 Task: Find connections with filter location Bellary with filter topic #SMMwith filter profile language Potuguese with filter current company Jubilant Ingrevia Limited with filter school SHREE K.M. SAVJANI & SMT. K.K. SAVJANI B.B.A./B.C.A. COLLEGE, VERAVAL with filter industry Trusts and Estates with filter service category Product Marketing with filter keywords title Administrative Specialist
Action: Mouse moved to (605, 79)
Screenshot: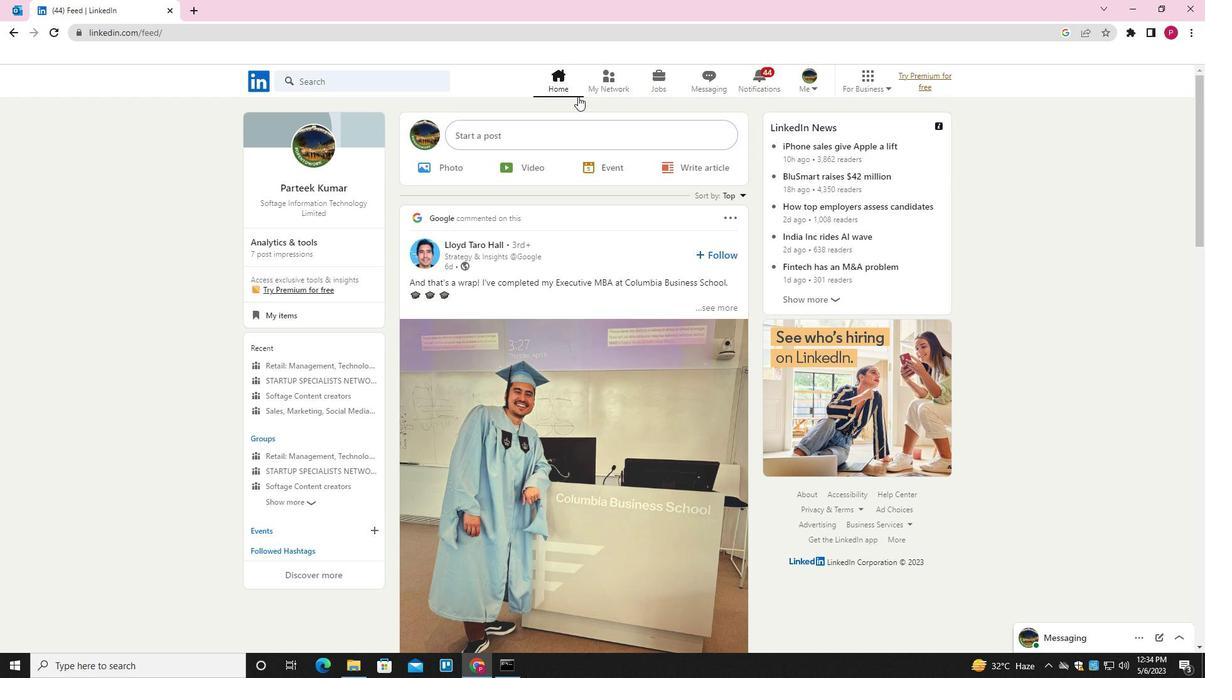 
Action: Mouse pressed left at (605, 79)
Screenshot: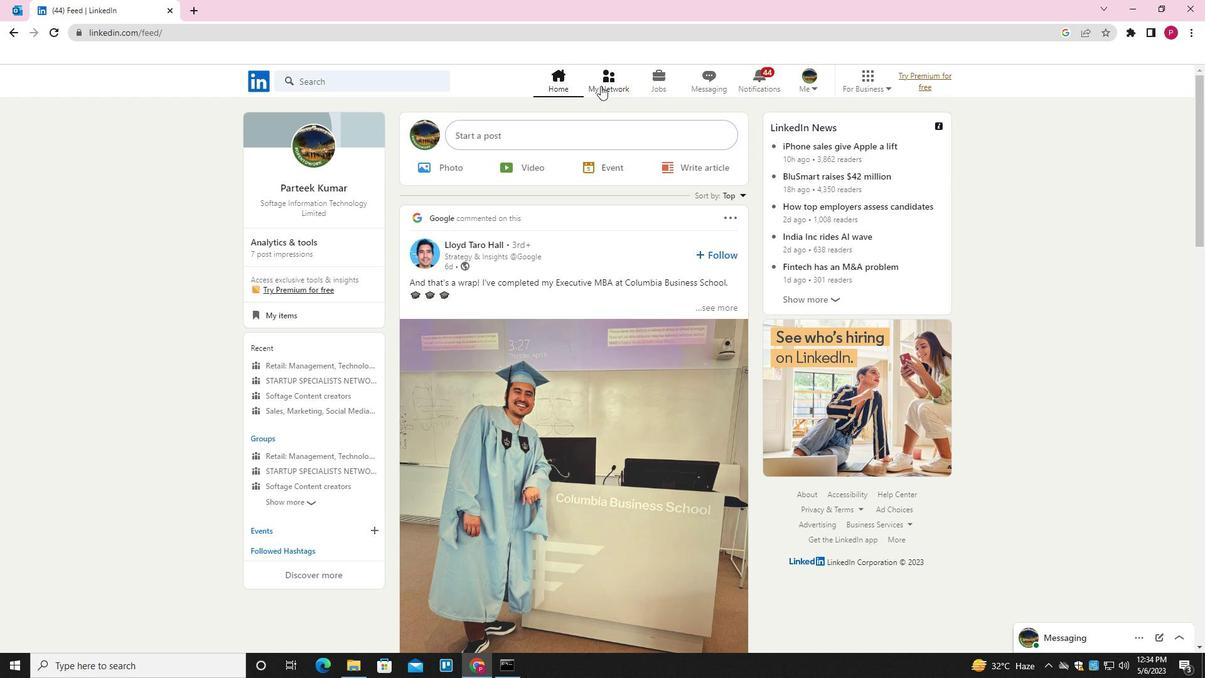 
Action: Mouse moved to (408, 155)
Screenshot: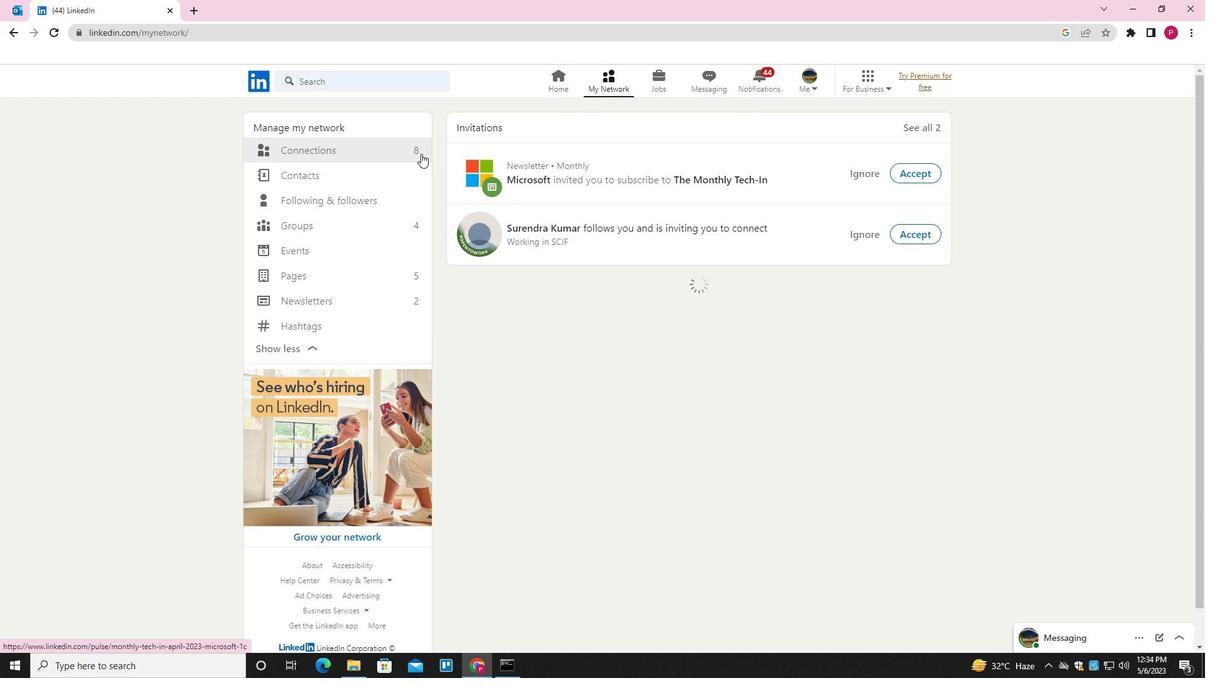 
Action: Mouse pressed left at (408, 155)
Screenshot: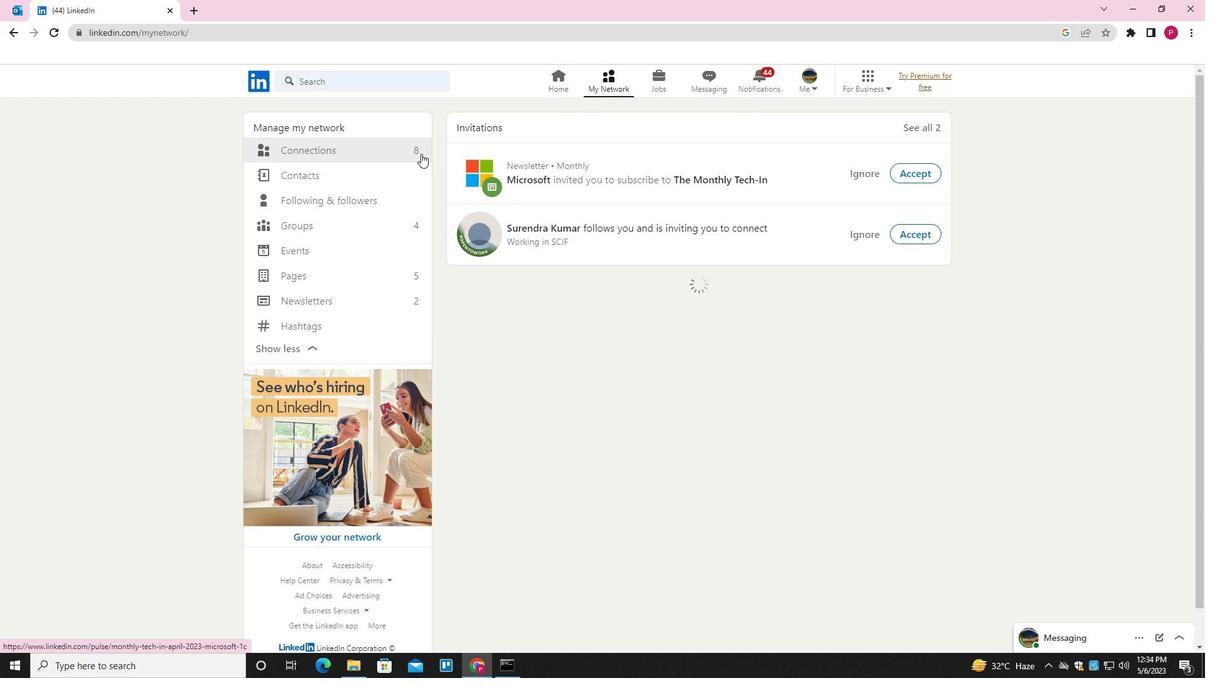 
Action: Mouse moved to (688, 157)
Screenshot: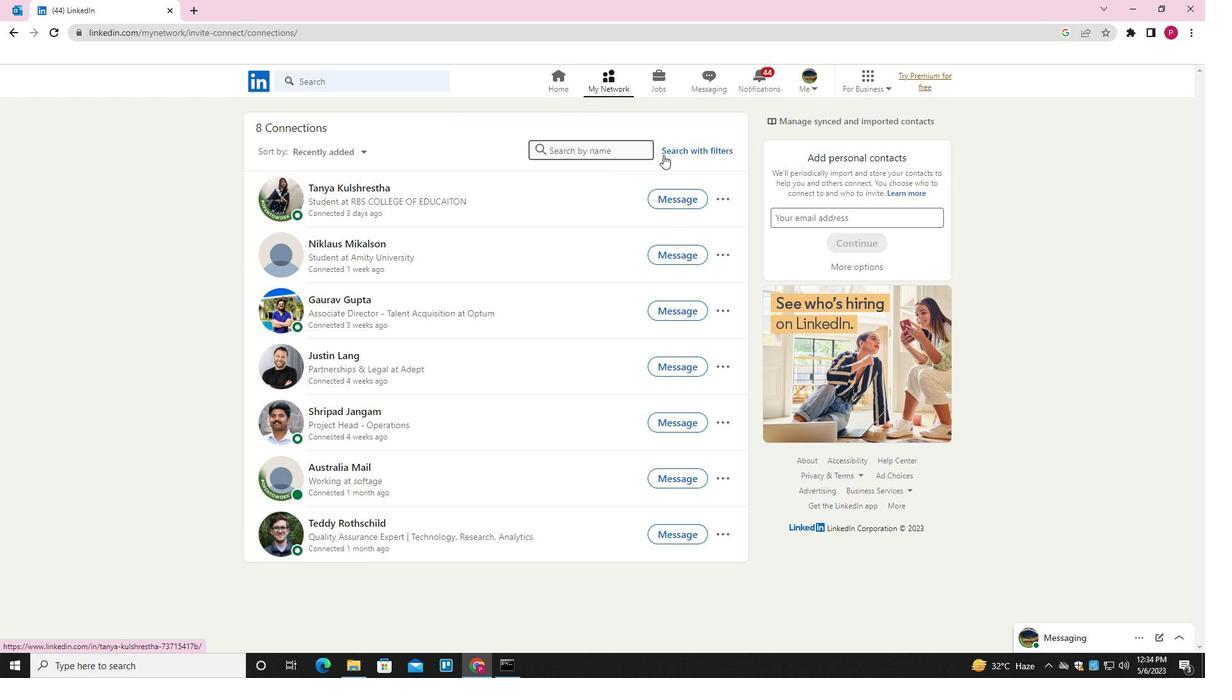 
Action: Mouse pressed left at (688, 157)
Screenshot: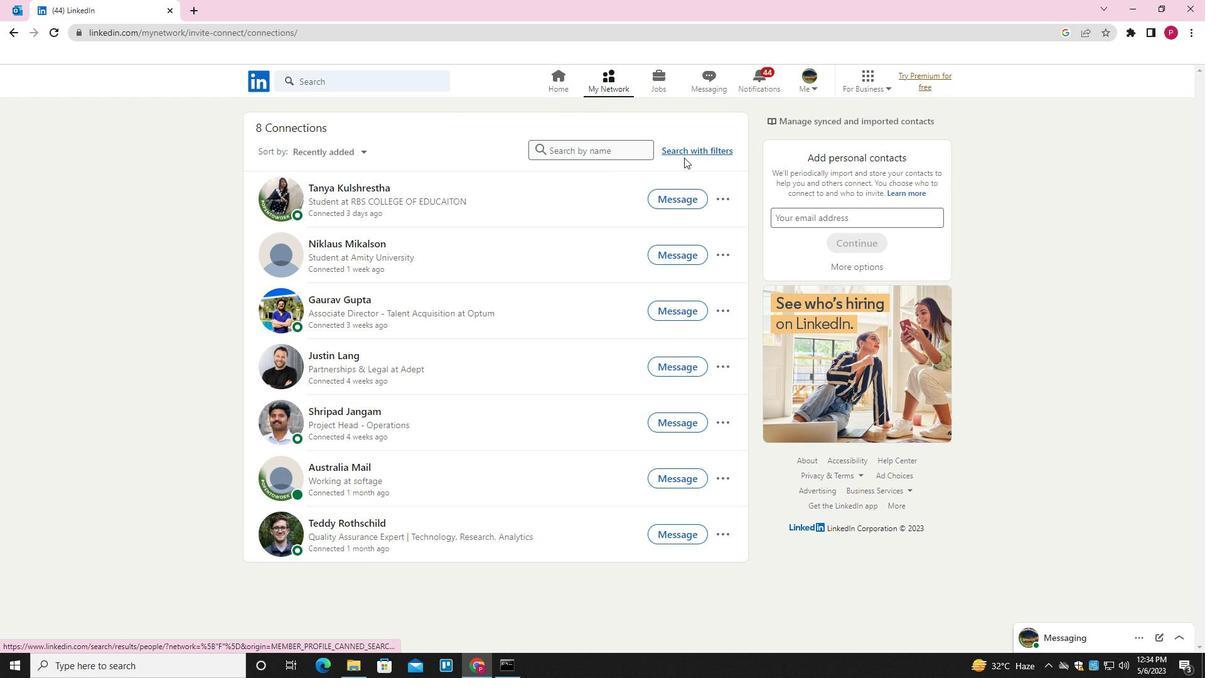 
Action: Mouse moved to (689, 151)
Screenshot: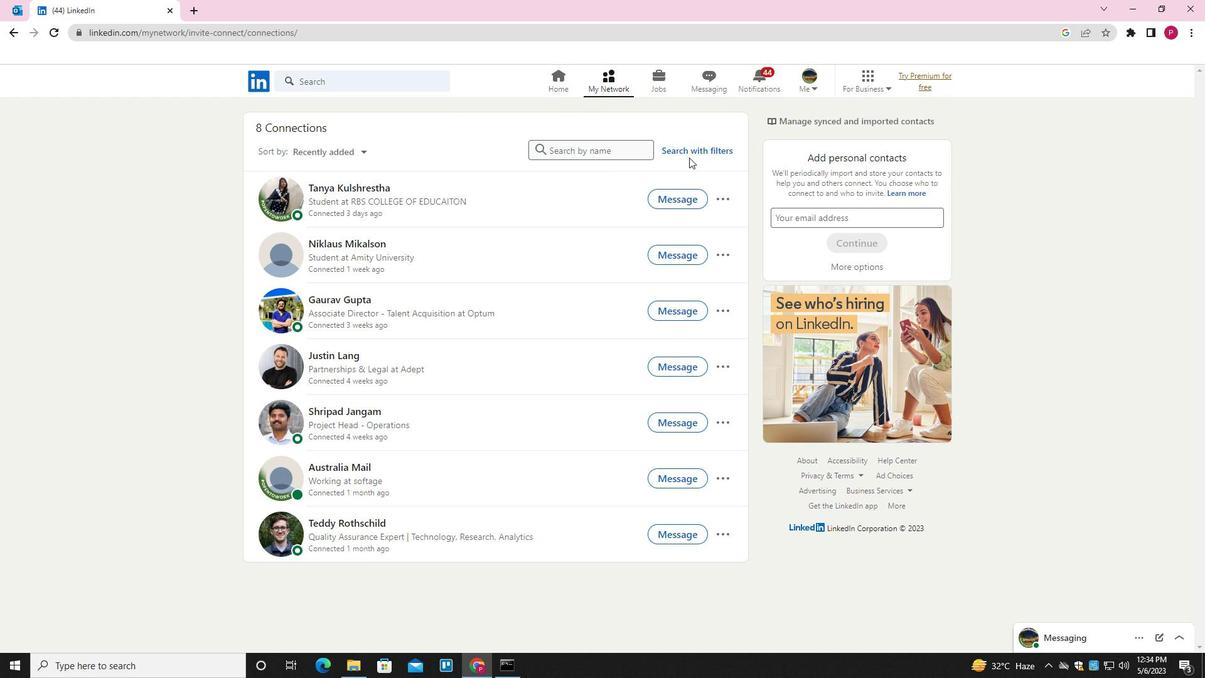 
Action: Mouse pressed left at (689, 151)
Screenshot: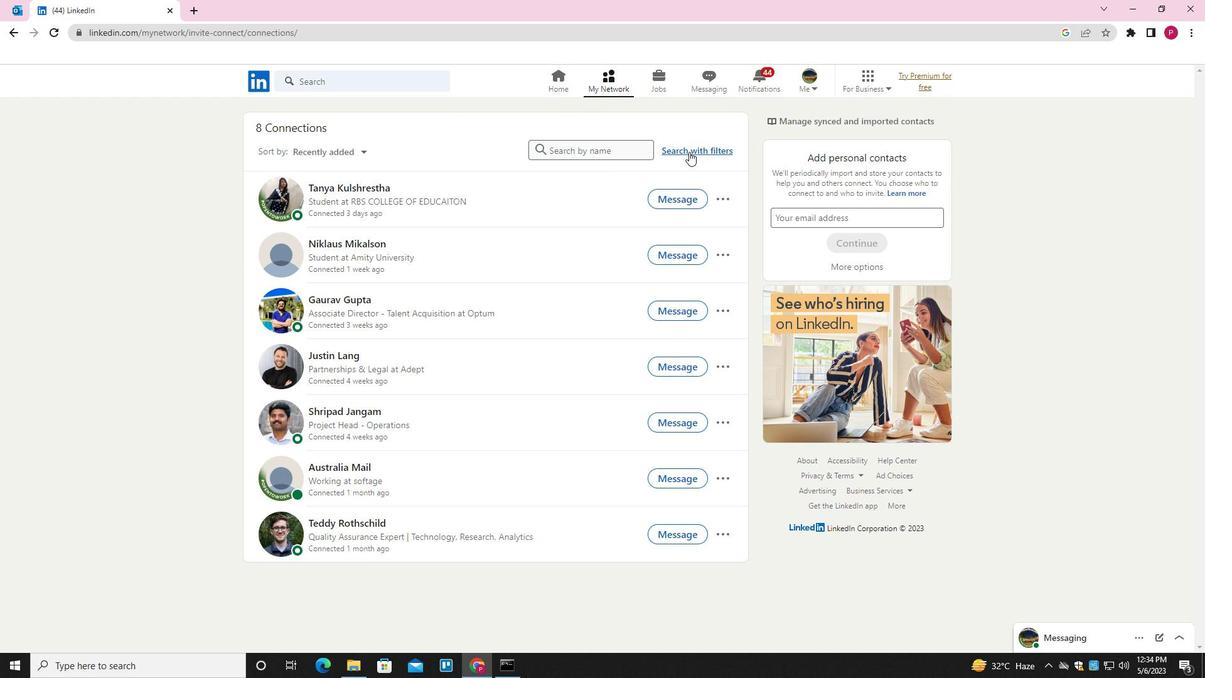 
Action: Mouse moved to (651, 118)
Screenshot: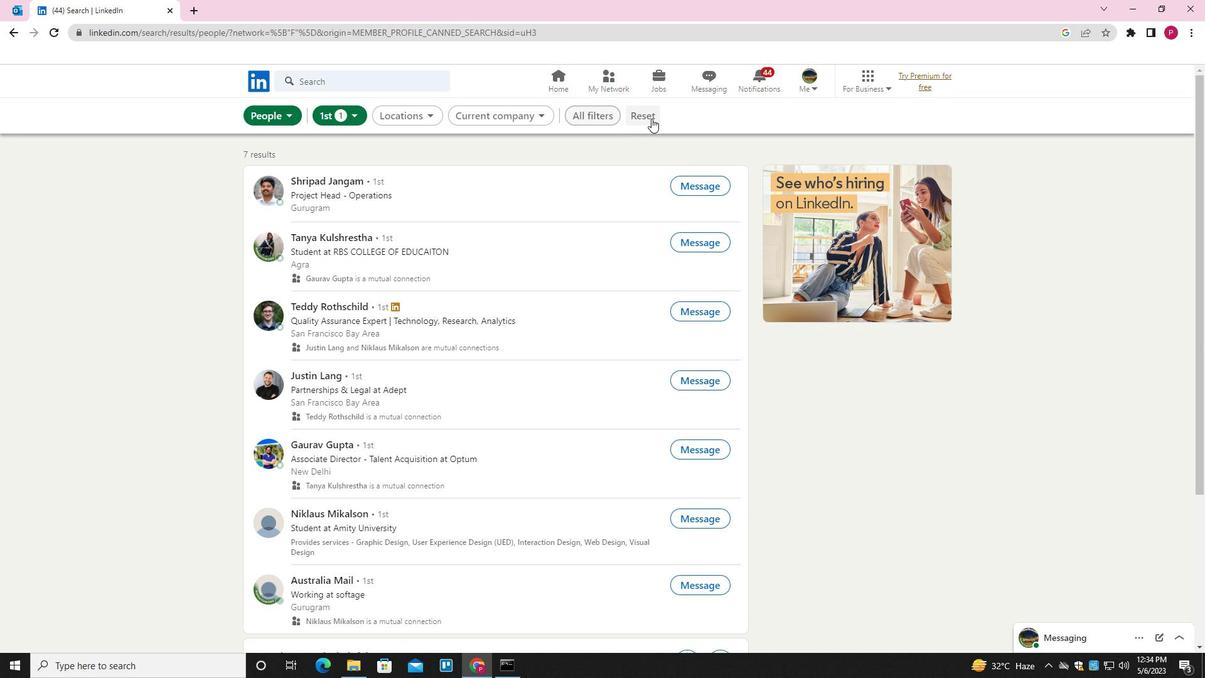 
Action: Mouse pressed left at (651, 118)
Screenshot: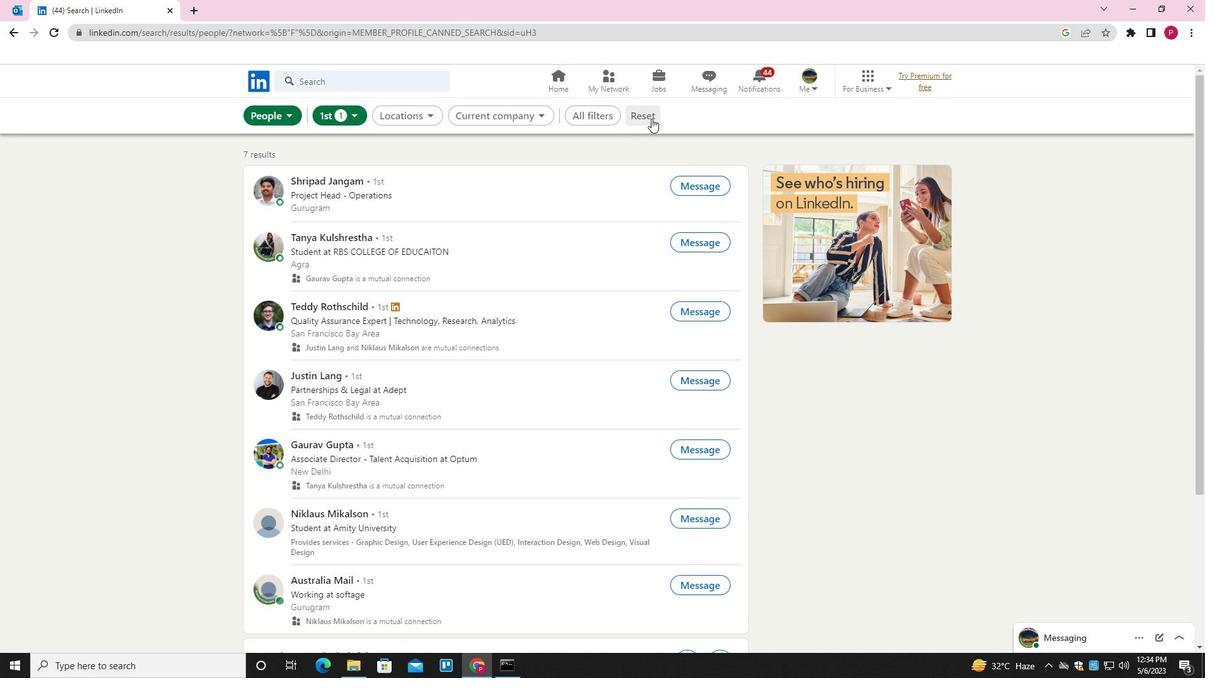 
Action: Mouse moved to (619, 119)
Screenshot: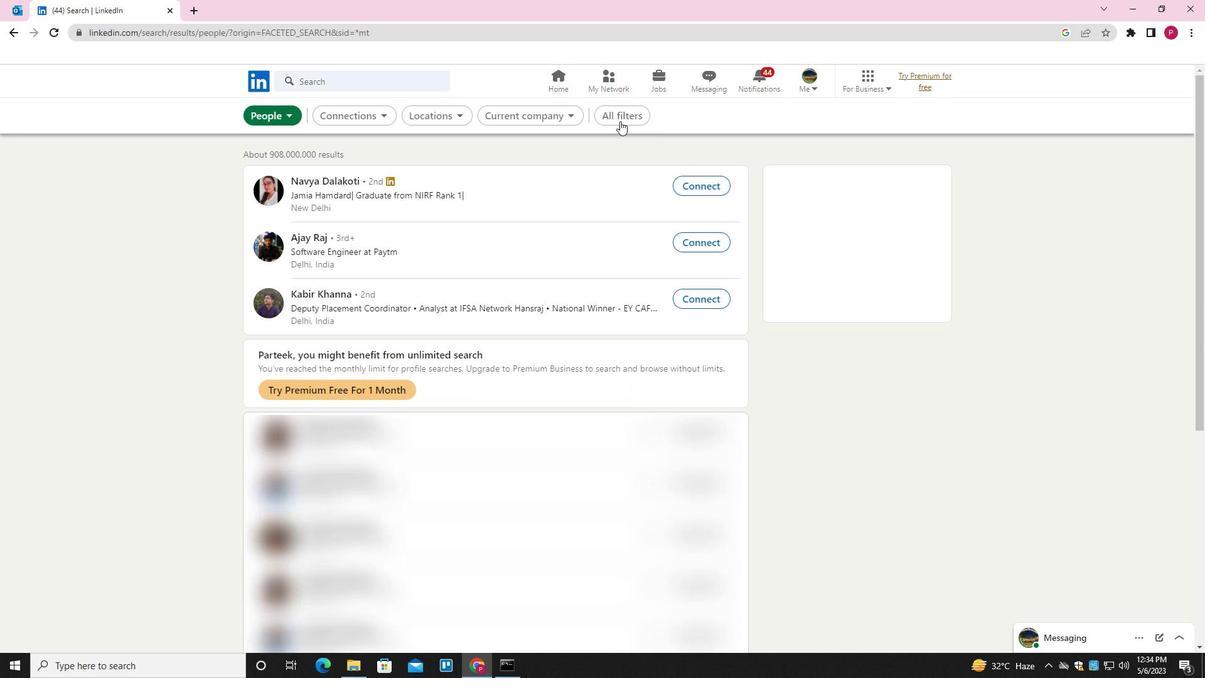 
Action: Mouse pressed left at (619, 119)
Screenshot: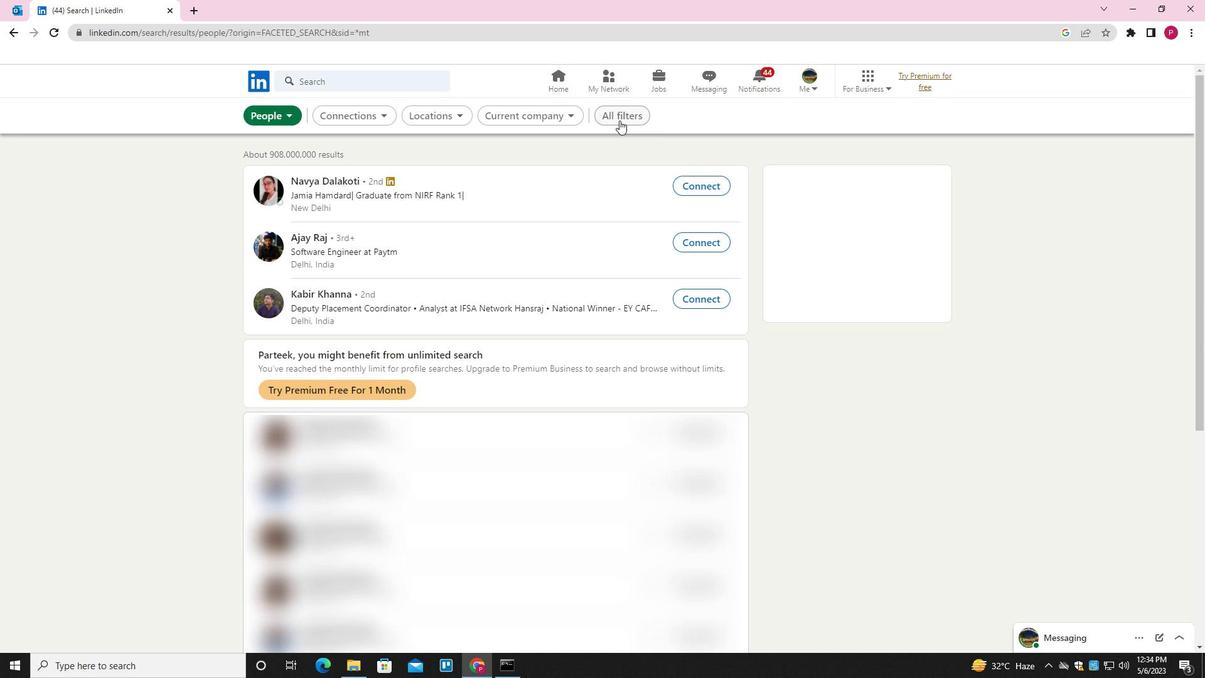
Action: Mouse moved to (920, 280)
Screenshot: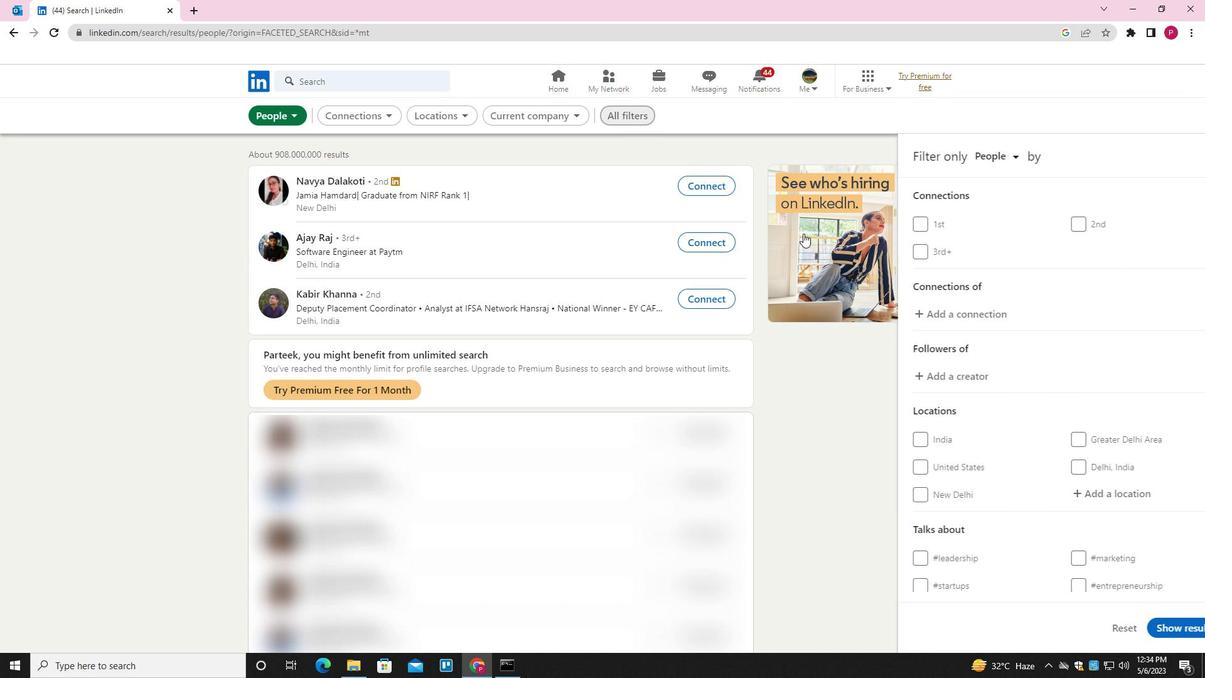 
Action: Mouse scrolled (920, 279) with delta (0, 0)
Screenshot: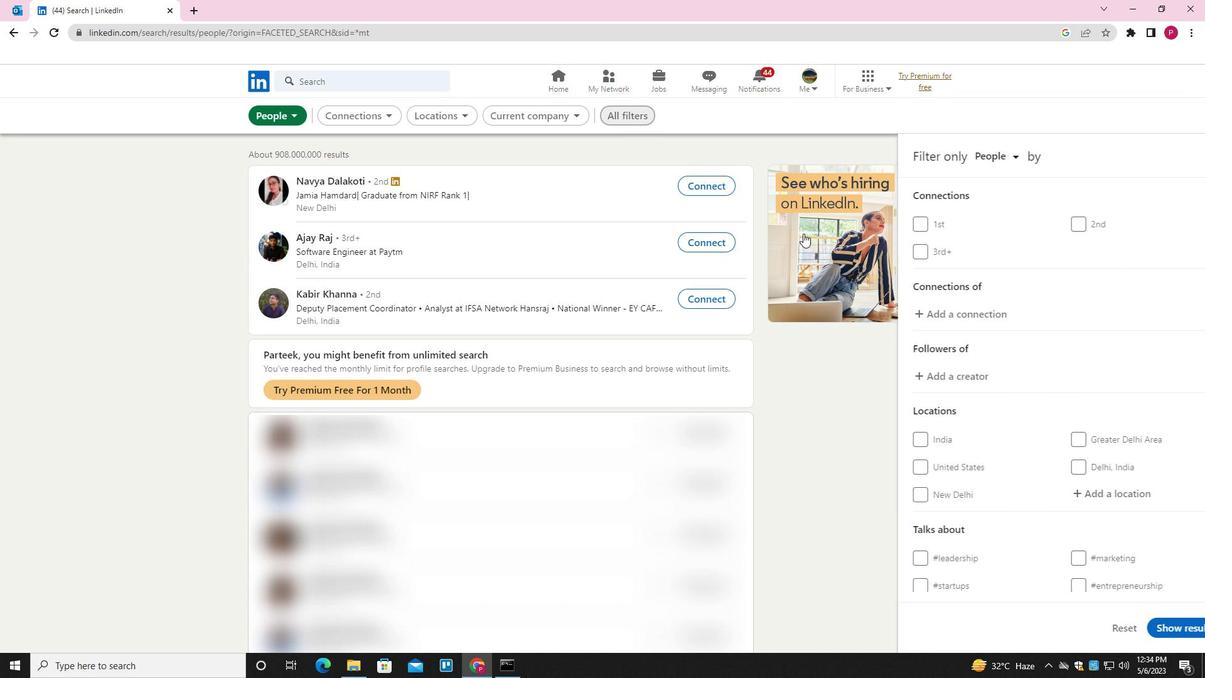 
Action: Mouse moved to (924, 282)
Screenshot: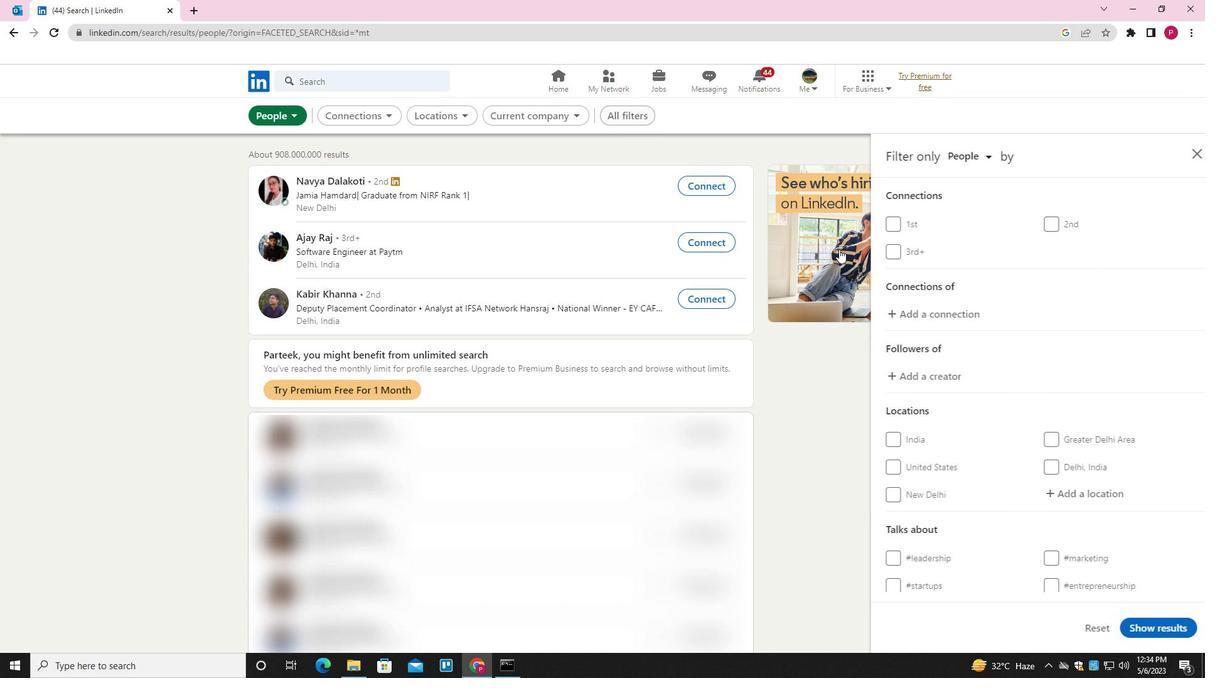 
Action: Mouse scrolled (924, 281) with delta (0, 0)
Screenshot: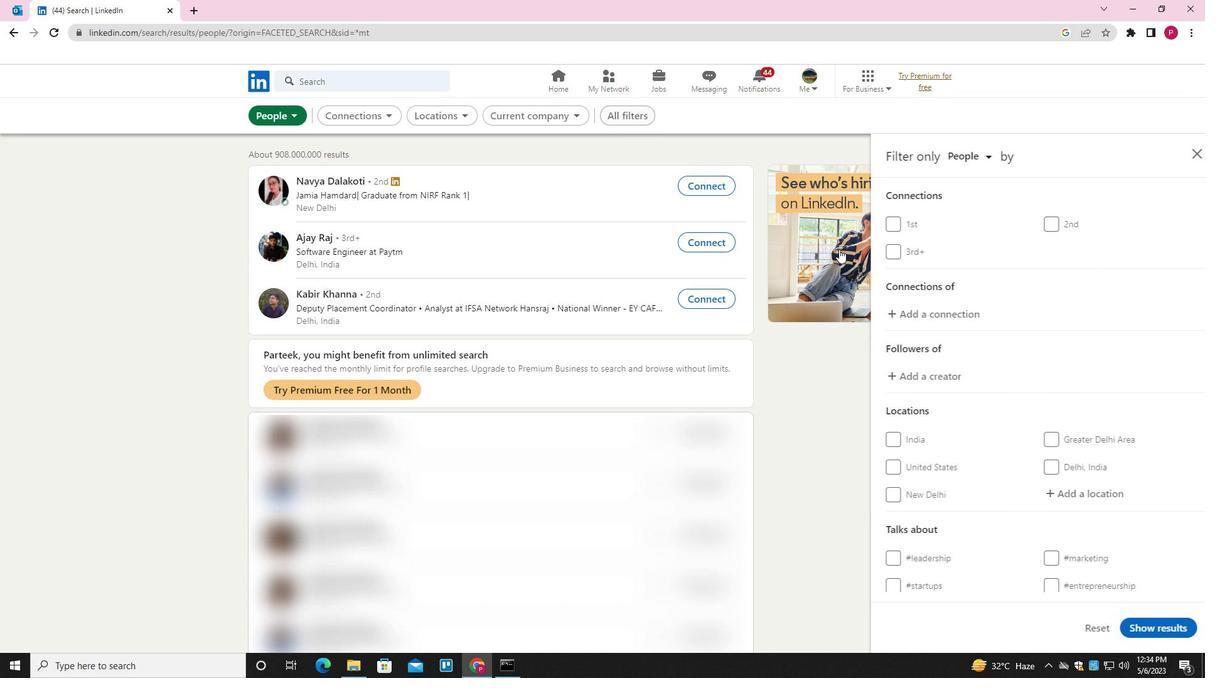 
Action: Mouse moved to (929, 283)
Screenshot: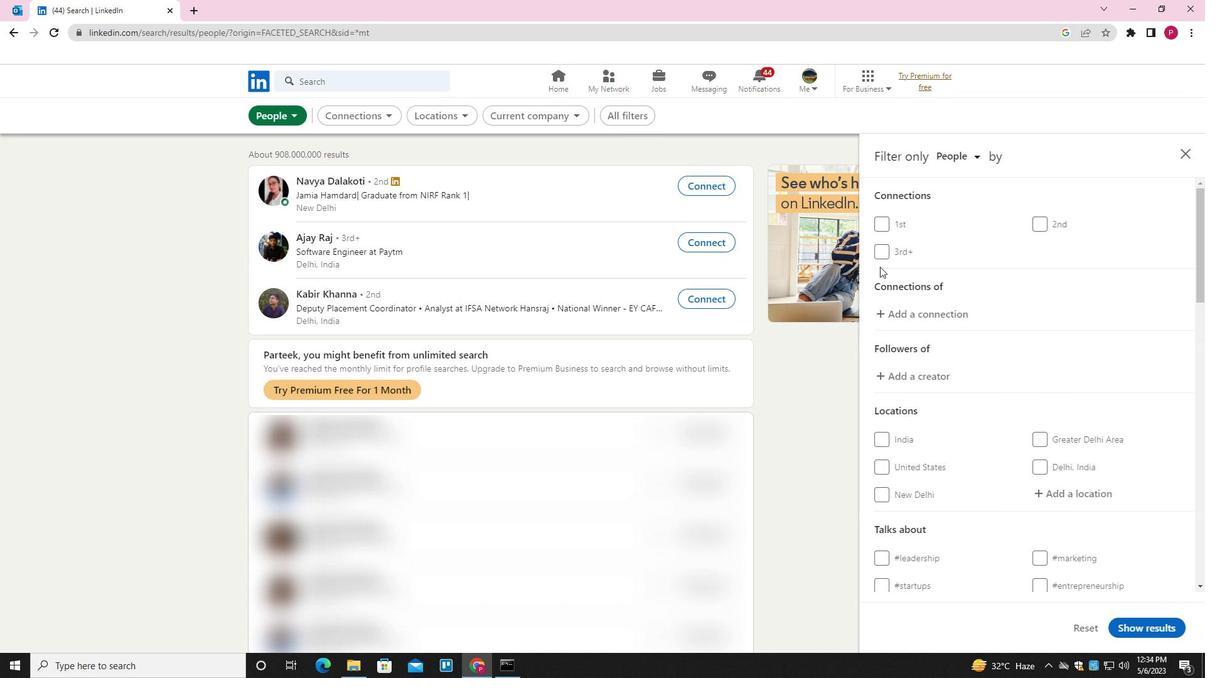 
Action: Mouse scrolled (929, 283) with delta (0, 0)
Screenshot: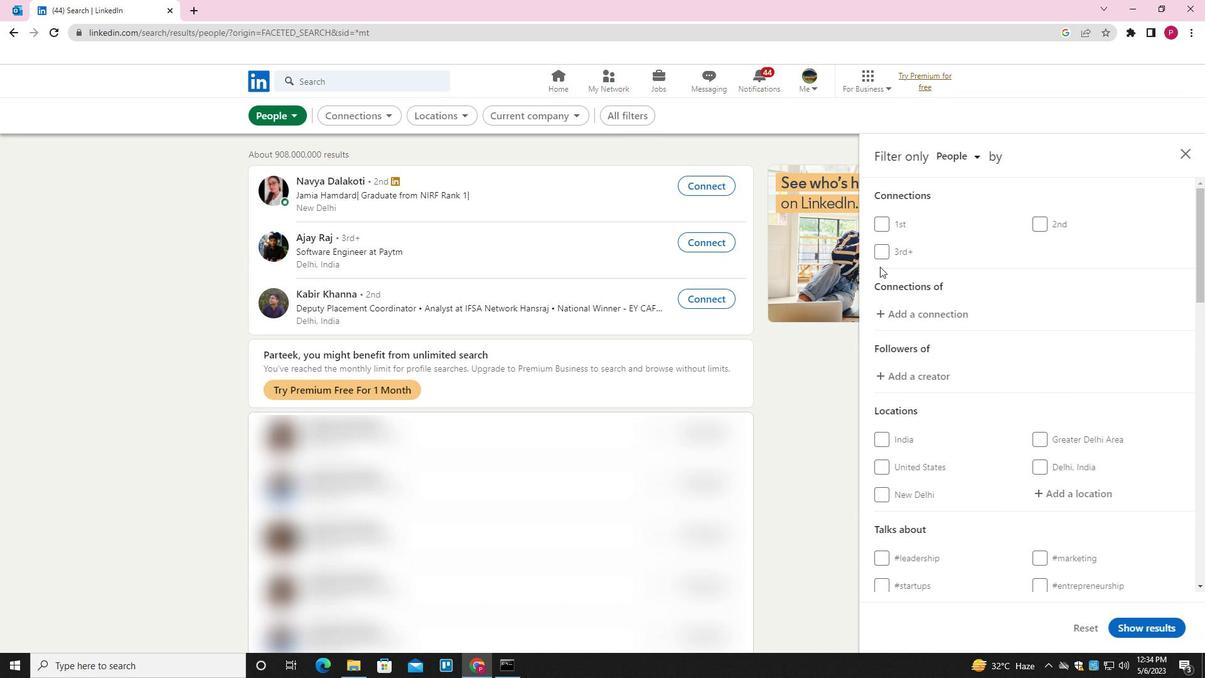 
Action: Mouse moved to (1057, 309)
Screenshot: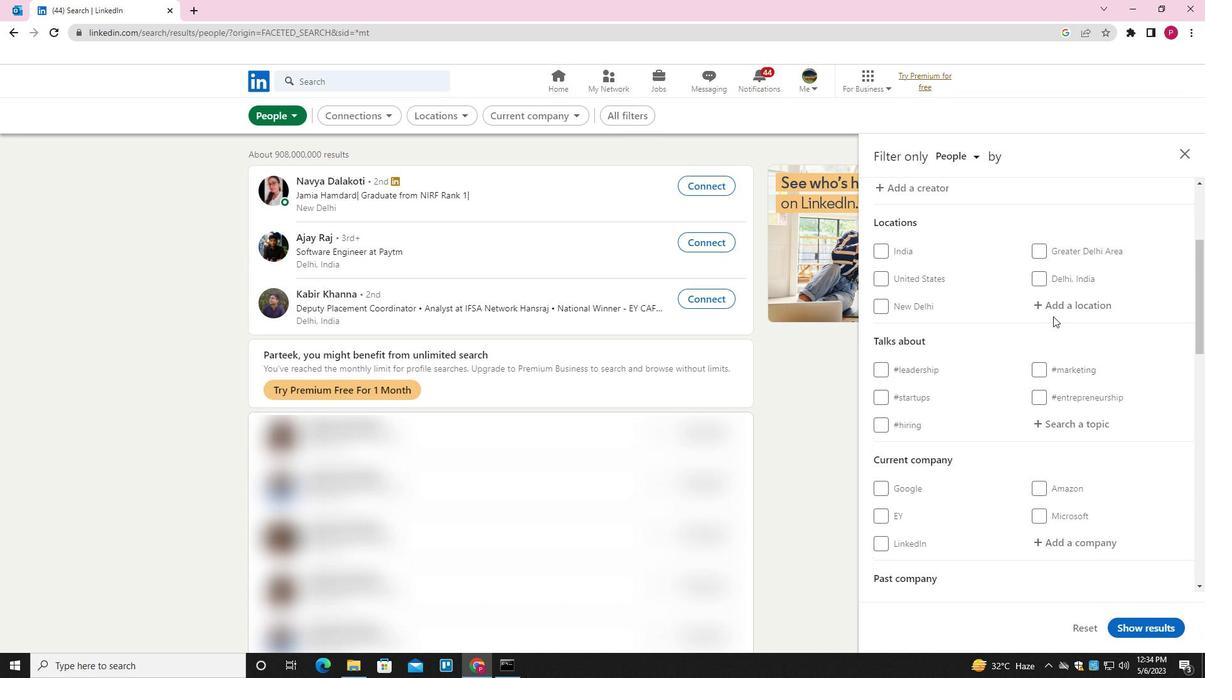 
Action: Mouse pressed left at (1057, 309)
Screenshot: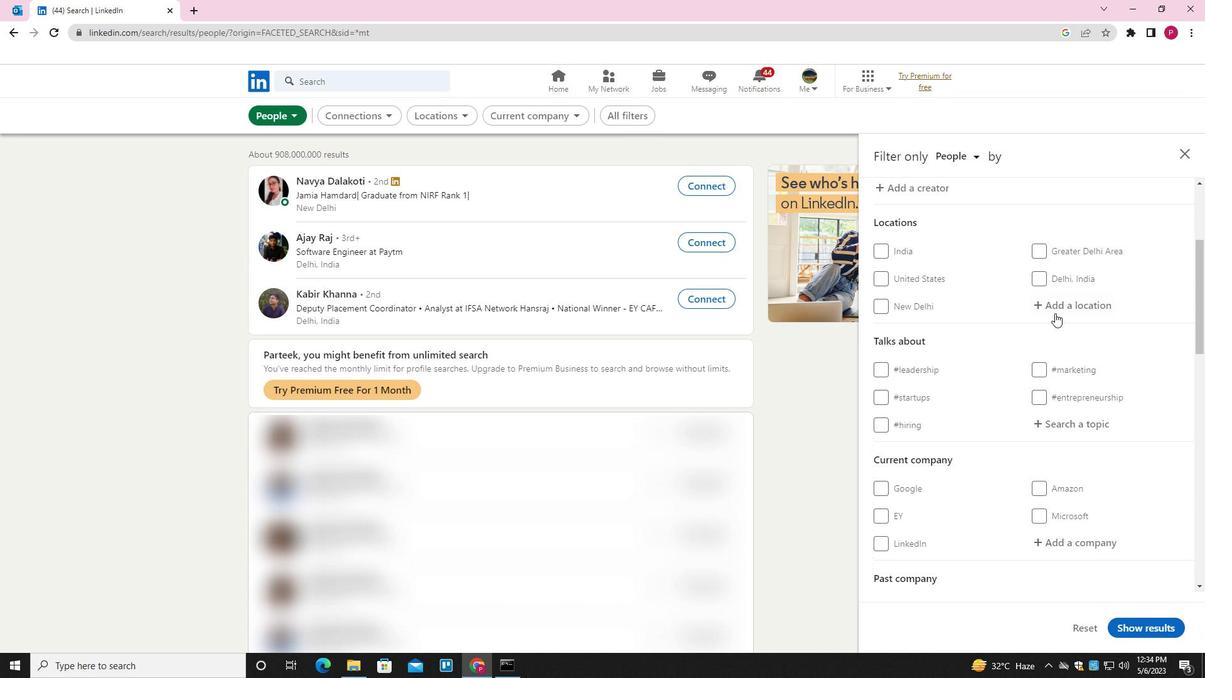 
Action: Key pressed <Key.shift>BELLARY<Key.down><Key.enter>
Screenshot: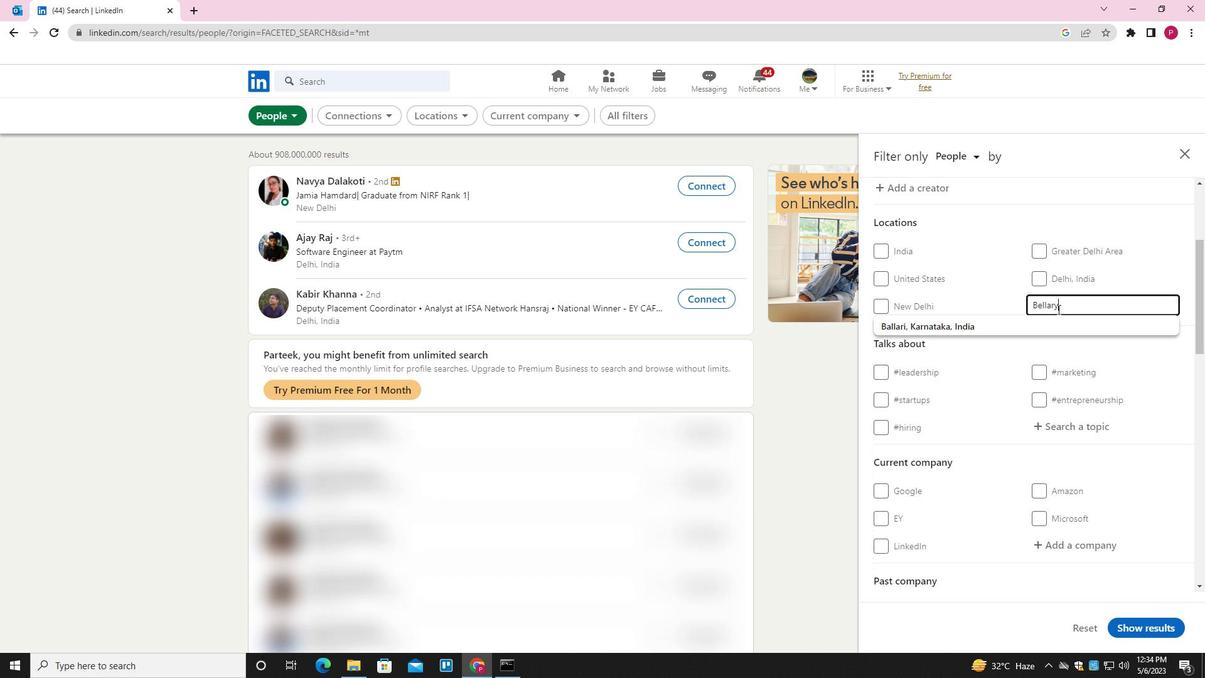 
Action: Mouse moved to (1025, 331)
Screenshot: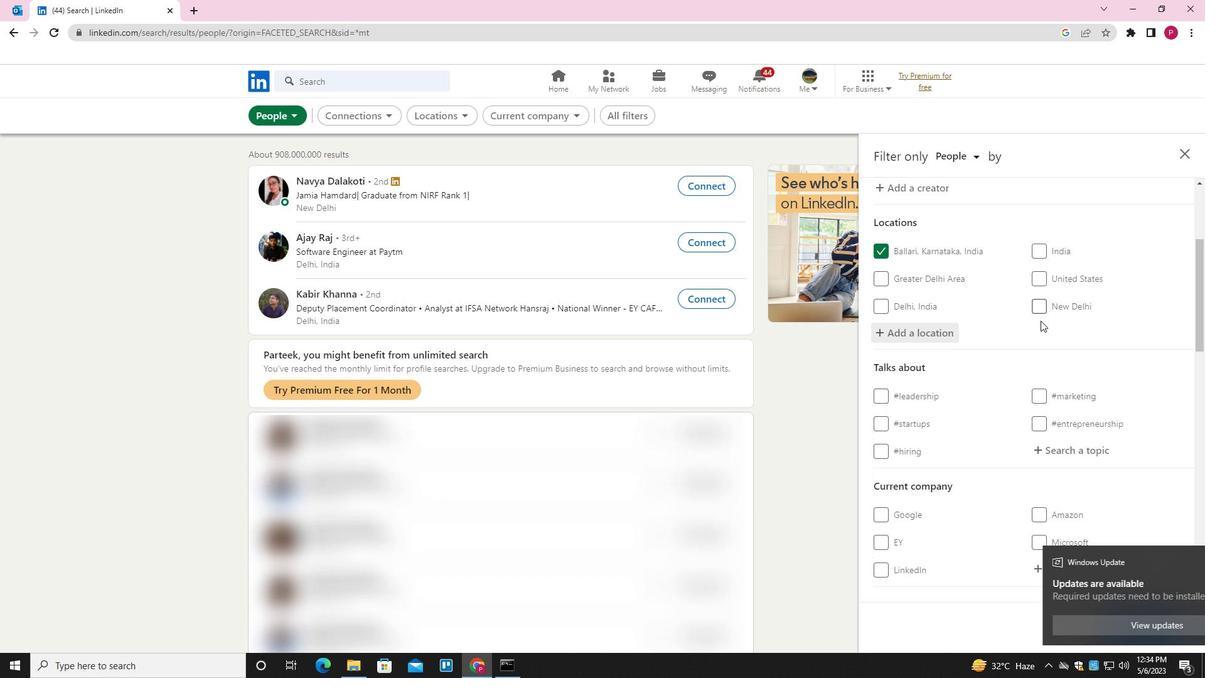 
Action: Mouse scrolled (1025, 330) with delta (0, 0)
Screenshot: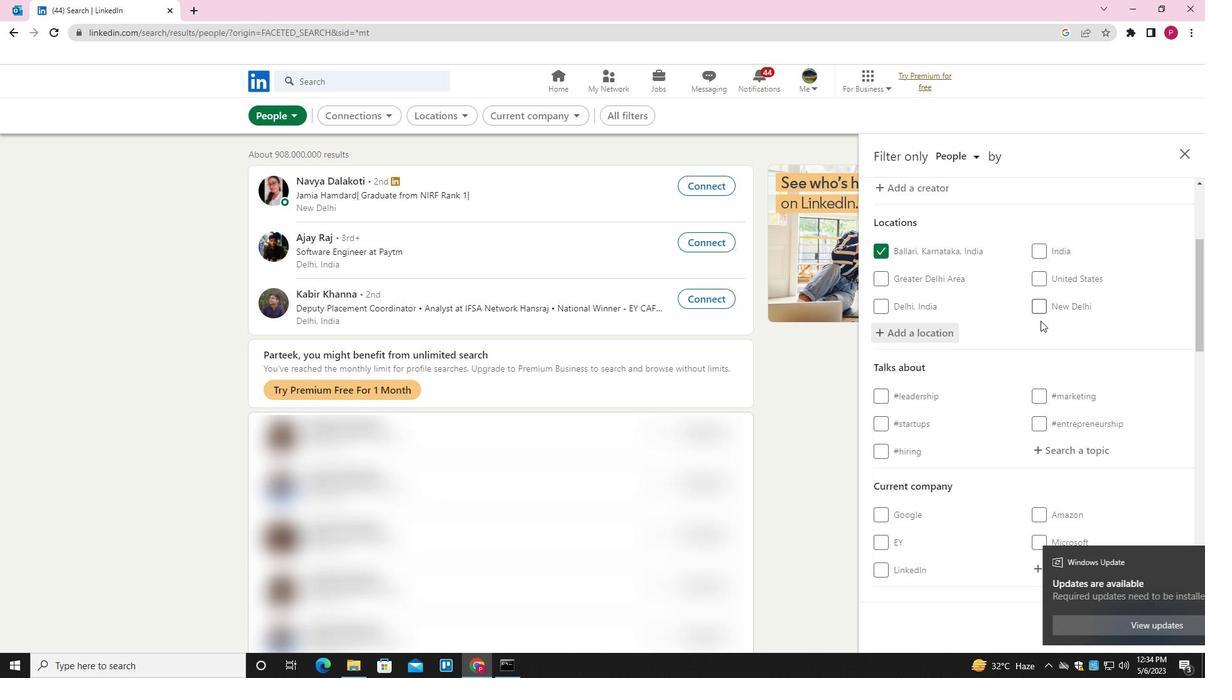 
Action: Mouse scrolled (1025, 330) with delta (0, 0)
Screenshot: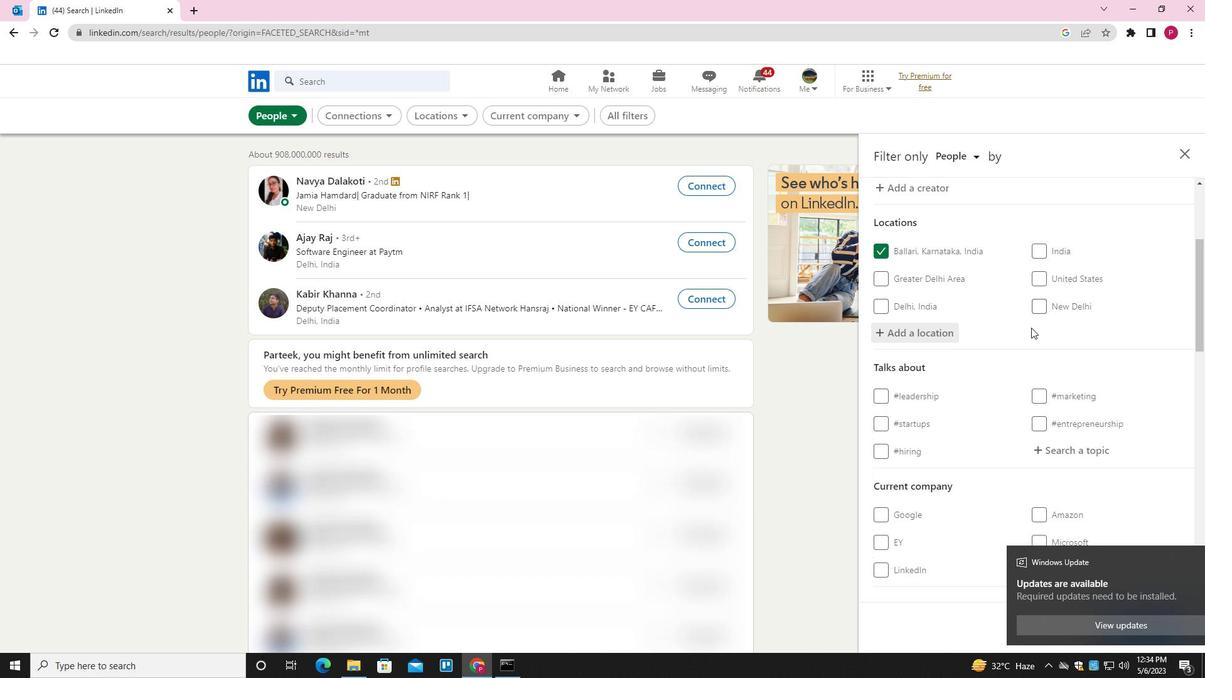 
Action: Mouse scrolled (1025, 330) with delta (0, 0)
Screenshot: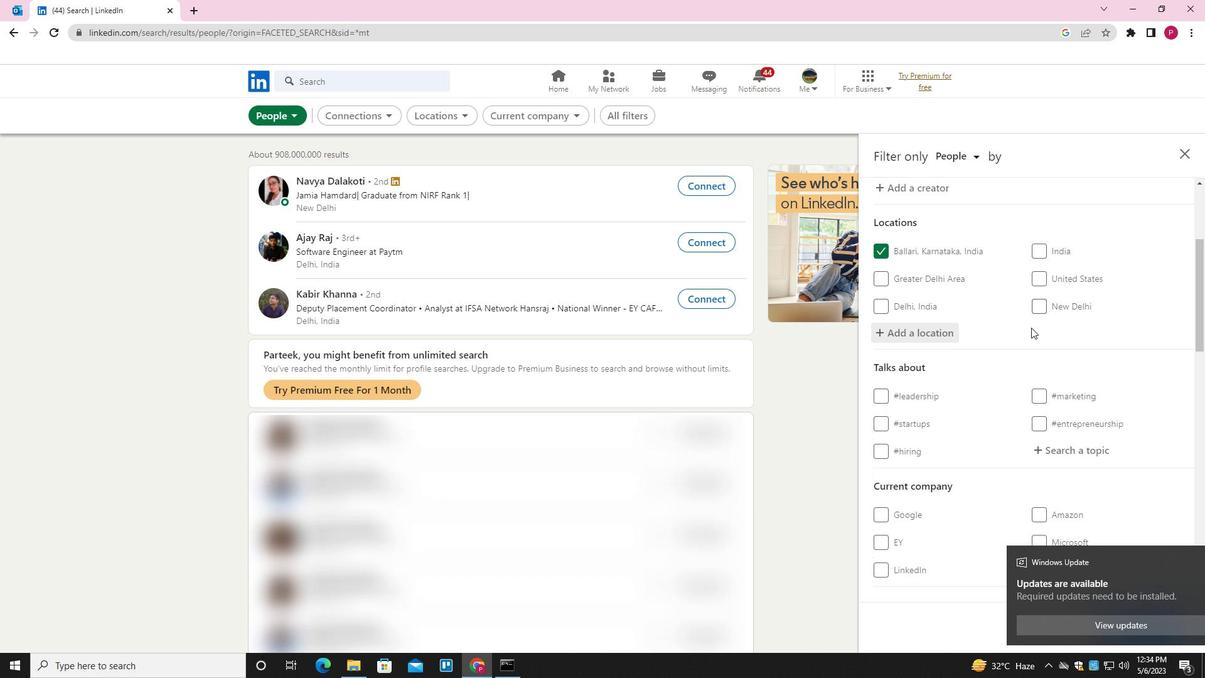 
Action: Mouse moved to (1065, 266)
Screenshot: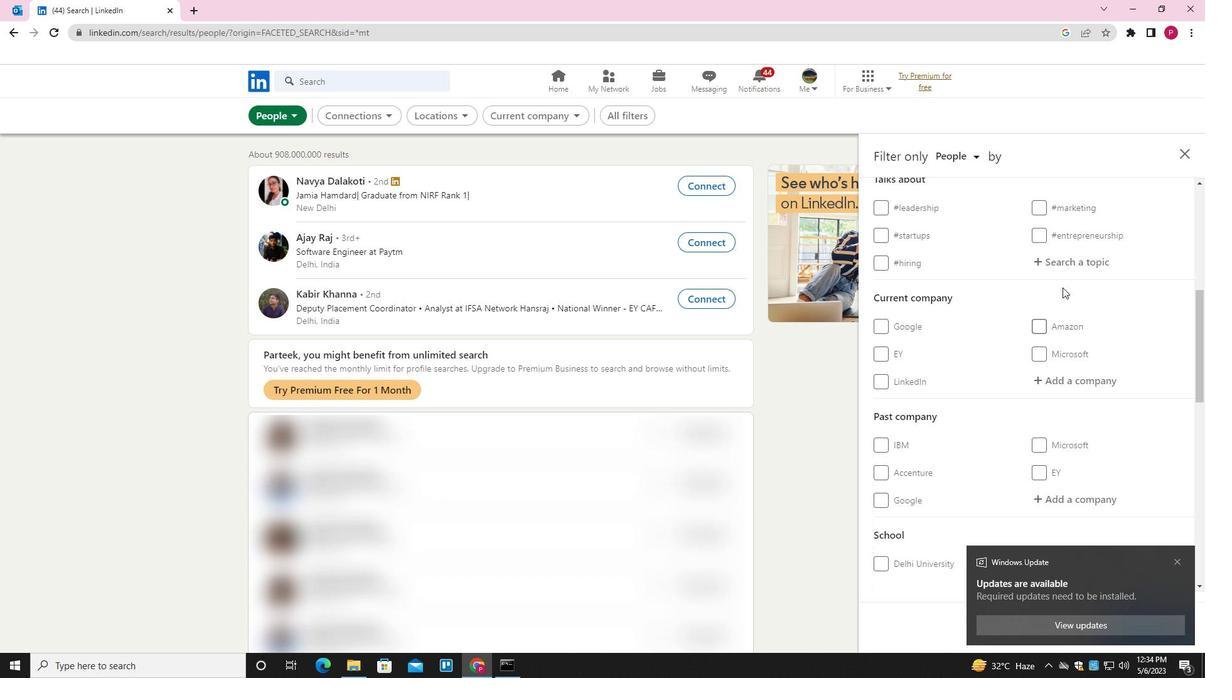 
Action: Mouse pressed left at (1065, 266)
Screenshot: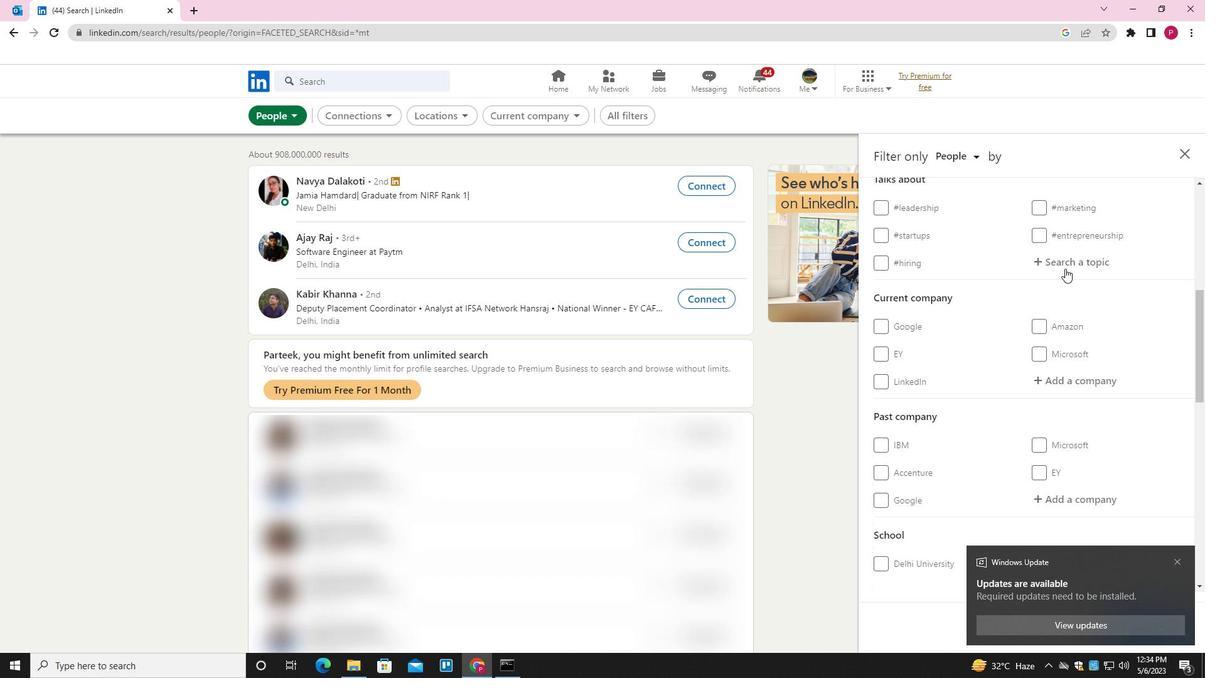 
Action: Mouse moved to (1006, 557)
Screenshot: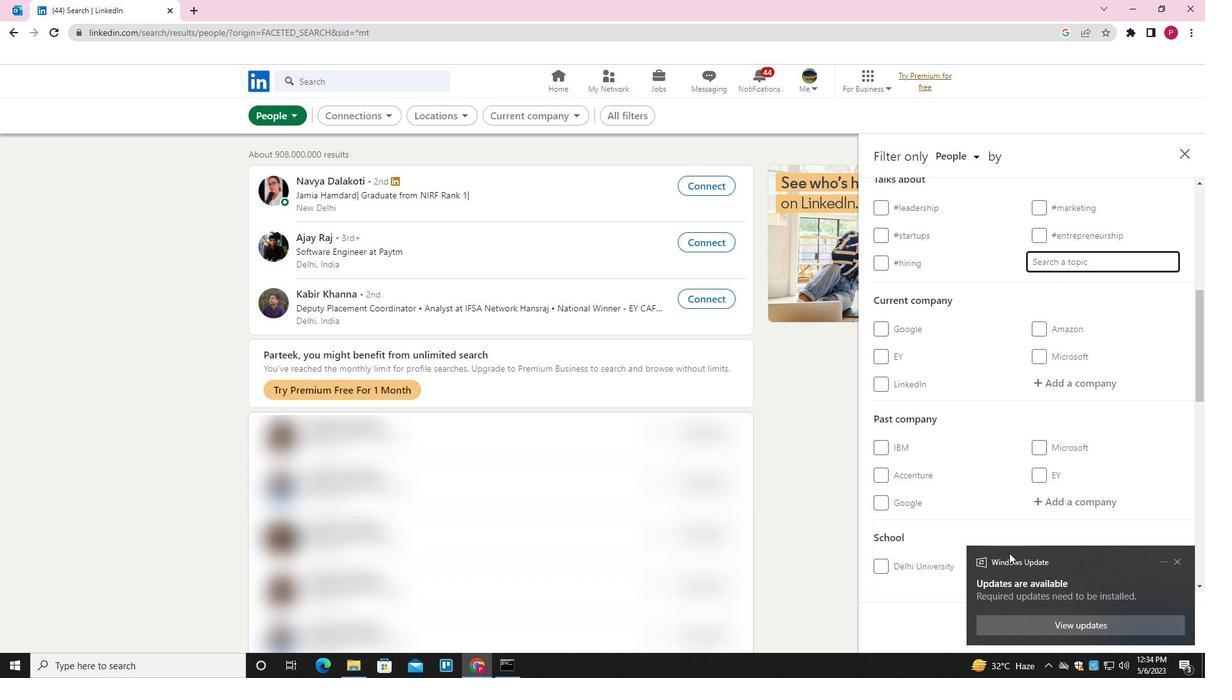
Action: Mouse pressed left at (1006, 557)
Screenshot: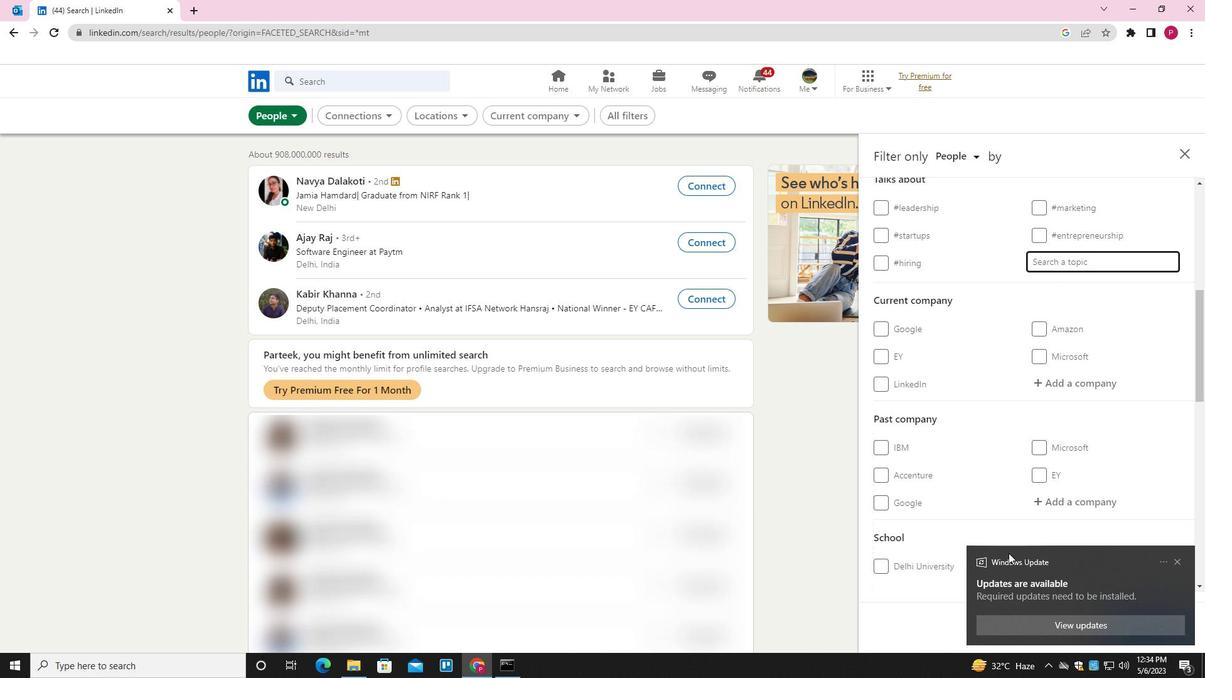 
Action: Mouse moved to (1090, 257)
Screenshot: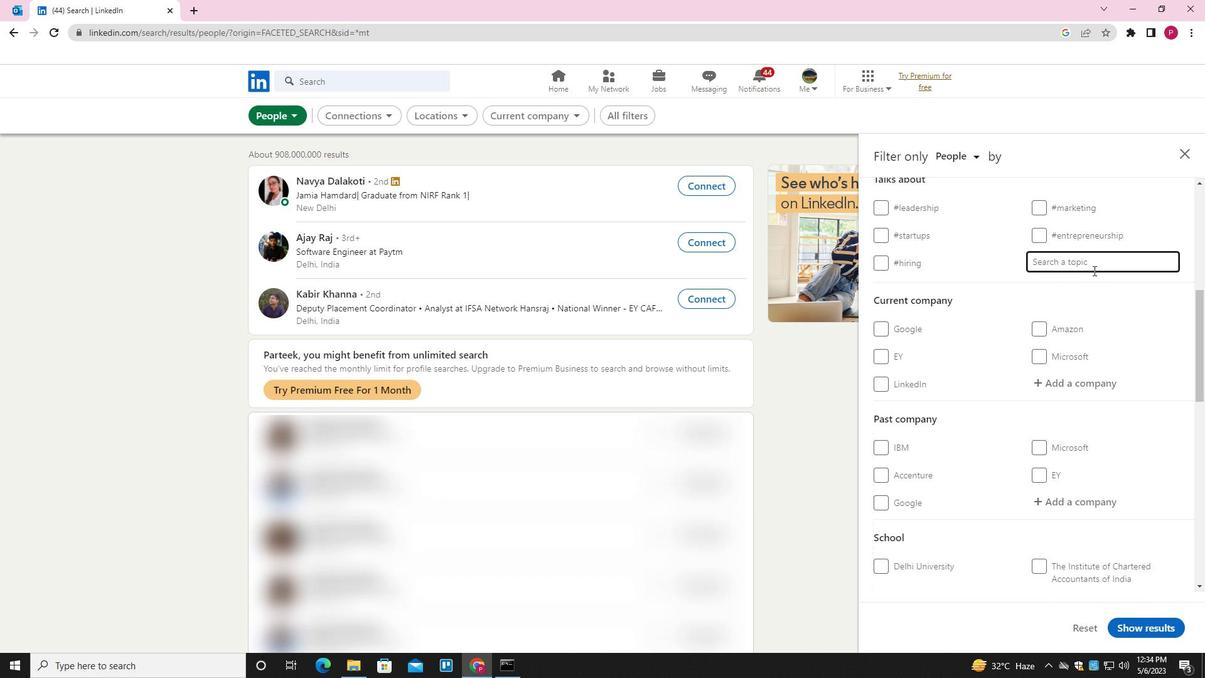 
Action: Mouse pressed left at (1090, 257)
Screenshot: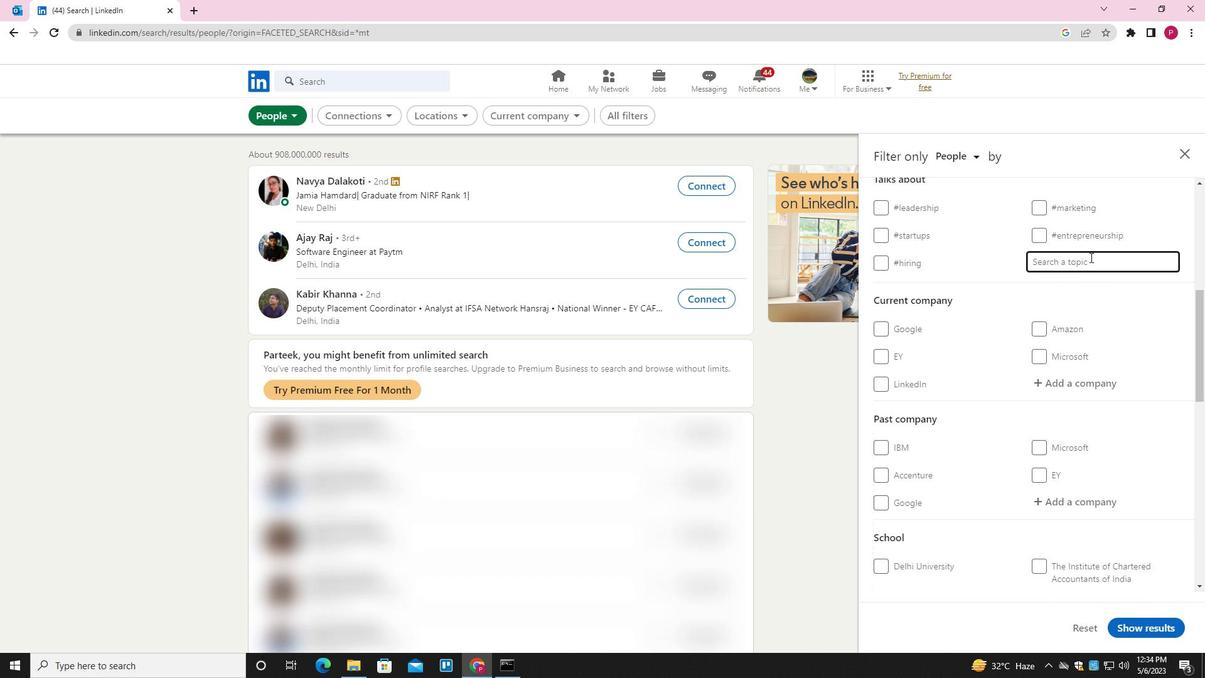 
Action: Key pressed <Key.shift>S<Key.shift>MM<Key.down><Key.enter>
Screenshot: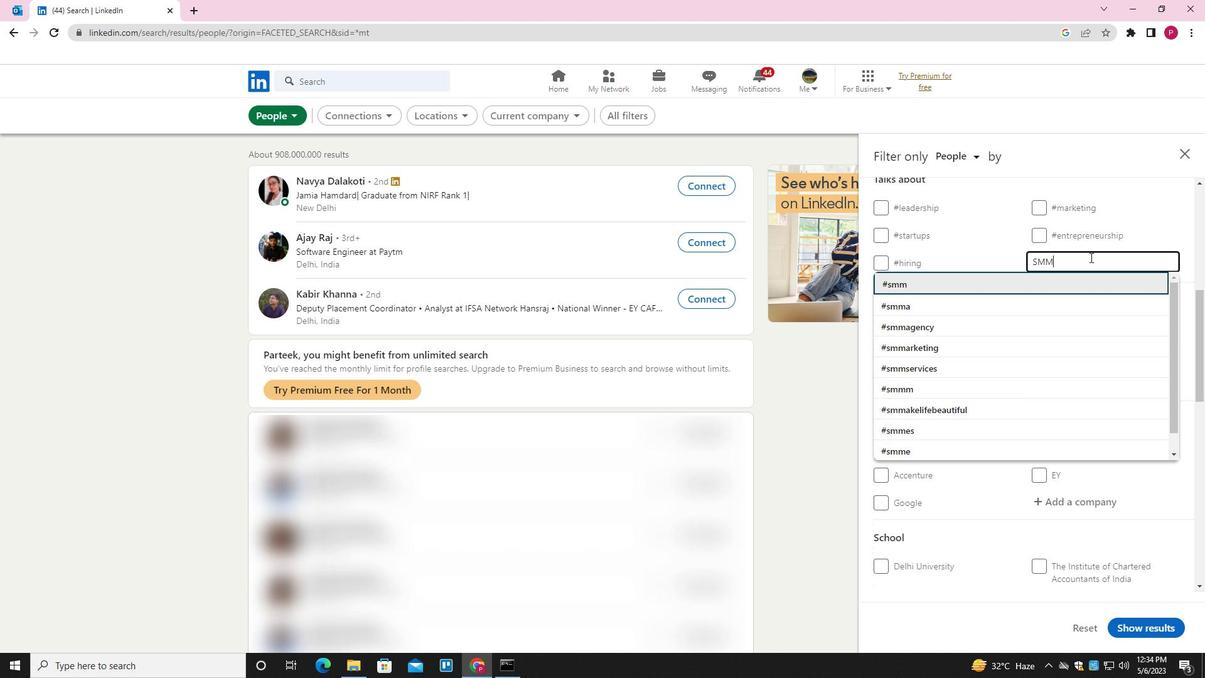 
Action: Mouse moved to (1022, 308)
Screenshot: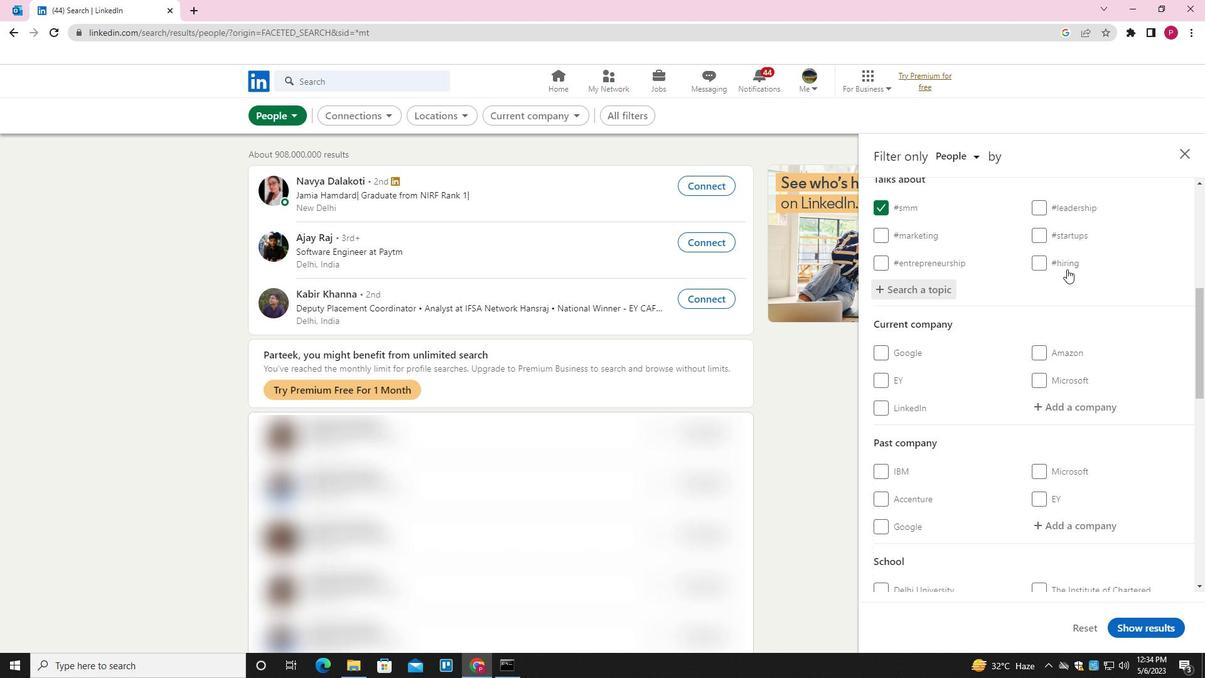
Action: Mouse scrolled (1022, 308) with delta (0, 0)
Screenshot: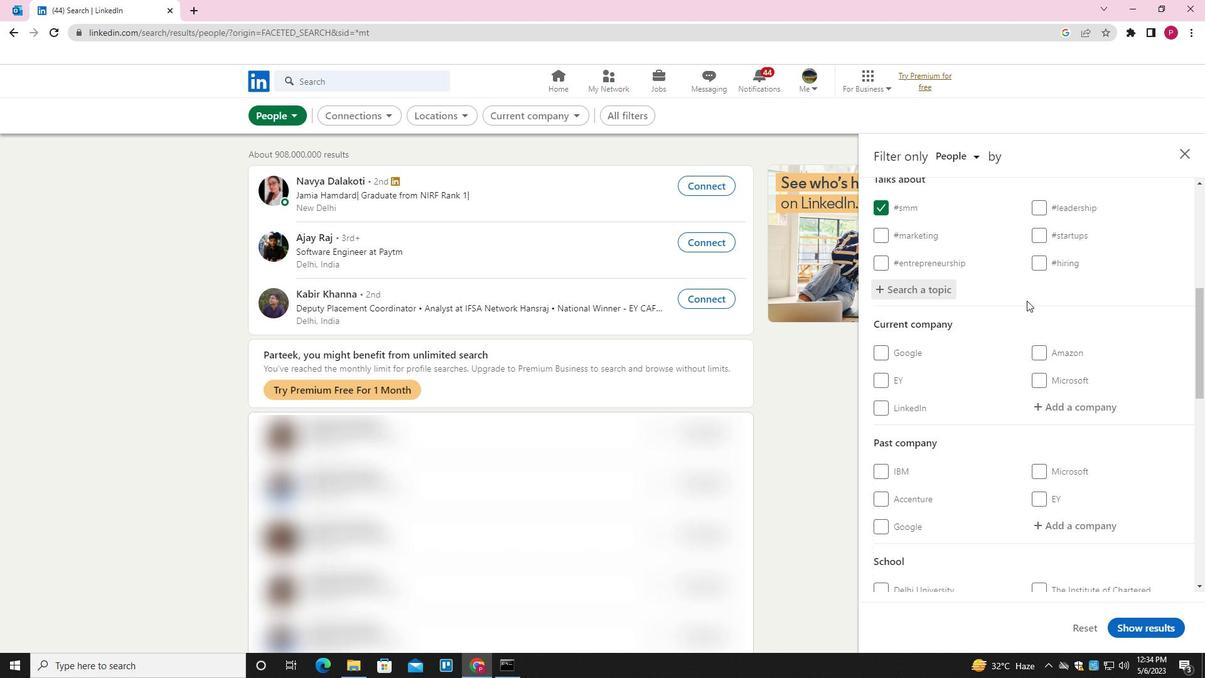 
Action: Mouse moved to (1021, 310)
Screenshot: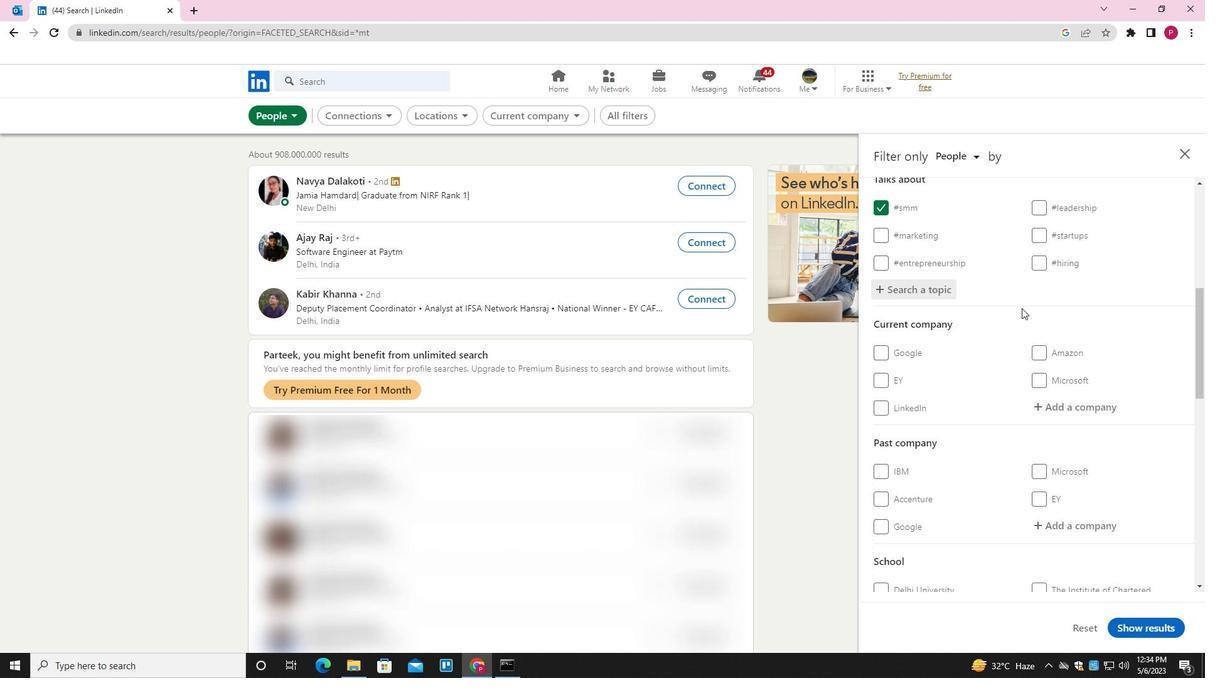 
Action: Mouse scrolled (1021, 309) with delta (0, 0)
Screenshot: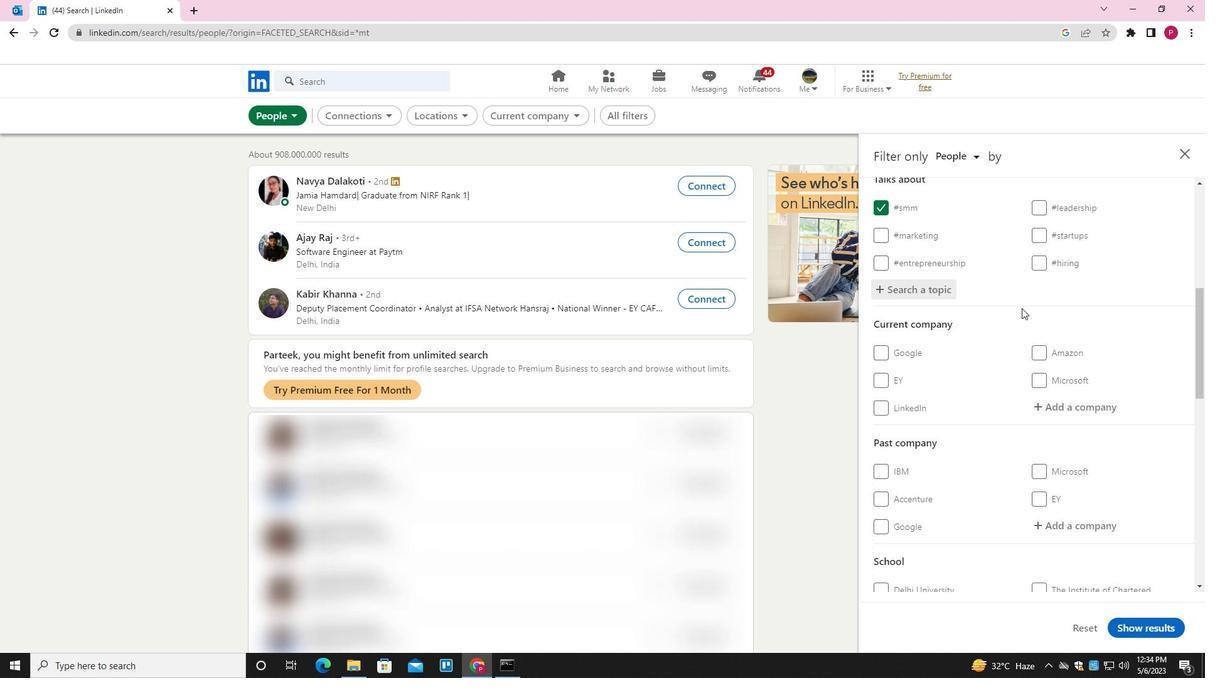 
Action: Mouse moved to (1019, 312)
Screenshot: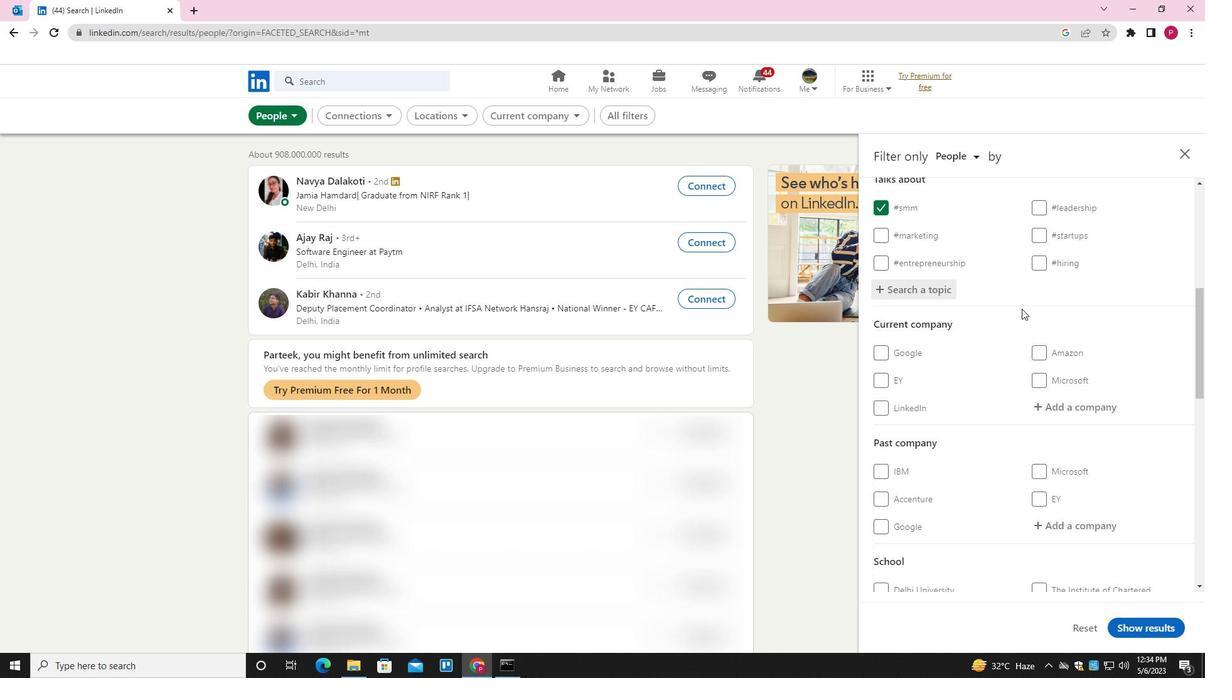 
Action: Mouse scrolled (1019, 312) with delta (0, 0)
Screenshot: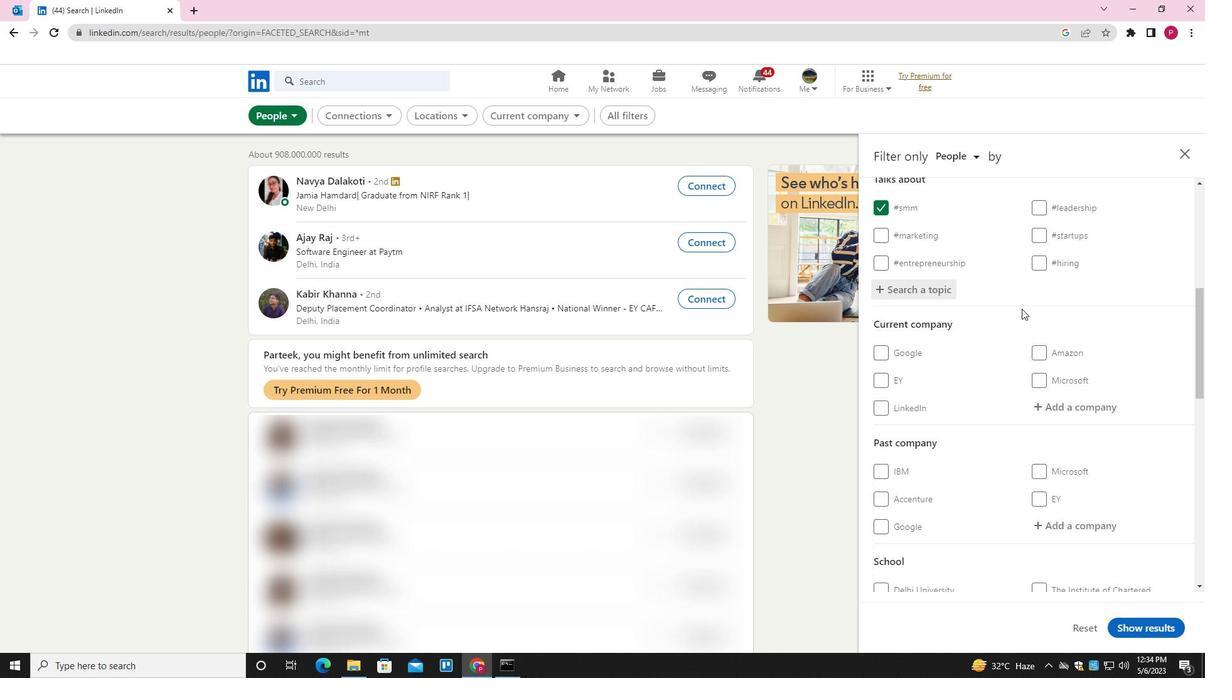
Action: Mouse moved to (1018, 313)
Screenshot: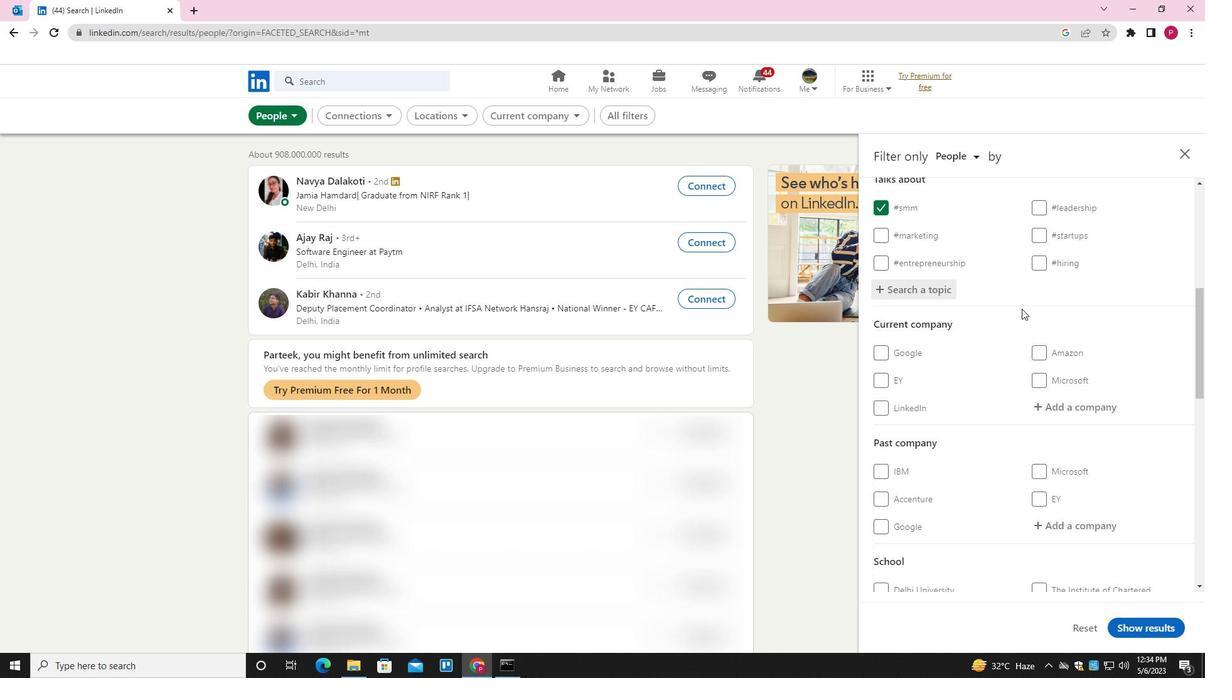 
Action: Mouse scrolled (1018, 313) with delta (0, 0)
Screenshot: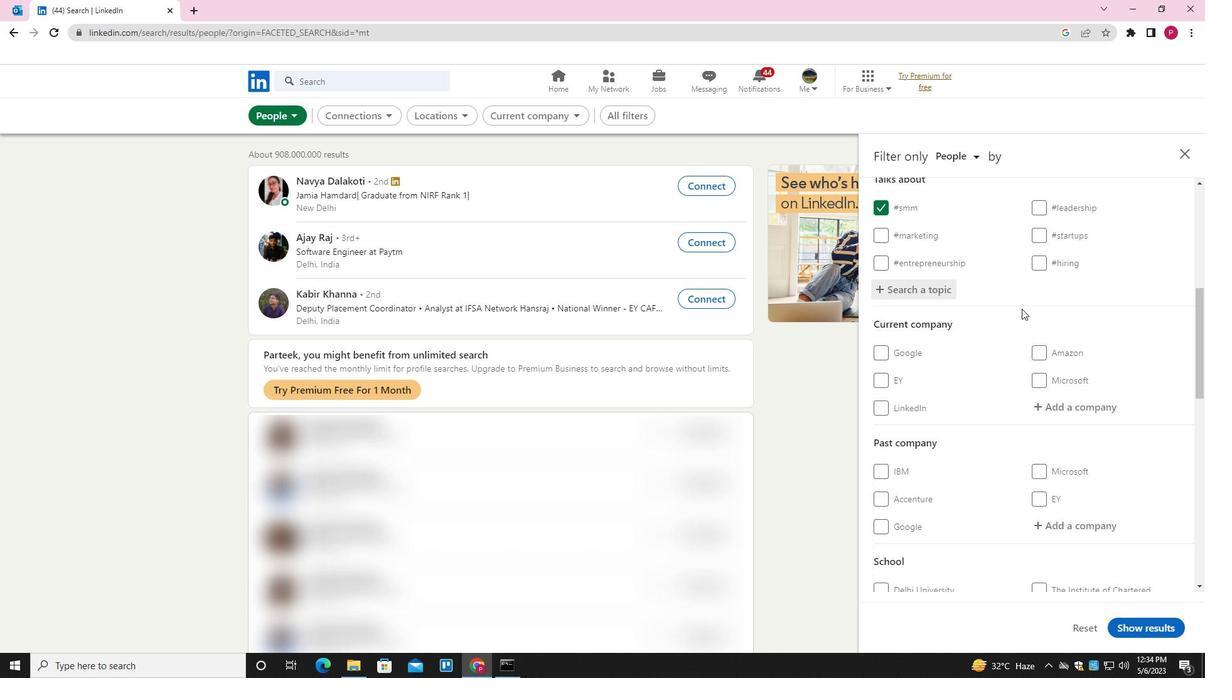 
Action: Mouse moved to (1017, 315)
Screenshot: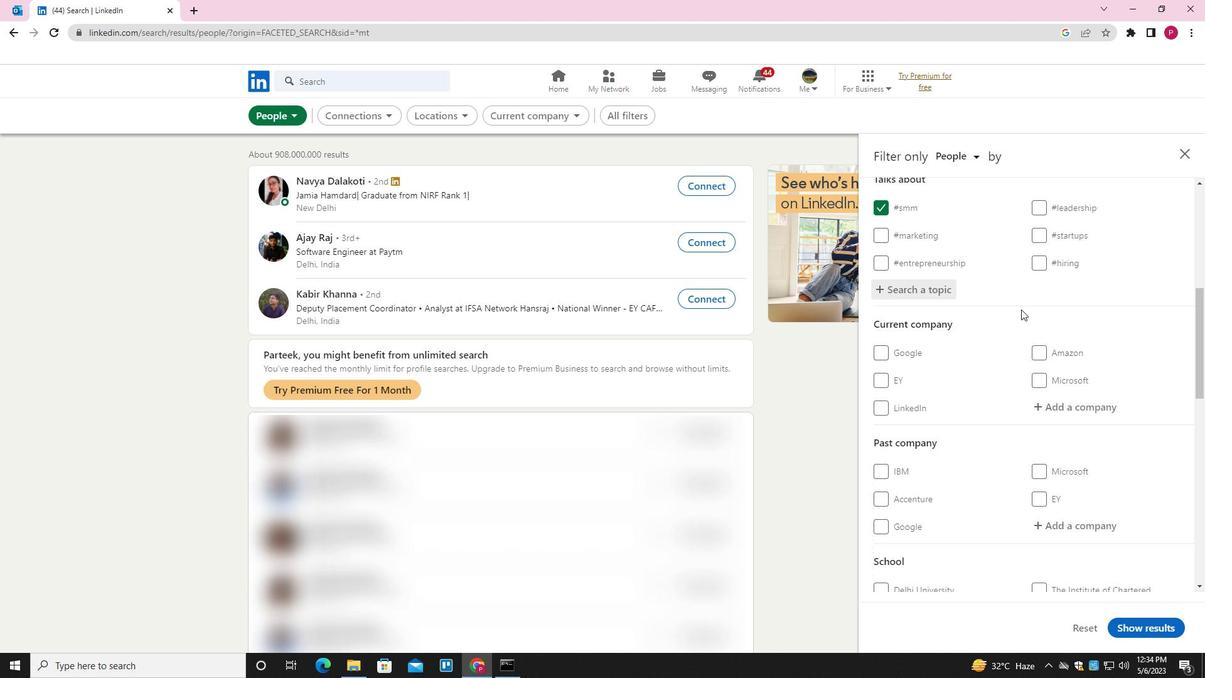 
Action: Mouse scrolled (1017, 314) with delta (0, 0)
Screenshot: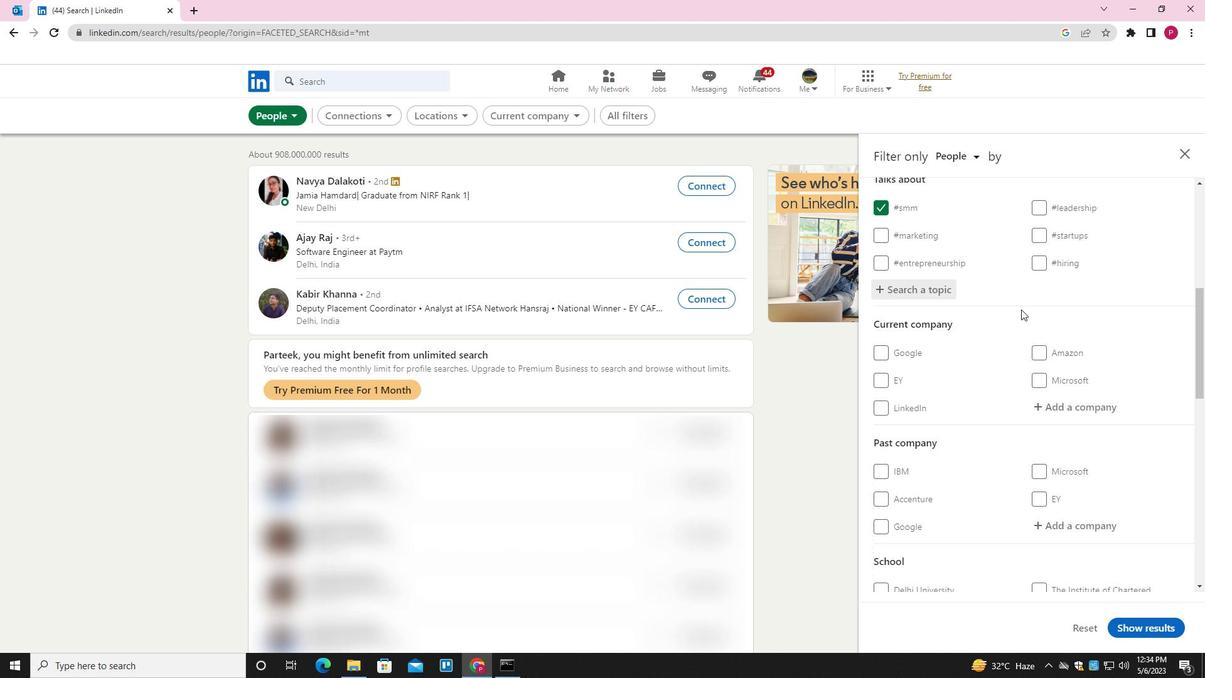 
Action: Mouse scrolled (1017, 314) with delta (0, 0)
Screenshot: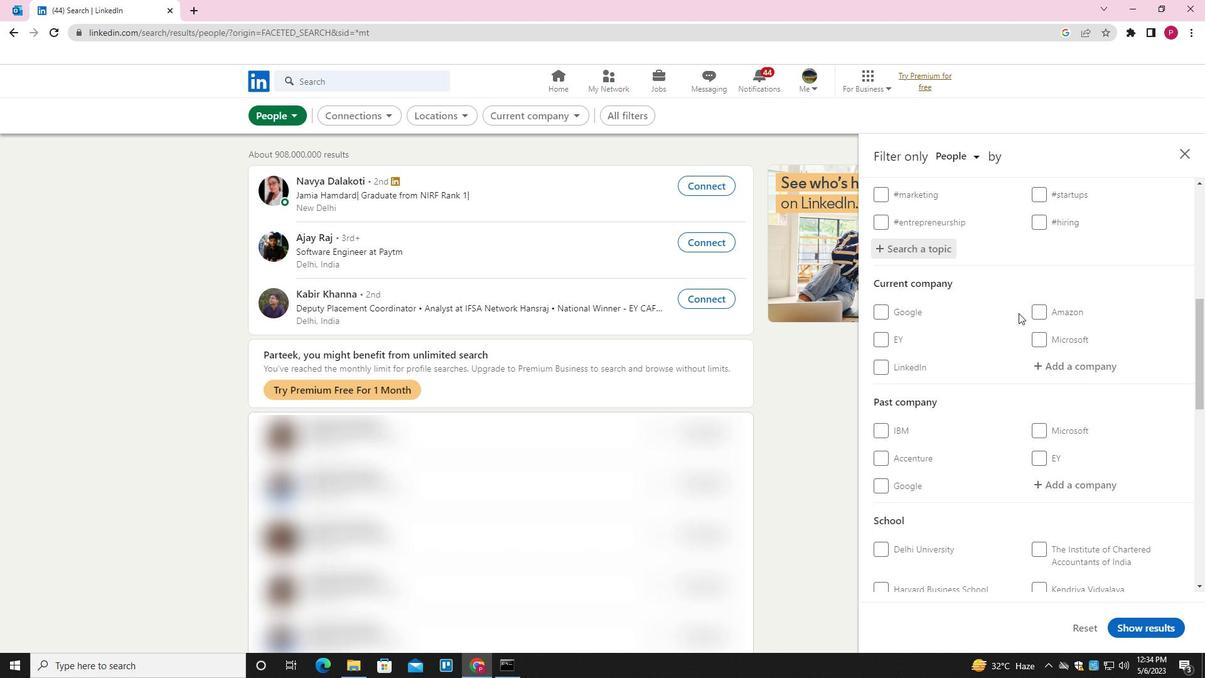 
Action: Mouse moved to (999, 326)
Screenshot: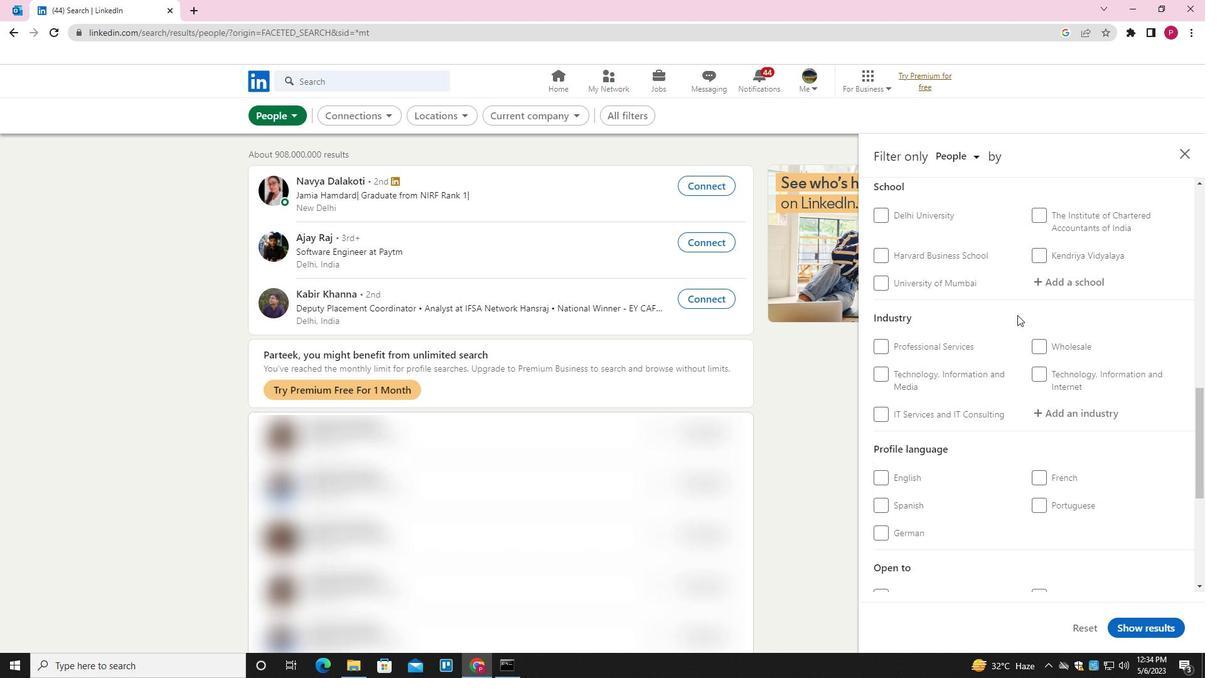 
Action: Mouse scrolled (999, 325) with delta (0, 0)
Screenshot: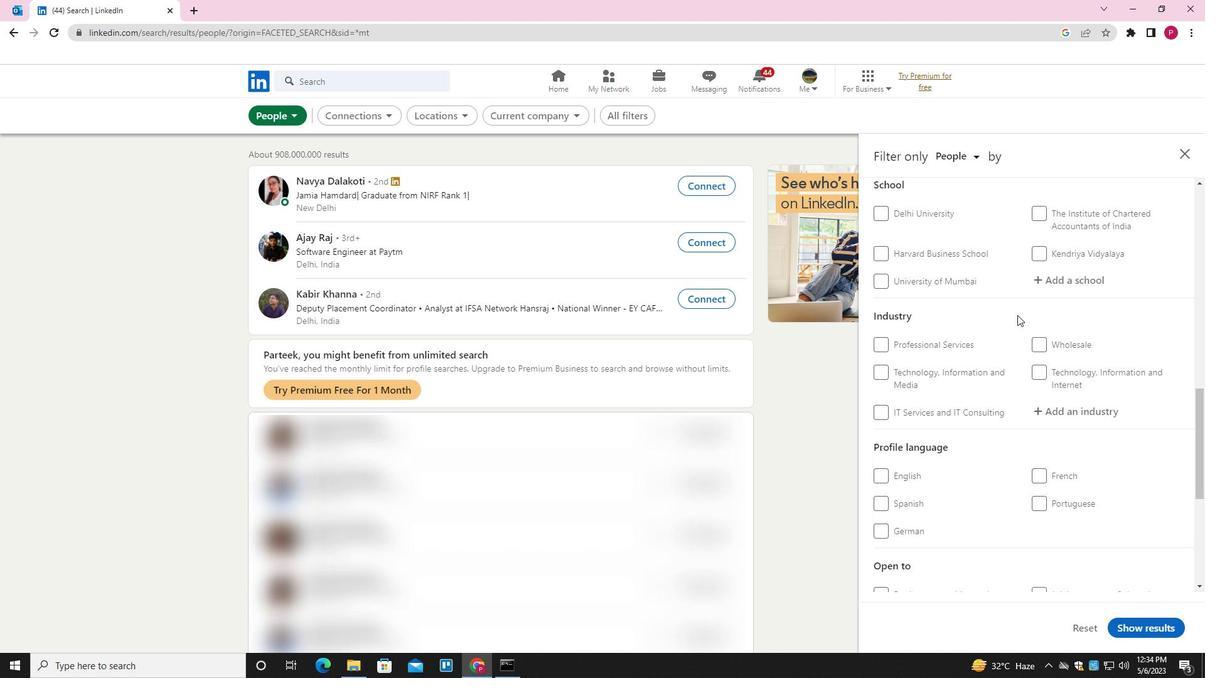 
Action: Mouse scrolled (999, 325) with delta (0, 0)
Screenshot: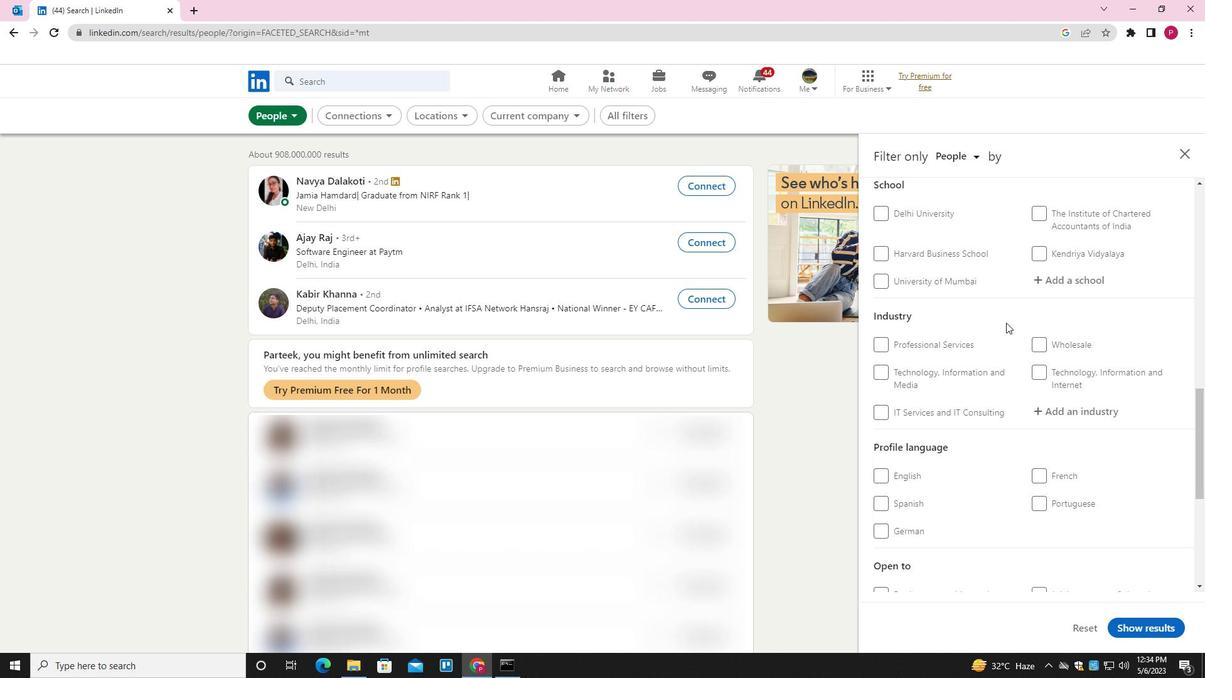 
Action: Mouse moved to (1036, 376)
Screenshot: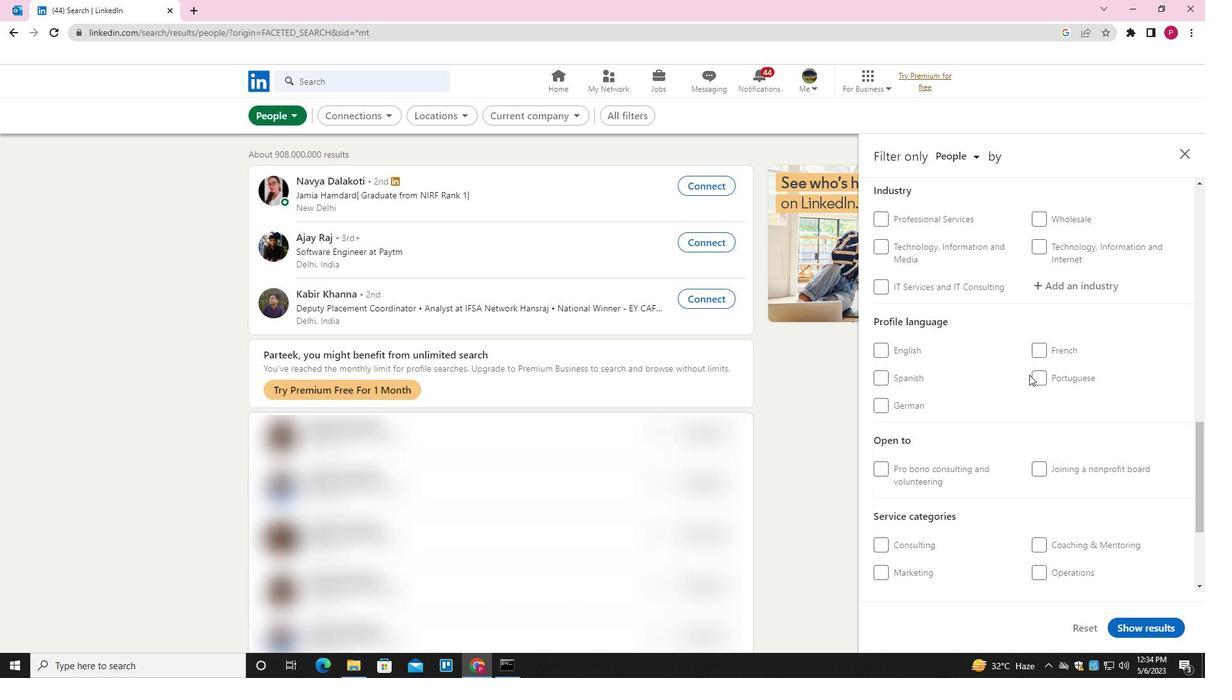 
Action: Mouse pressed left at (1036, 376)
Screenshot: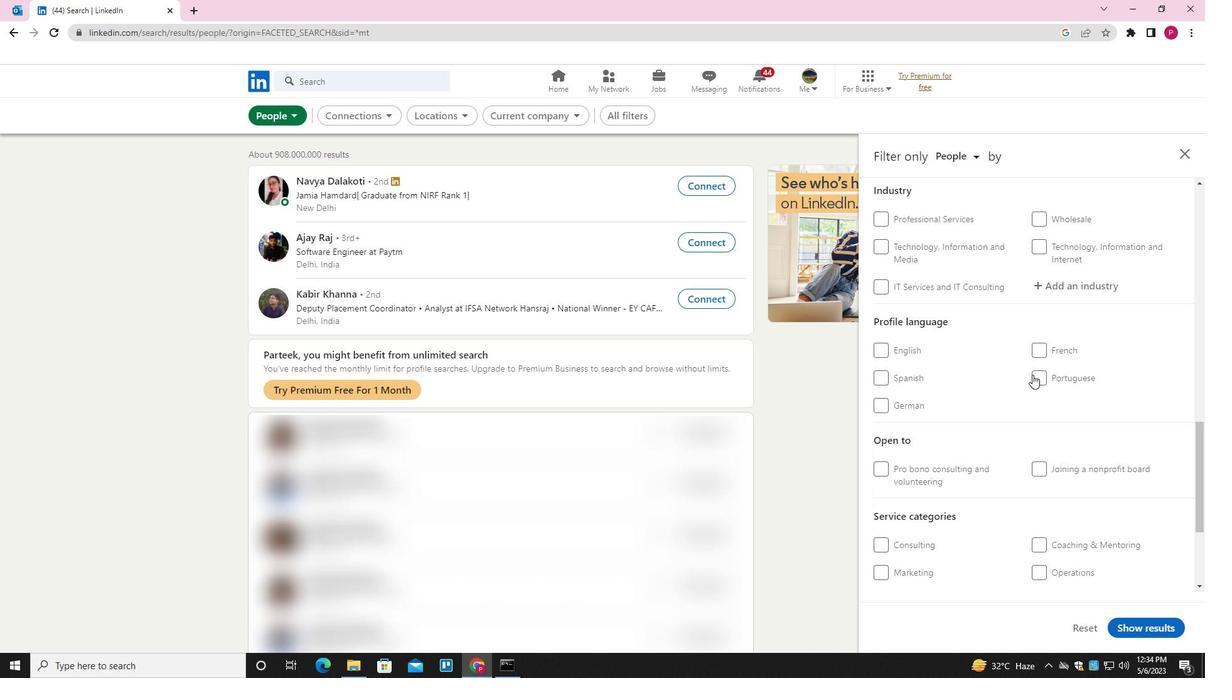
Action: Mouse moved to (961, 362)
Screenshot: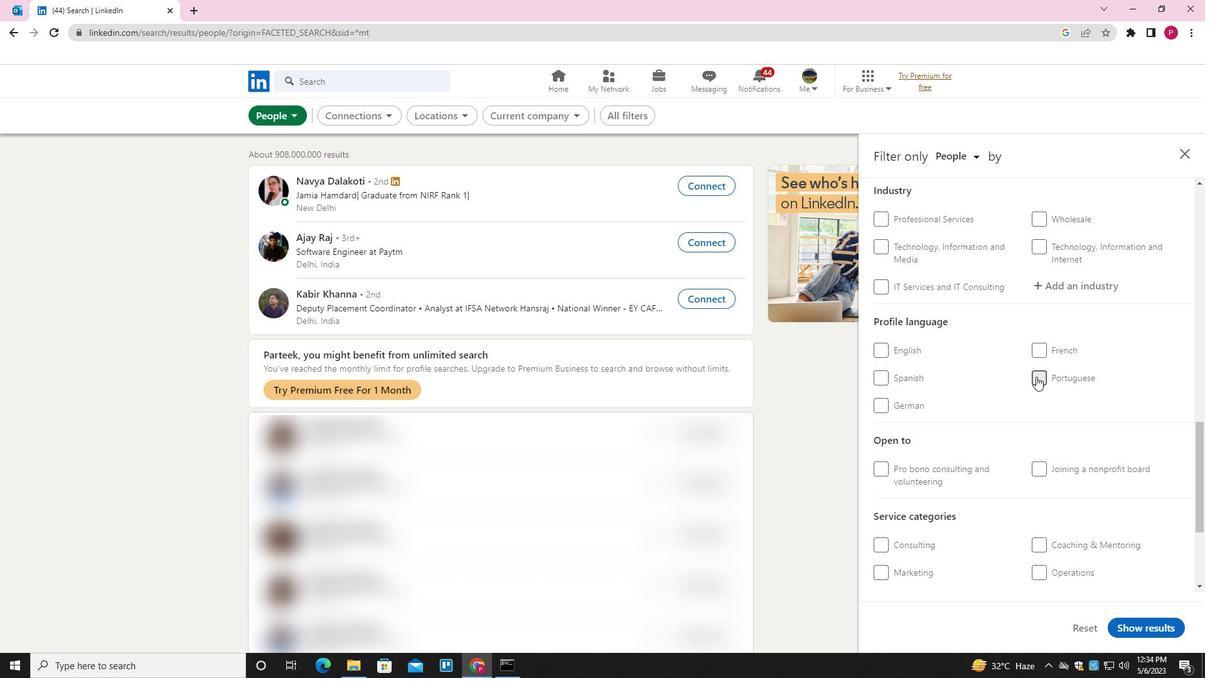 
Action: Mouse scrolled (961, 362) with delta (0, 0)
Screenshot: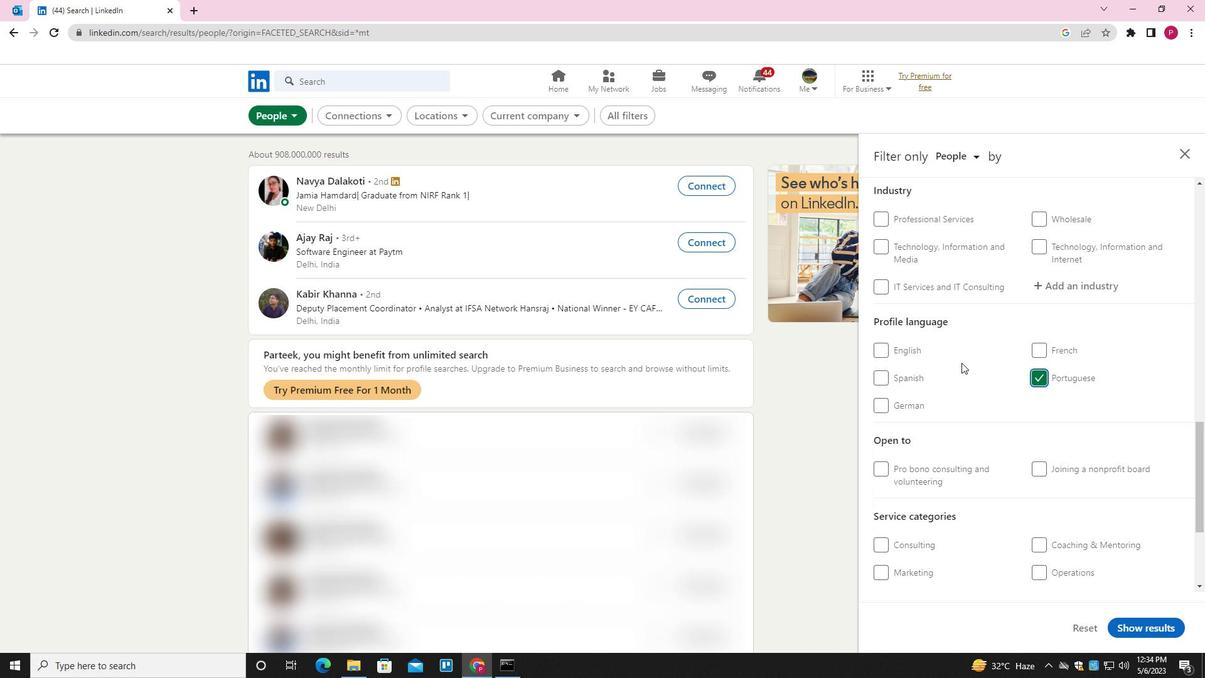 
Action: Mouse scrolled (961, 362) with delta (0, 0)
Screenshot: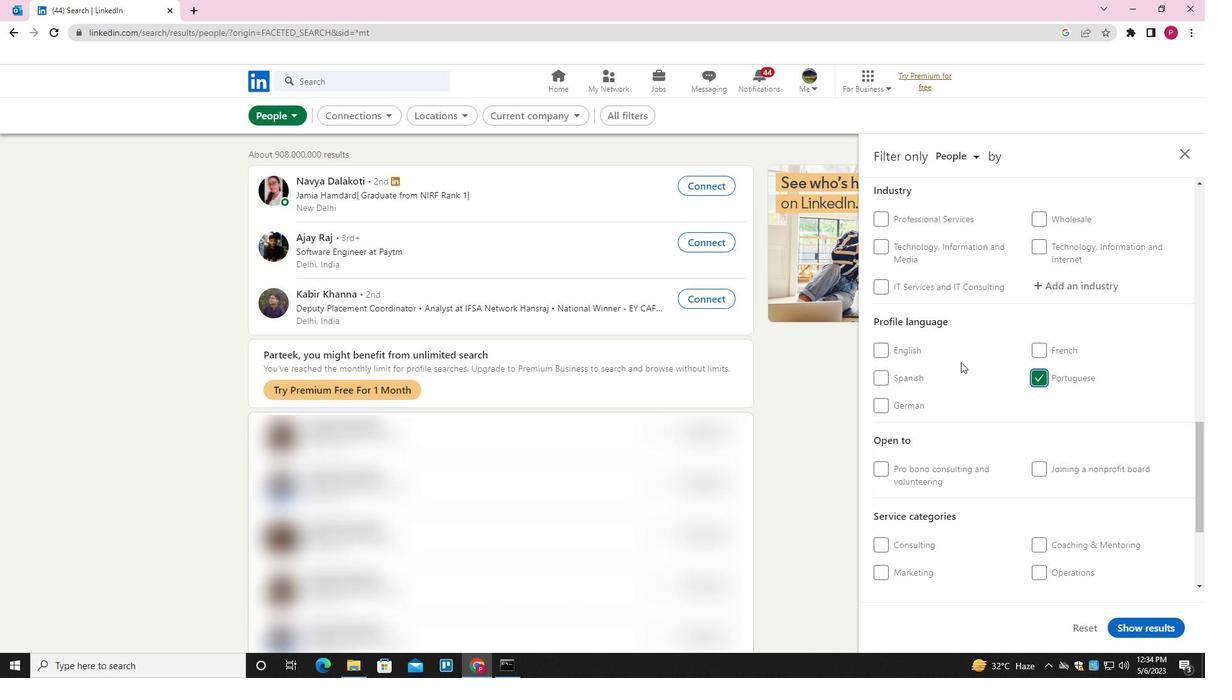 
Action: Mouse scrolled (961, 362) with delta (0, 0)
Screenshot: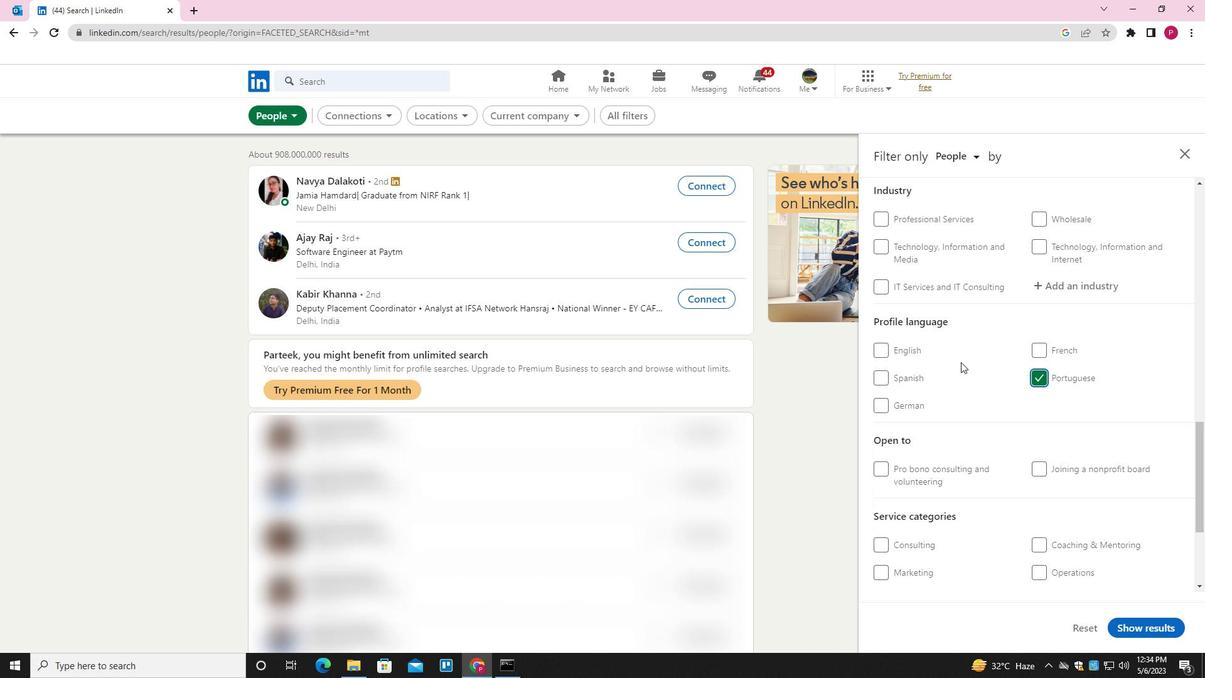 
Action: Mouse scrolled (961, 362) with delta (0, 0)
Screenshot: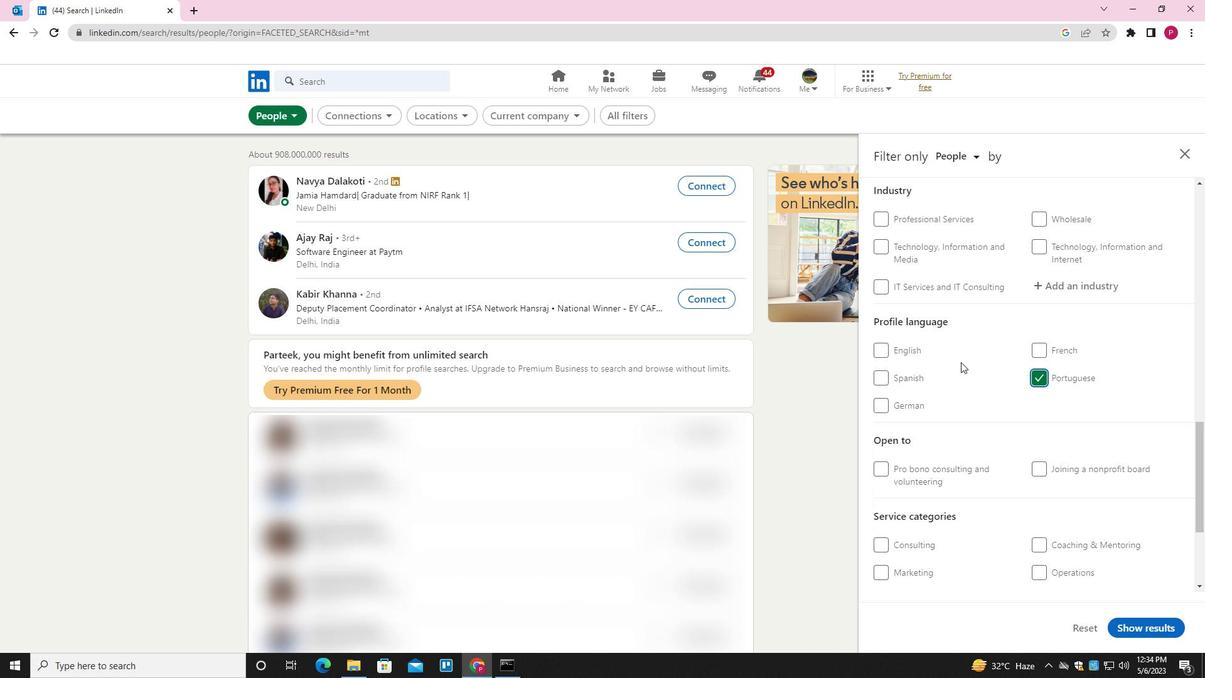 
Action: Mouse scrolled (961, 362) with delta (0, 0)
Screenshot: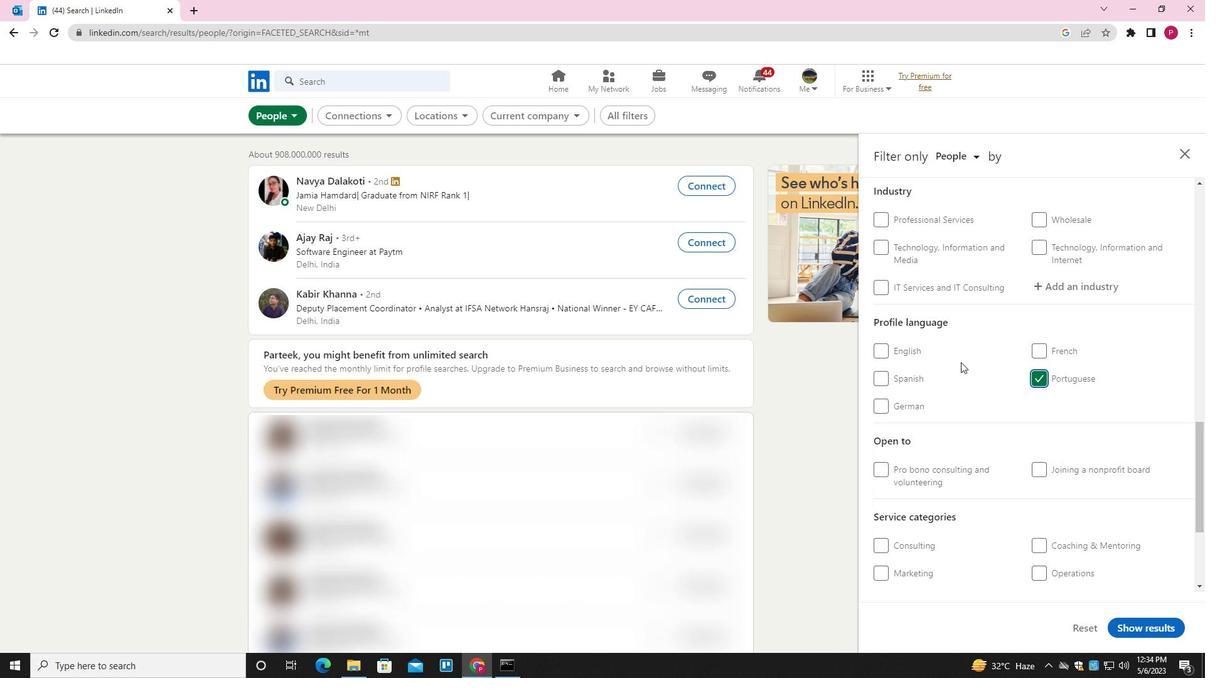 
Action: Mouse moved to (1023, 322)
Screenshot: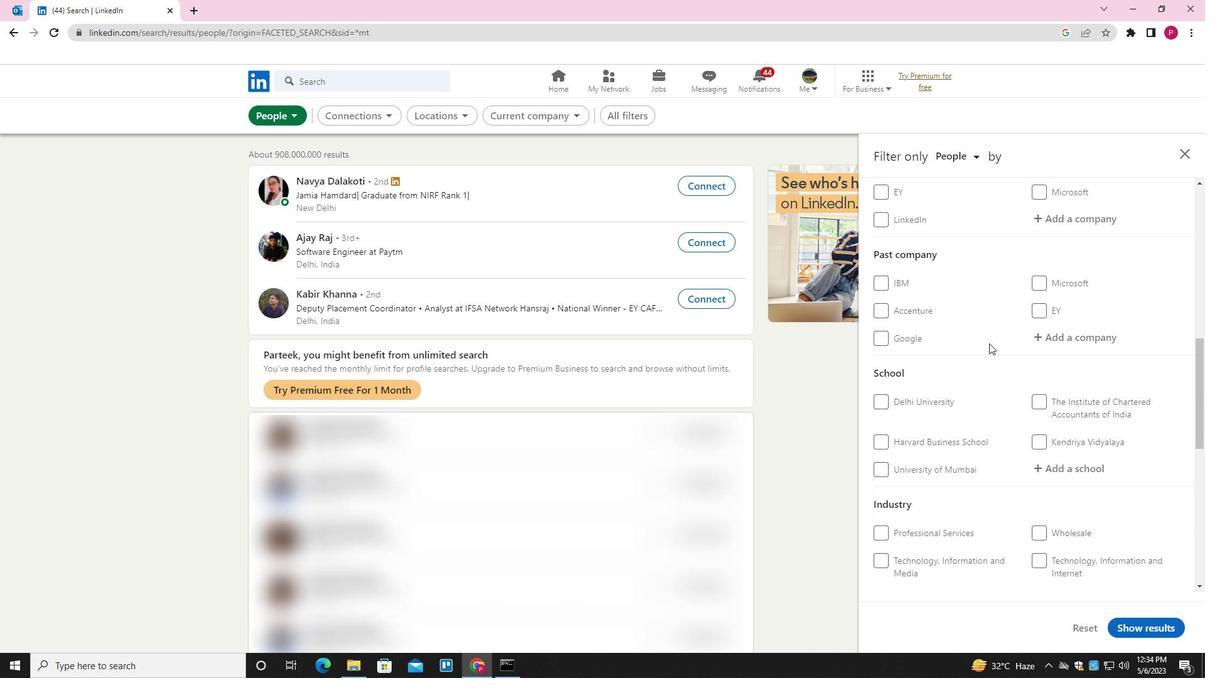 
Action: Mouse scrolled (1023, 322) with delta (0, 0)
Screenshot: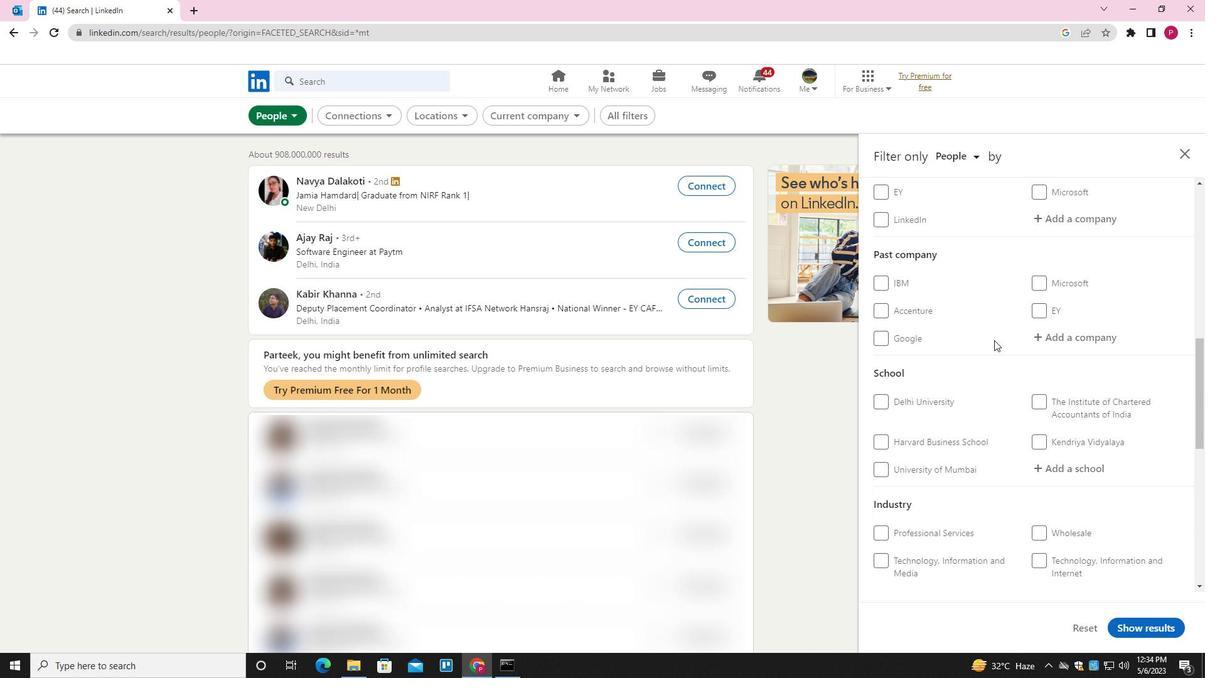 
Action: Mouse moved to (1096, 276)
Screenshot: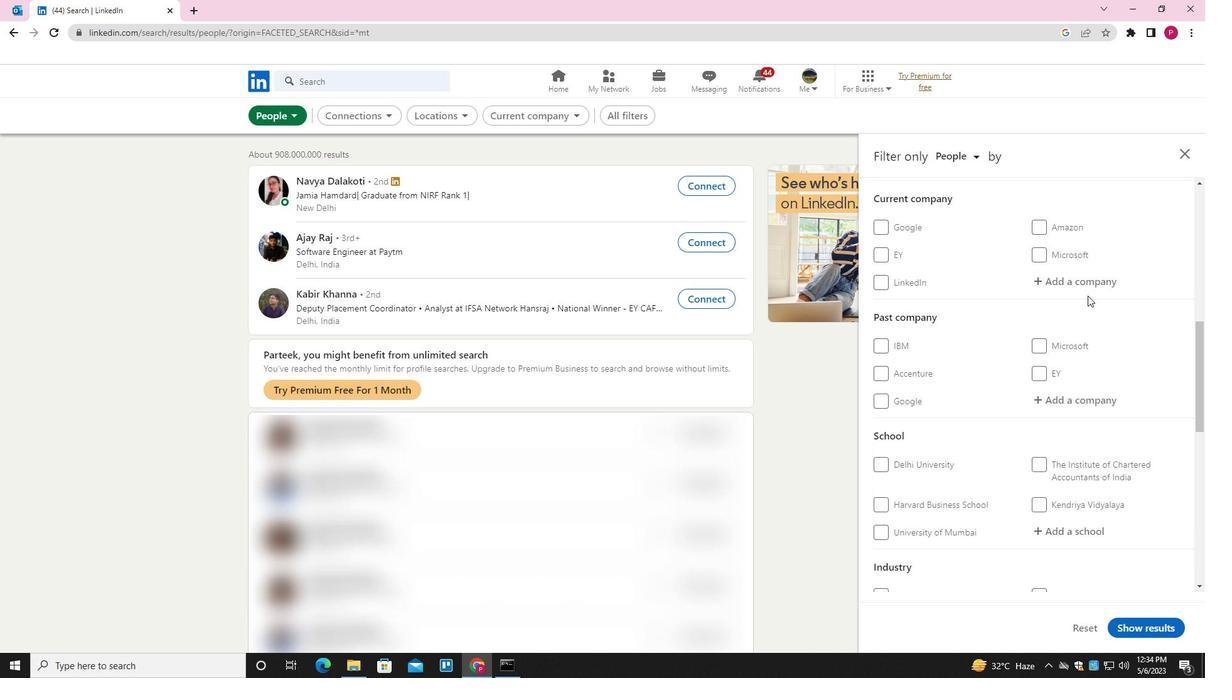 
Action: Mouse pressed left at (1096, 276)
Screenshot: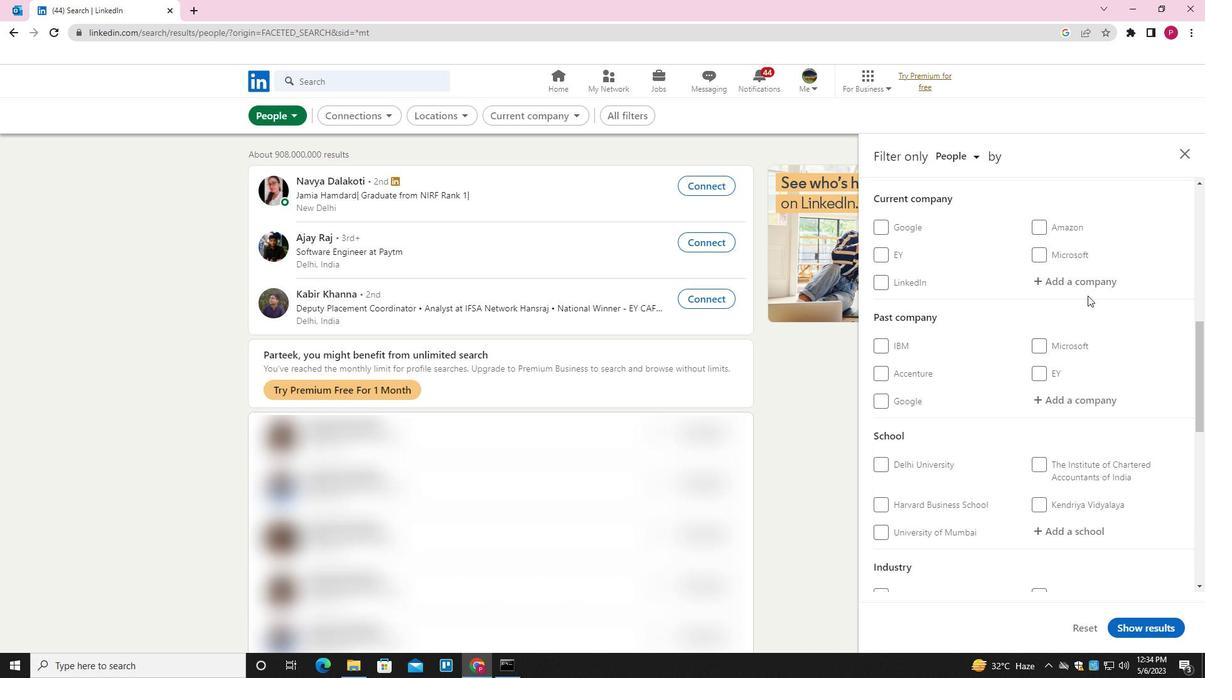 
Action: Key pressed <Key.shift><Key.shift><Key.shift><Key.shift><Key.shift>JUBILANT<Key.space><Key.down><Key.down><Key.enter>
Screenshot: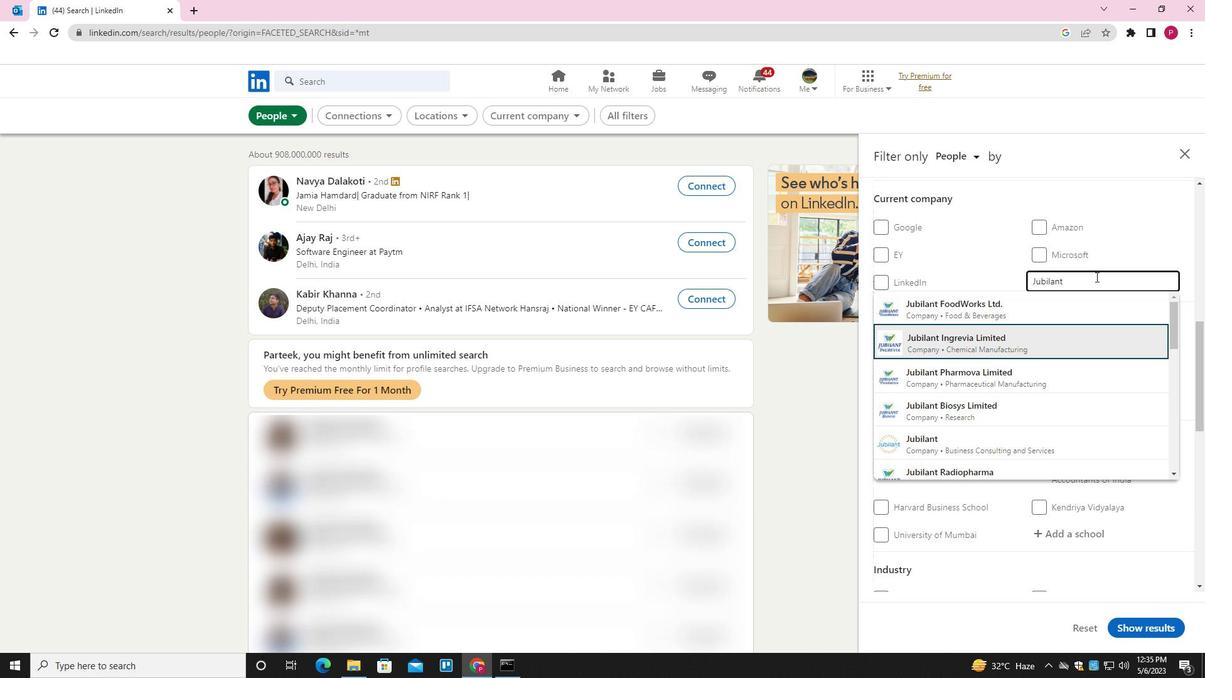 
Action: Mouse moved to (1082, 295)
Screenshot: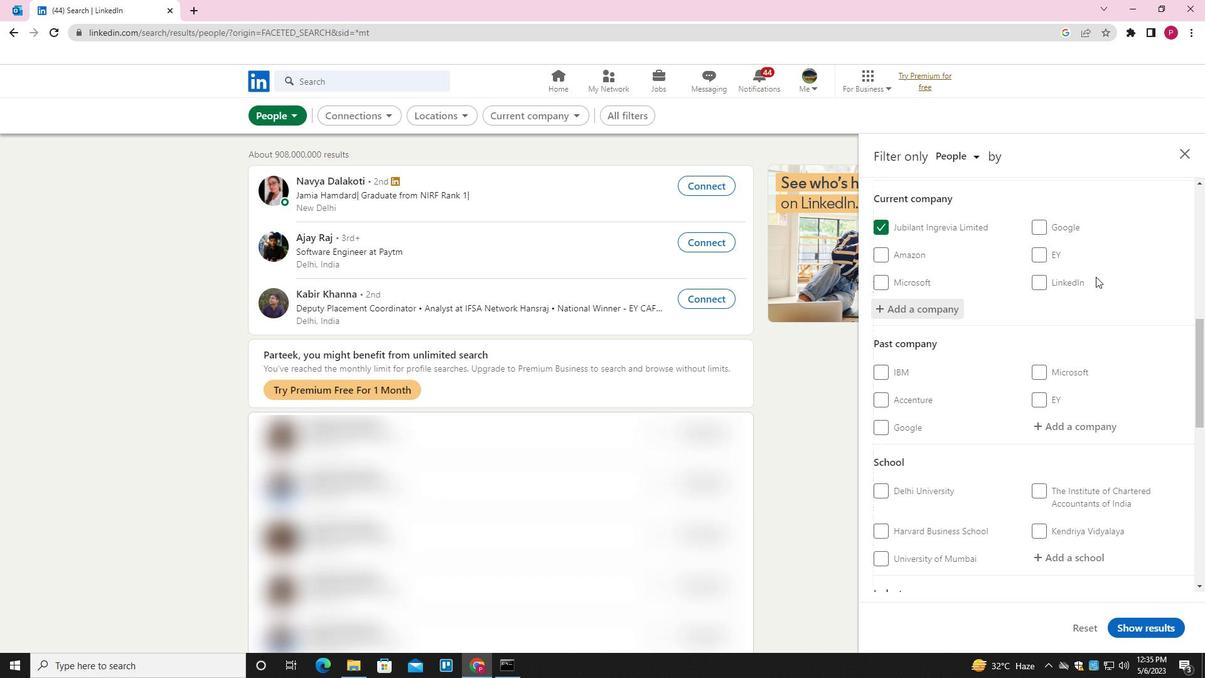 
Action: Mouse scrolled (1082, 295) with delta (0, 0)
Screenshot: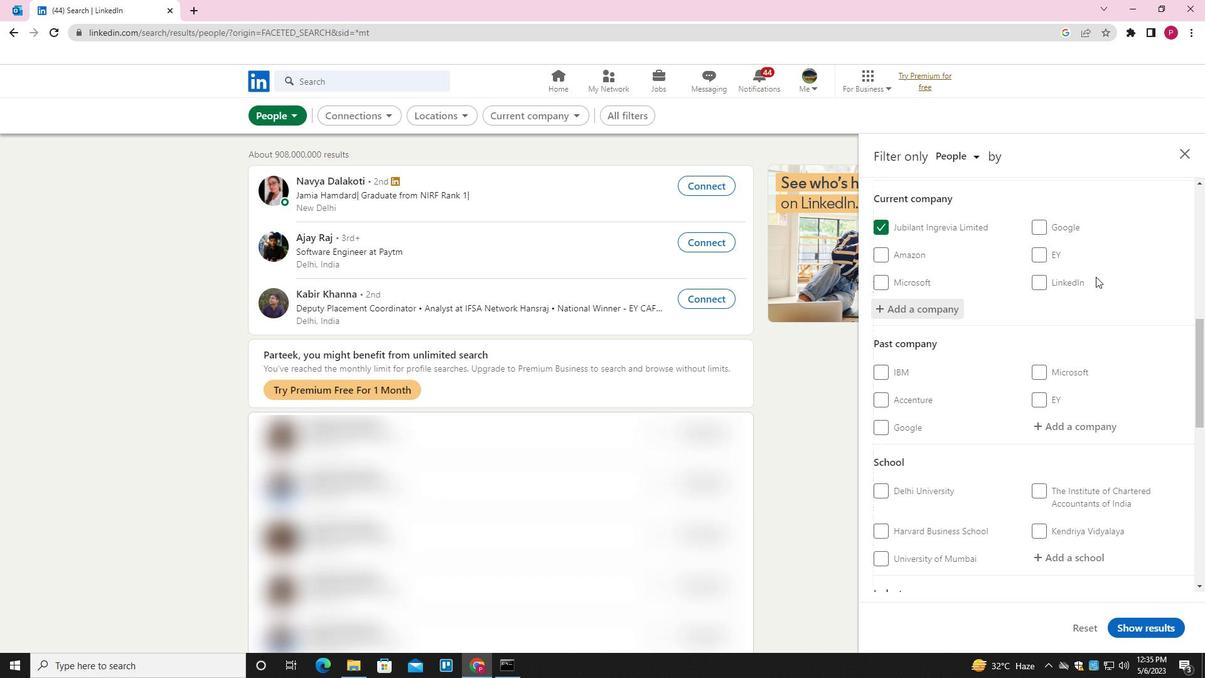 
Action: Mouse moved to (1081, 302)
Screenshot: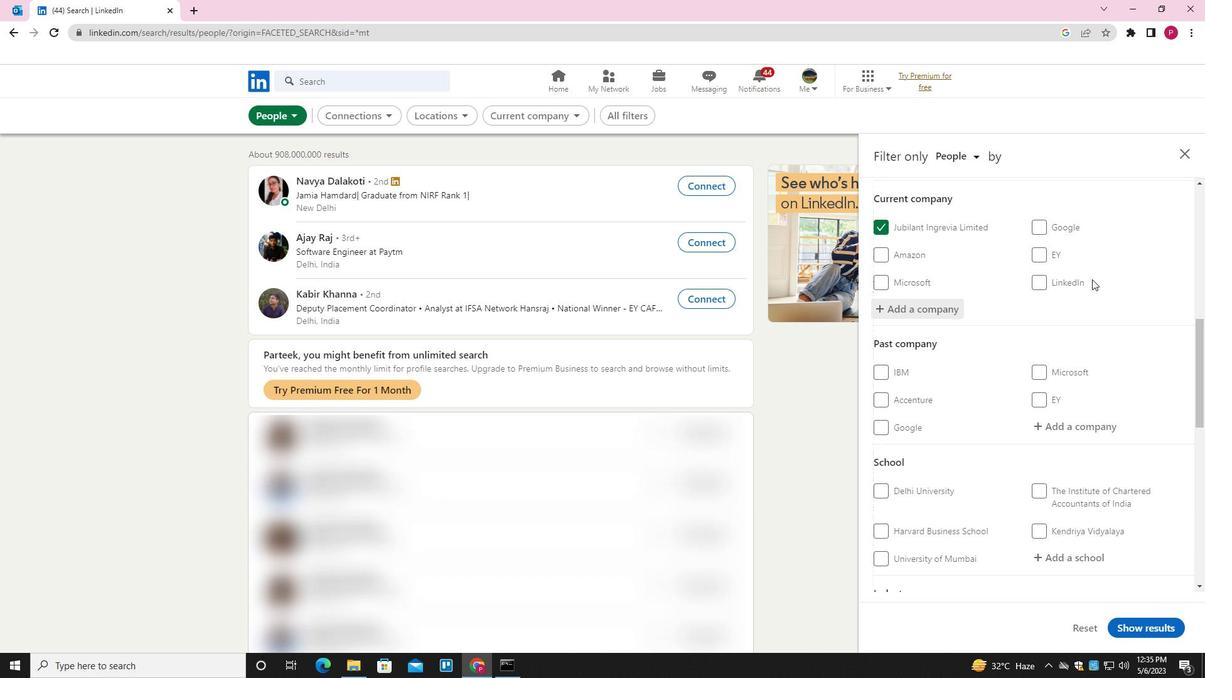 
Action: Mouse scrolled (1081, 301) with delta (0, 0)
Screenshot: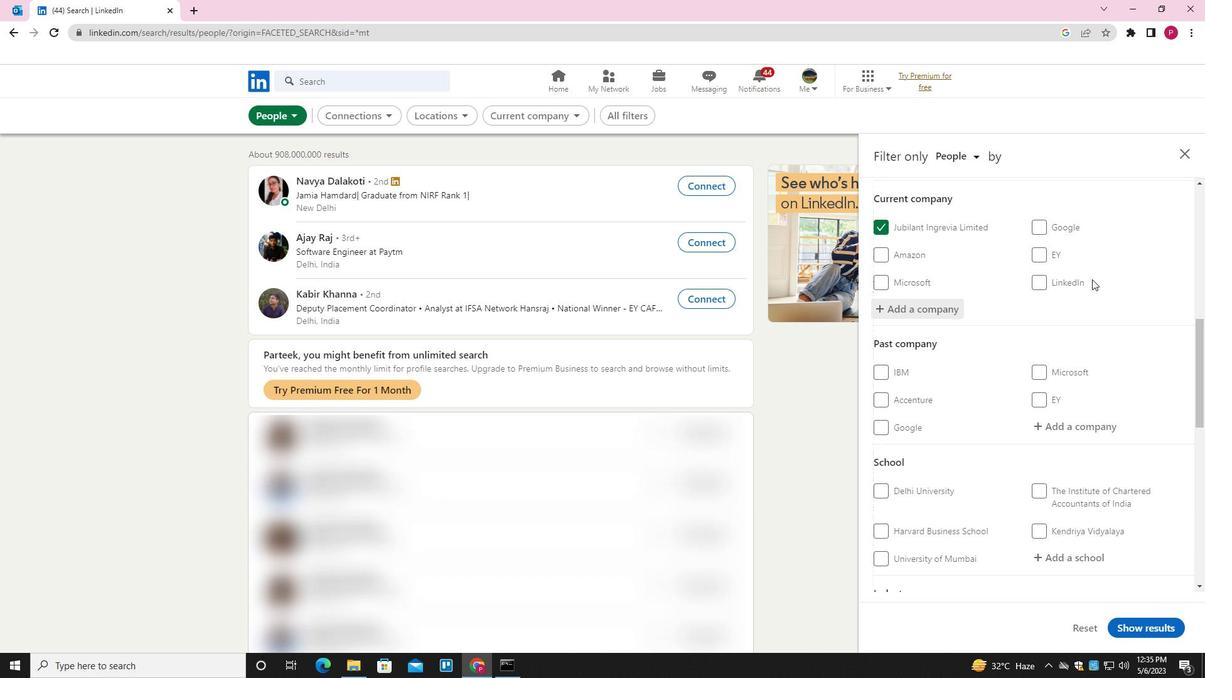
Action: Mouse moved to (1080, 306)
Screenshot: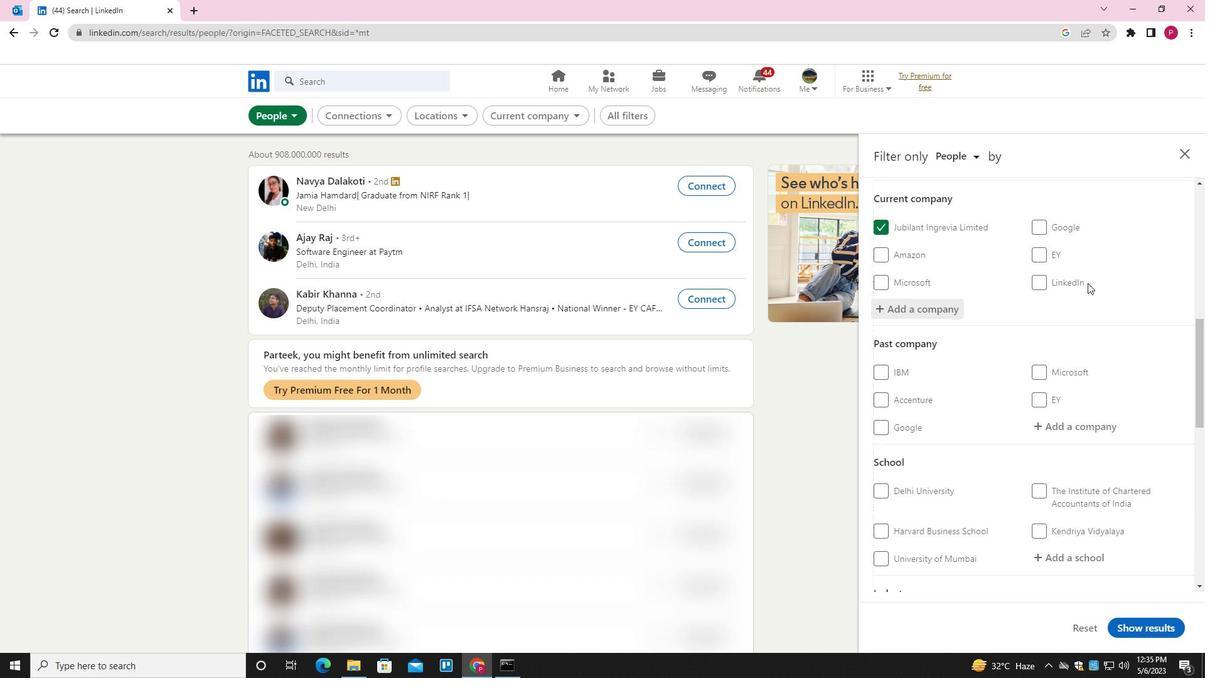 
Action: Mouse scrolled (1080, 305) with delta (0, 0)
Screenshot: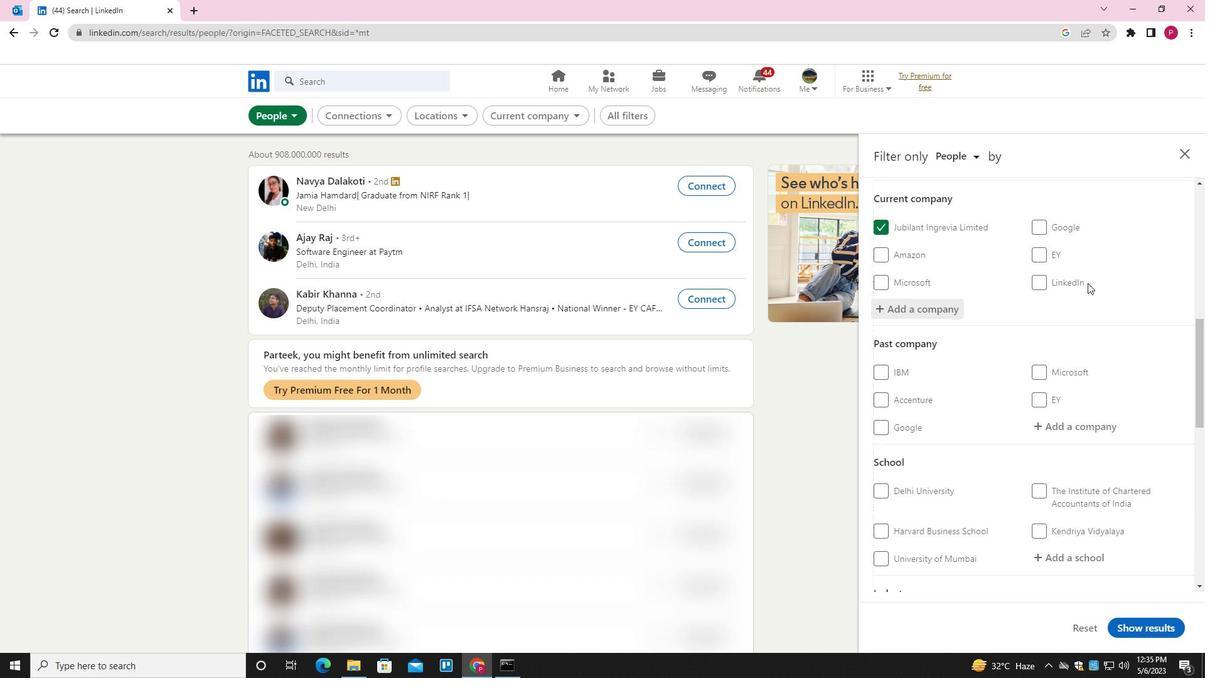 
Action: Mouse moved to (1074, 370)
Screenshot: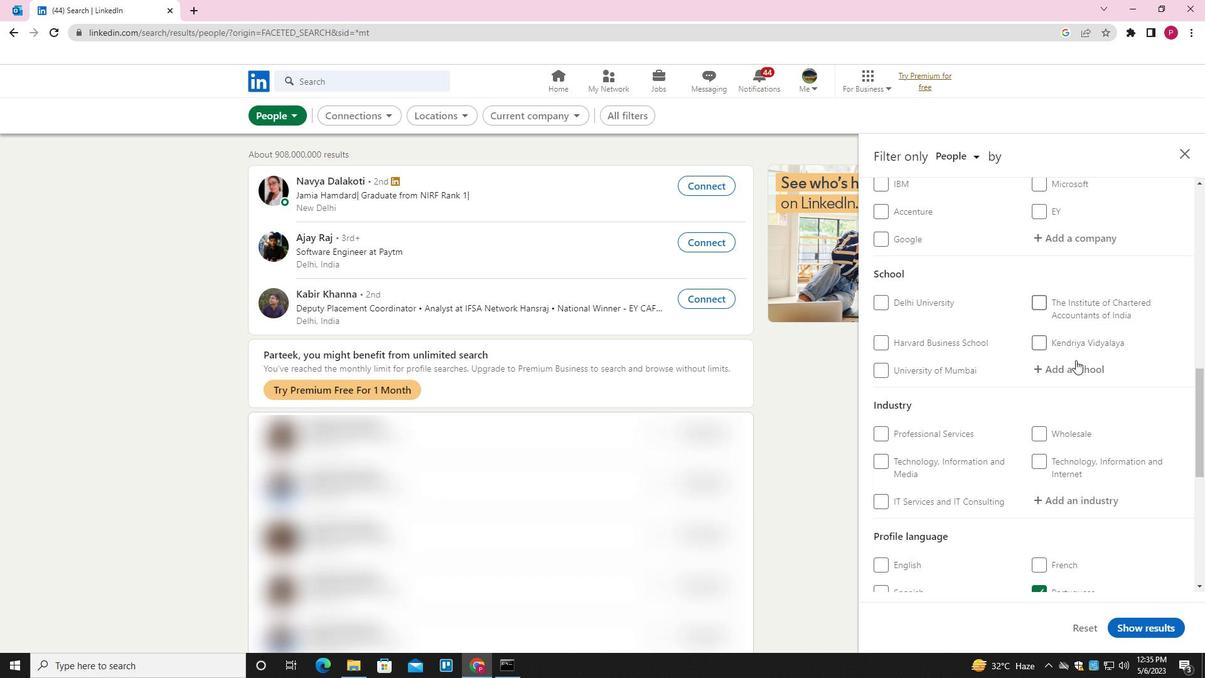 
Action: Mouse pressed left at (1074, 370)
Screenshot: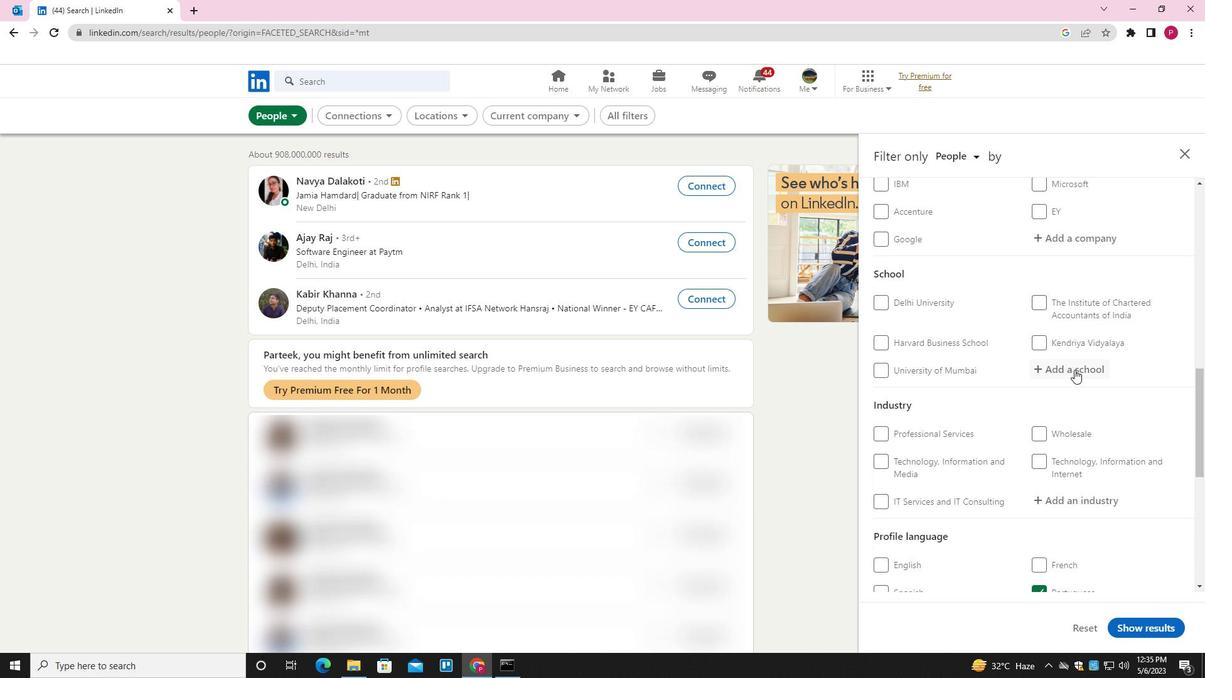 
Action: Key pressed <Key.shift><Key.shift><Key.shift><Key.shift><Key.shift><Key.shift><Key.shift>SHREE<Key.space>K.<Key.shift>M<Key.space><Key.shift><Key.shift><Key.shift><Key.shift><Key.shift><Key.shift><Key.shift><Key.shift><Key.shift><Key.shift><Key.shift><Key.shift><Key.shift><Key.shift><Key.shift><Key.shift><Key.shift><Key.shift><Key.shift><Key.shift><Key.shift><Key.shift><Key.shift><Key.shift><Key.shift><Key.shift><Key.shift><Key.shift><Key.shift><Key.shift><Key.shift><Key.shift><Key.shift><Key.shift><Key.shift><Key.shift><Key.shift><Key.shift><Key.shift><Key.shift><Key.shift><Key.shift><Key.shift><Key.shift><Key.shift><Key.shift><Key.shift><Key.shift><Key.shift><Key.shift><Key.shift><Key.shift><Key.shift><Key.shift><Key.shift><Key.shift><Key.shift><Key.shift><Key.shift><Key.shift><Key.shift><Key.shift><Key.shift><Key.shift><Key.shift><Key.shift><Key.shift><Key.shift><Key.shift><Key.shift><Key.shift><Key.shift><Key.shift><Key.shift><Key.shift><Key.shift><Key.shift><Key.shift><Key.shift><Key.shift><Key.shift><Key.shift><Key.shift><Key.shift><Key.shift><Key.shift><Key.shift><Key.shift><Key.shift><Key.shift><Key.shift><Key.shift><Key.shift><Key.shift><Key.shift><Key.shift><Key.shift><Key.shift><Key.shift><Key.shift><Key.shift><Key.down><Key.enter>
Screenshot: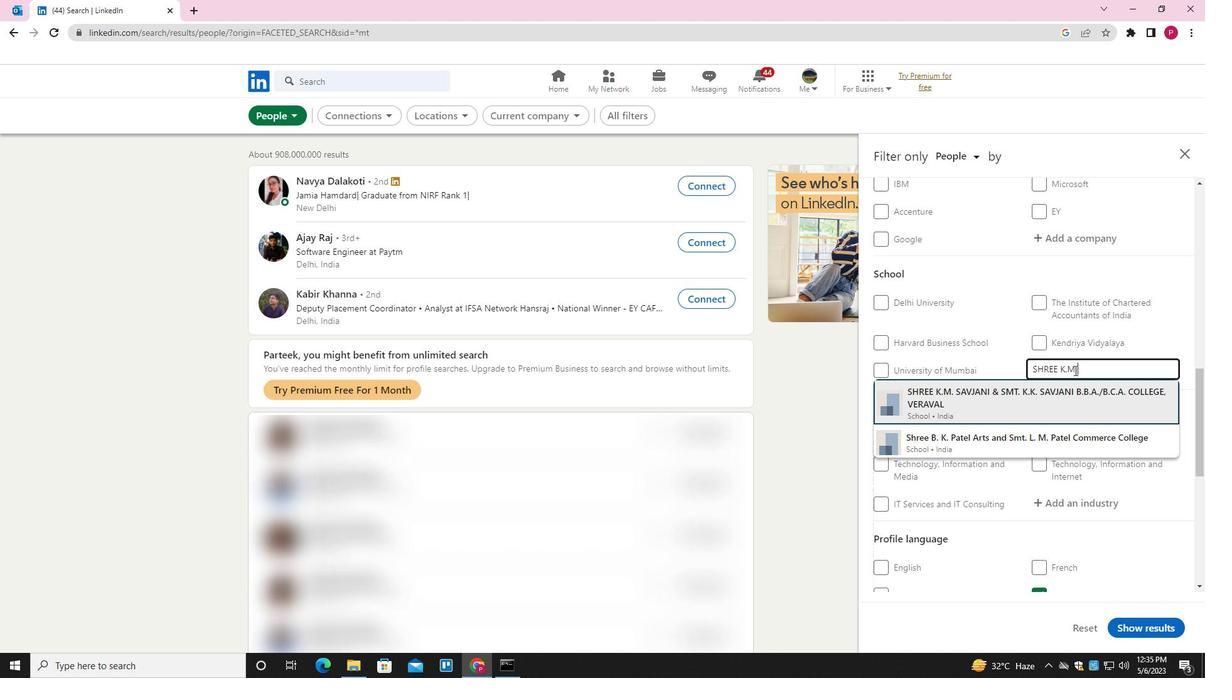 
Action: Mouse moved to (1057, 379)
Screenshot: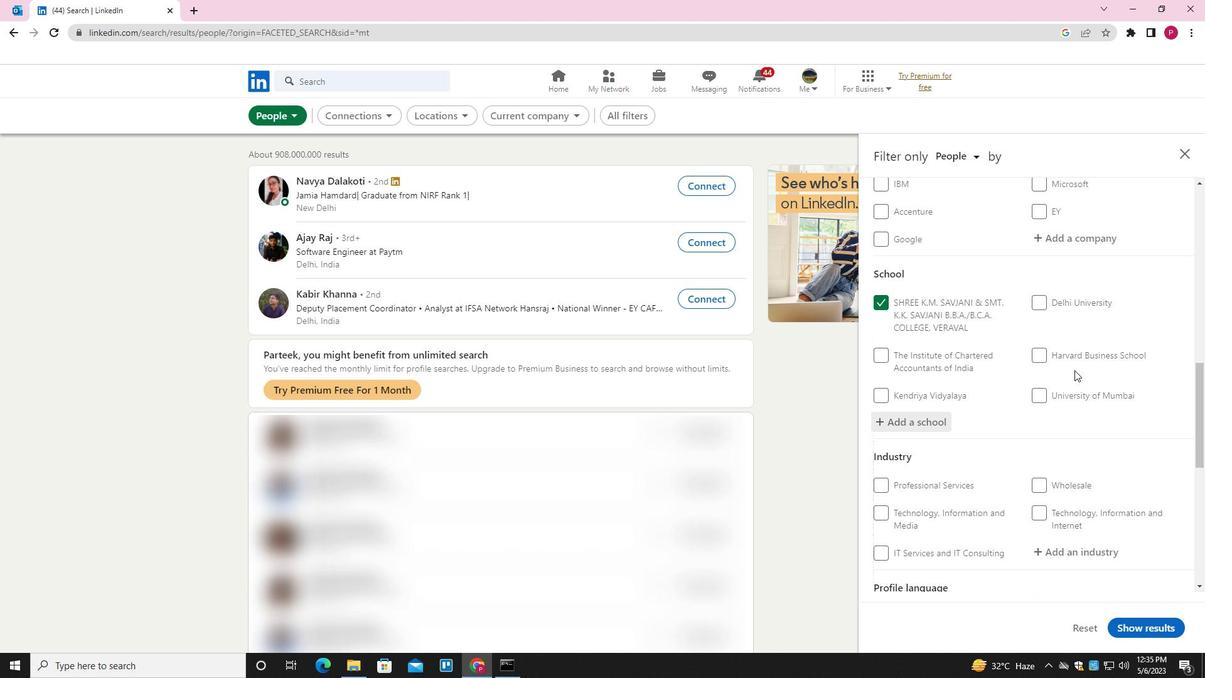 
Action: Mouse scrolled (1057, 379) with delta (0, 0)
Screenshot: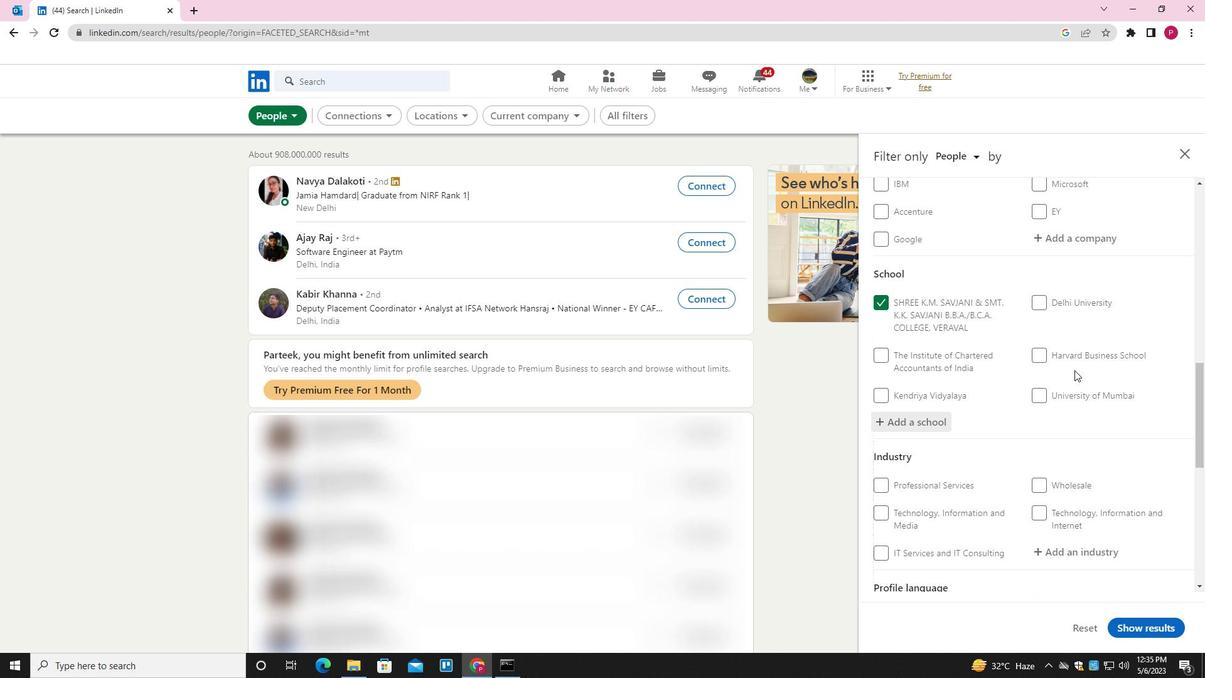 
Action: Mouse moved to (1055, 381)
Screenshot: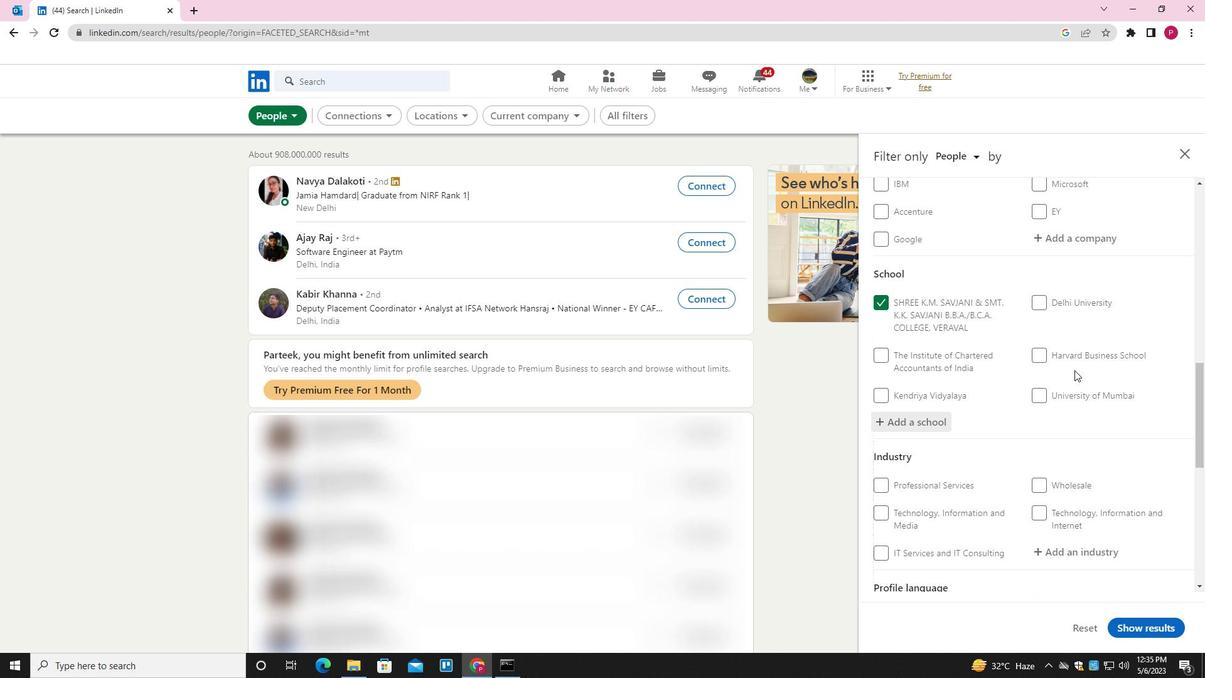 
Action: Mouse scrolled (1055, 380) with delta (0, 0)
Screenshot: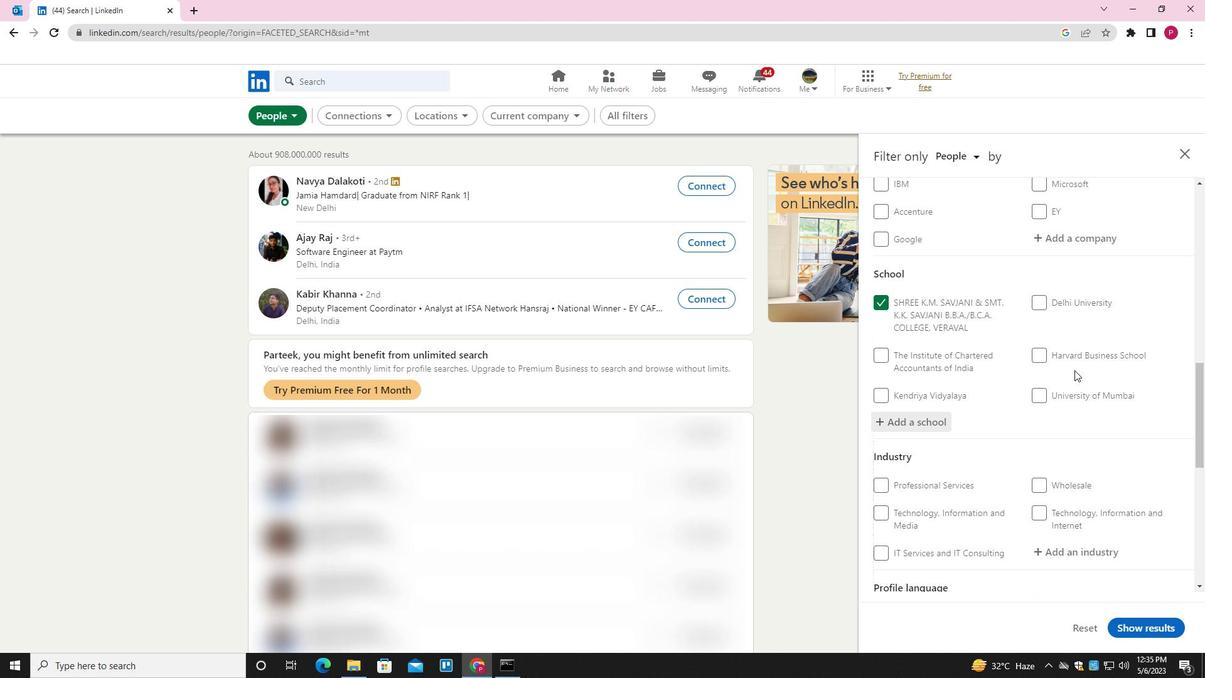 
Action: Mouse scrolled (1055, 380) with delta (0, 0)
Screenshot: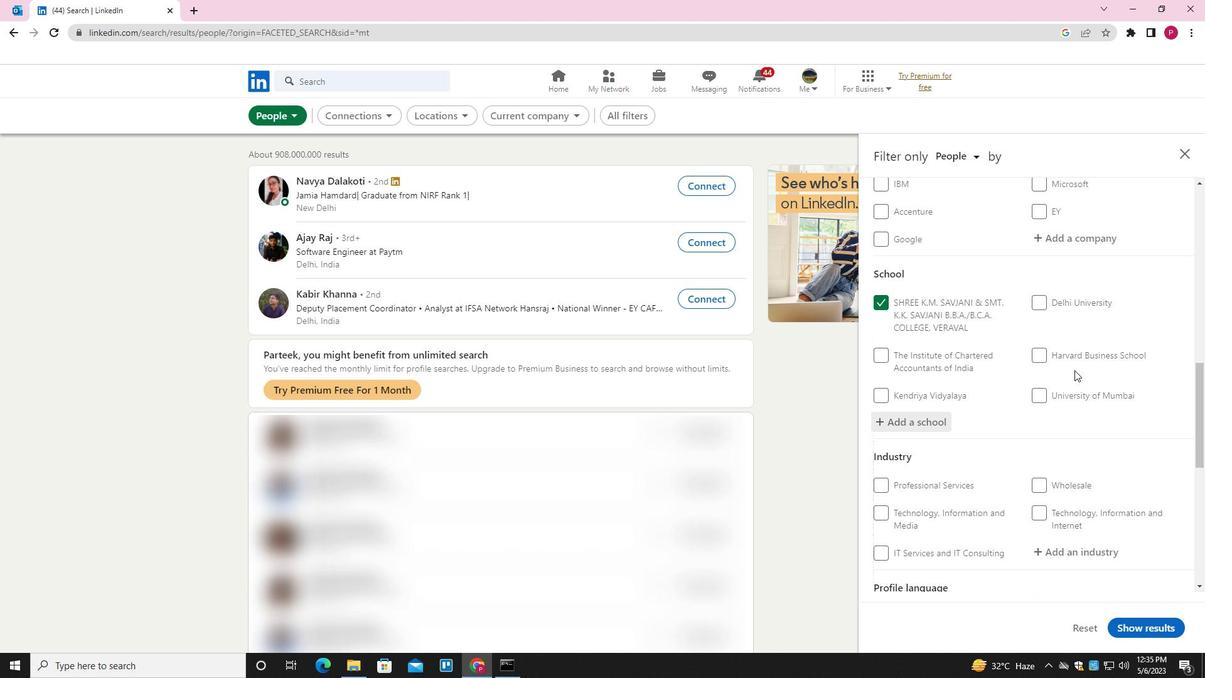 
Action: Mouse scrolled (1055, 380) with delta (0, 0)
Screenshot: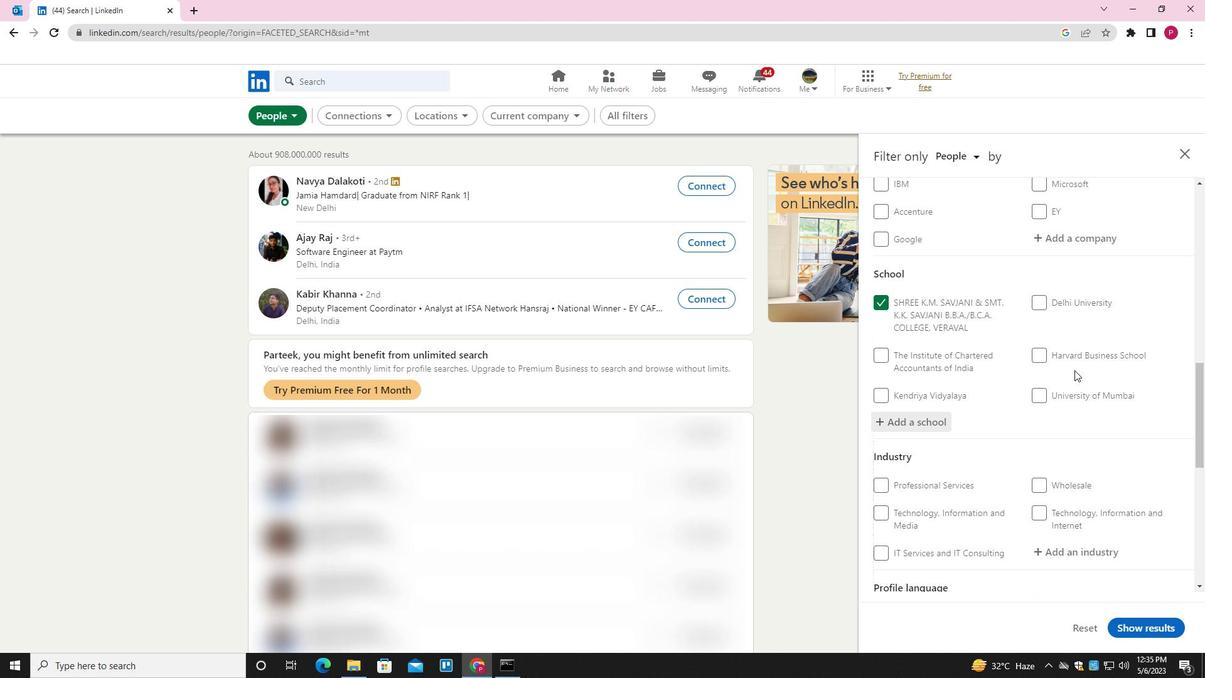 
Action: Mouse moved to (1076, 303)
Screenshot: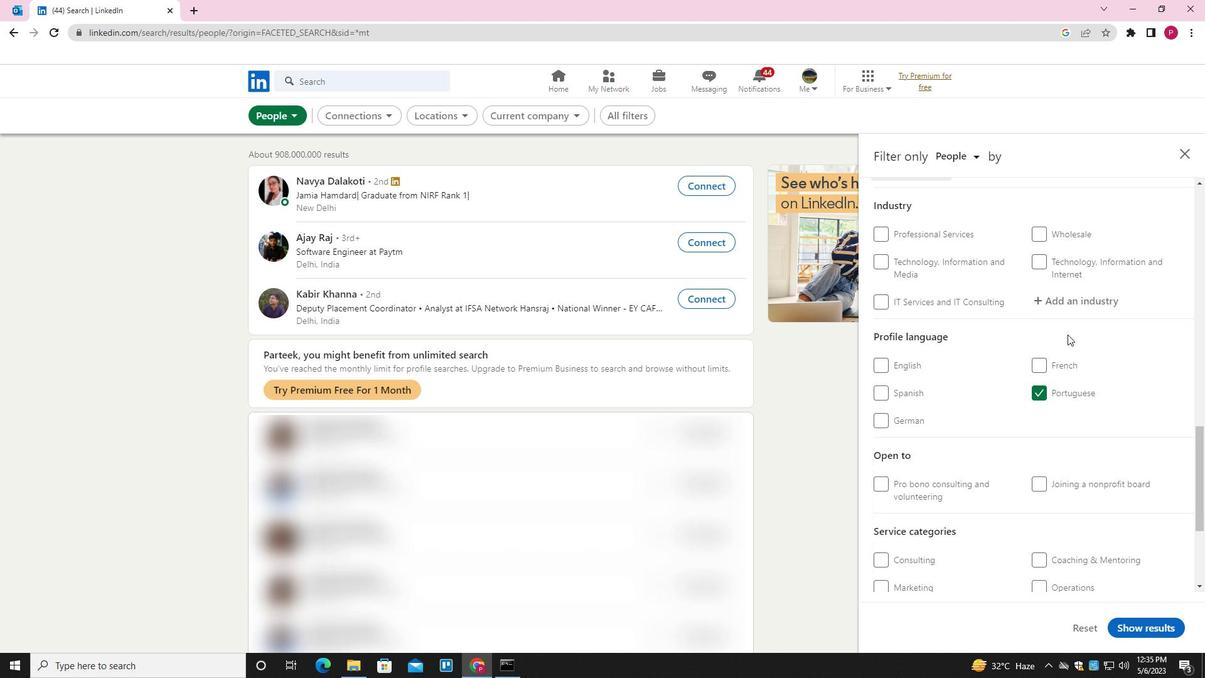 
Action: Mouse pressed left at (1076, 303)
Screenshot: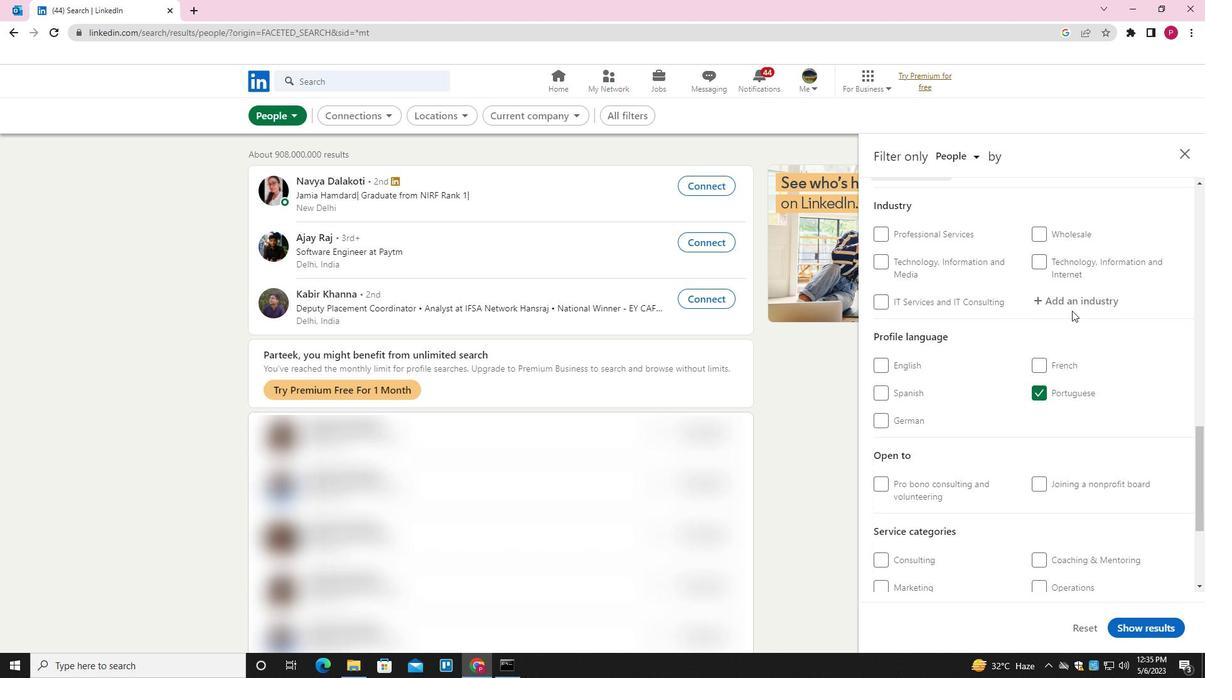 
Action: Key pressed <Key.shift><Key.shift><Key.shift><Key.shift><Key.shift><Key.shift><Key.shift><Key.shift><Key.shift><Key.shift><Key.shift><Key.shift><Key.shift><Key.shift><Key.shift>TRUSTS<Key.down><Key.enter>
Screenshot: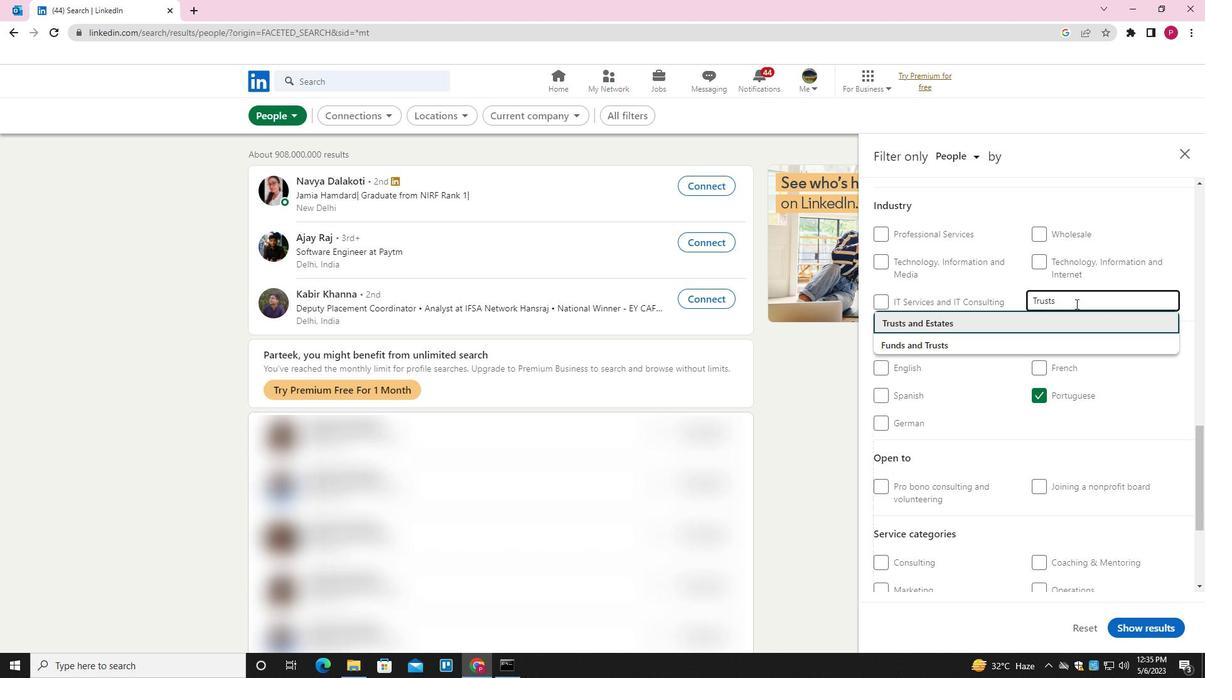 
Action: Mouse moved to (1072, 305)
Screenshot: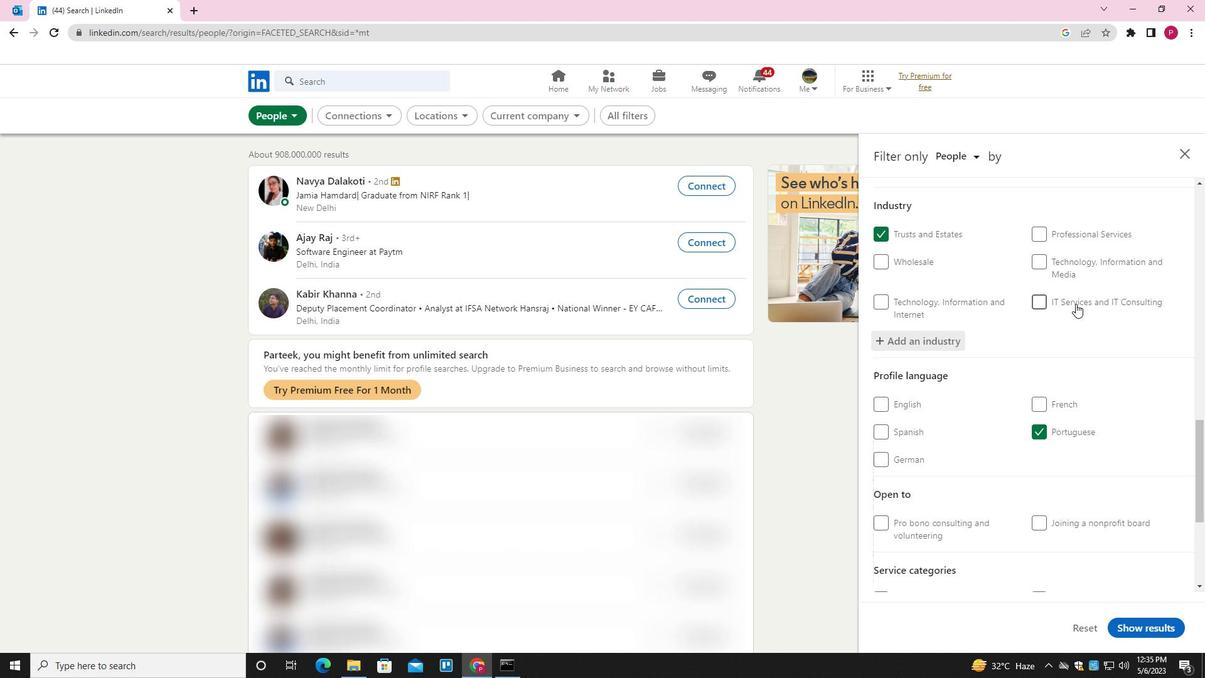 
Action: Mouse scrolled (1072, 305) with delta (0, 0)
Screenshot: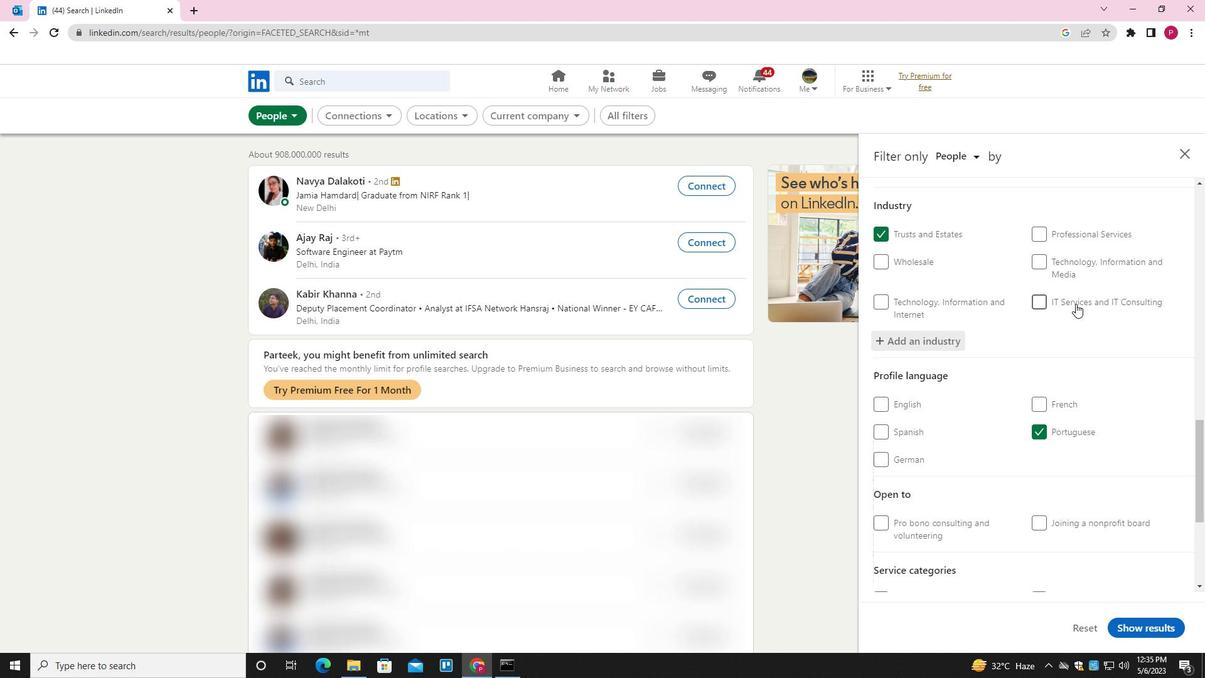 
Action: Mouse scrolled (1072, 305) with delta (0, 0)
Screenshot: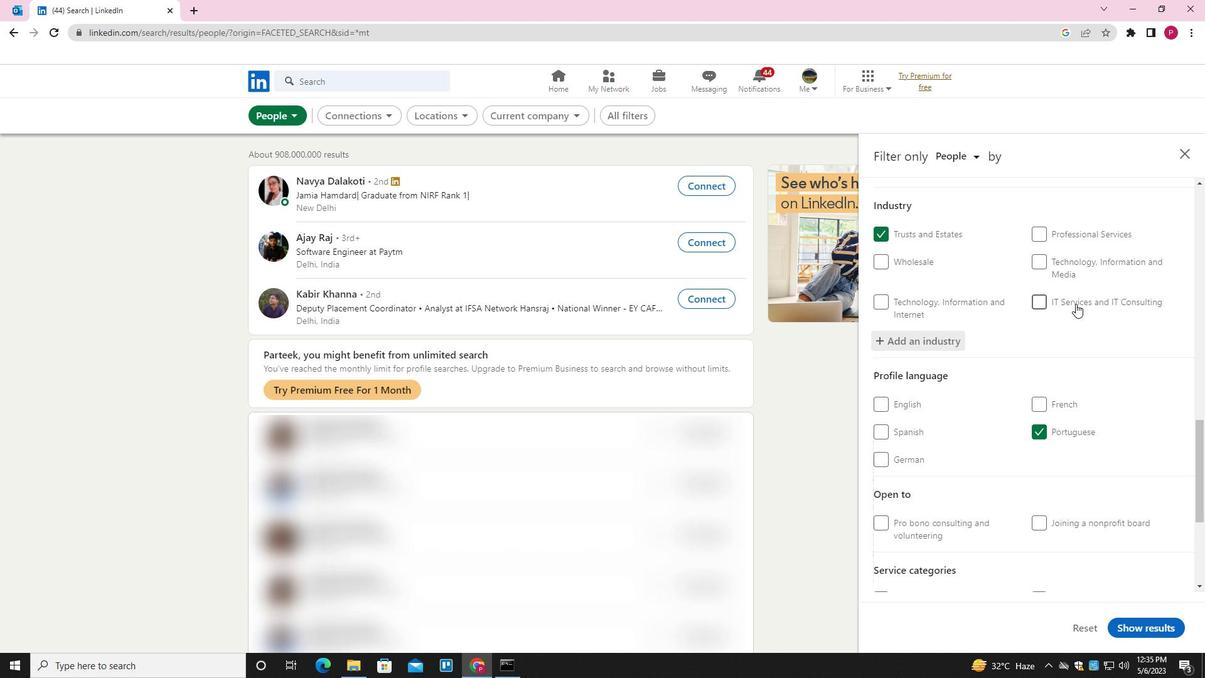 
Action: Mouse moved to (1071, 305)
Screenshot: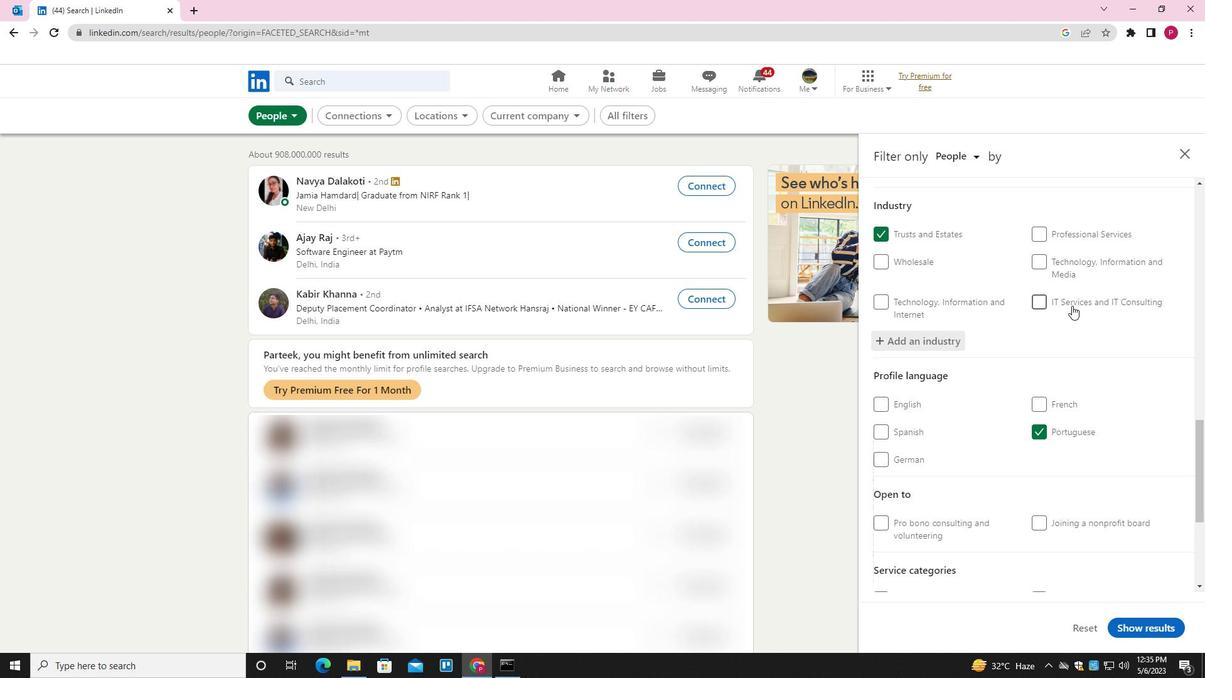 
Action: Mouse scrolled (1071, 305) with delta (0, 0)
Screenshot: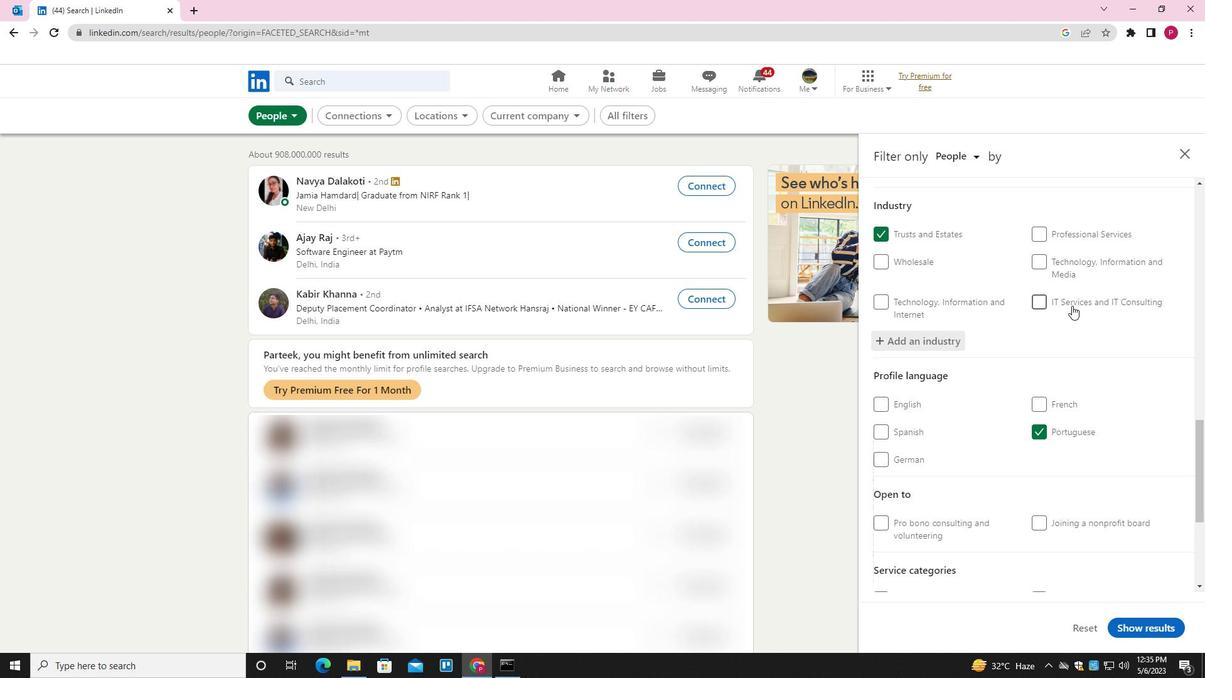 
Action: Mouse moved to (1069, 314)
Screenshot: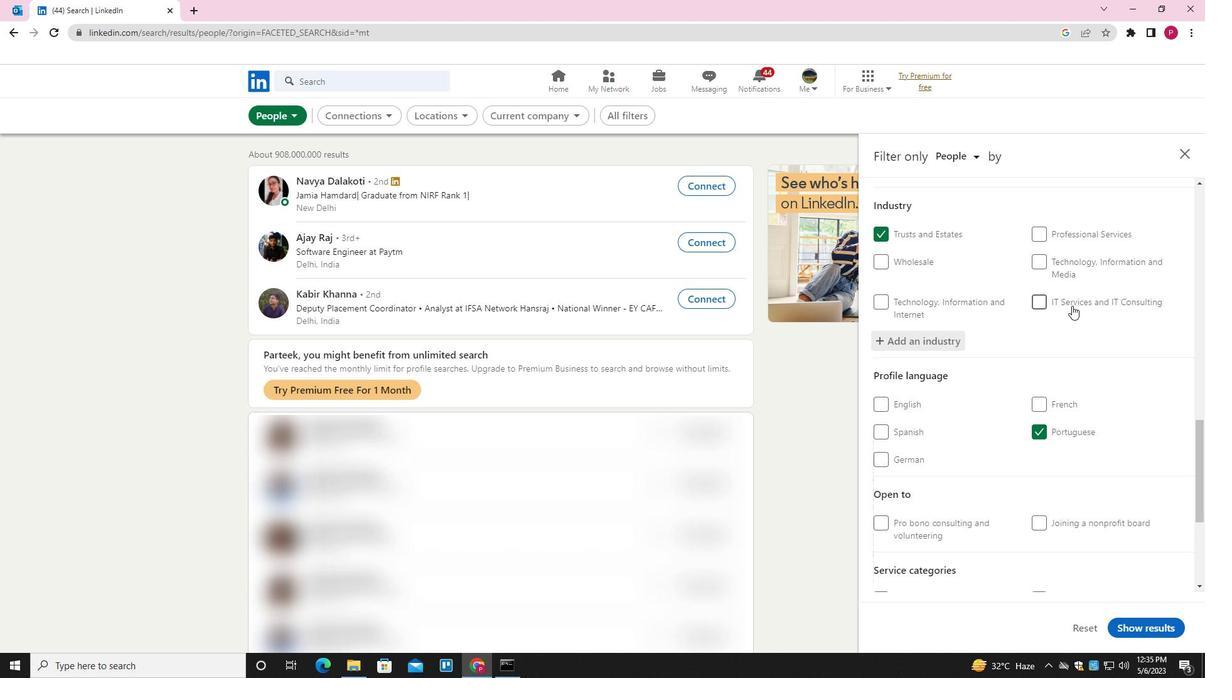 
Action: Mouse scrolled (1069, 313) with delta (0, 0)
Screenshot: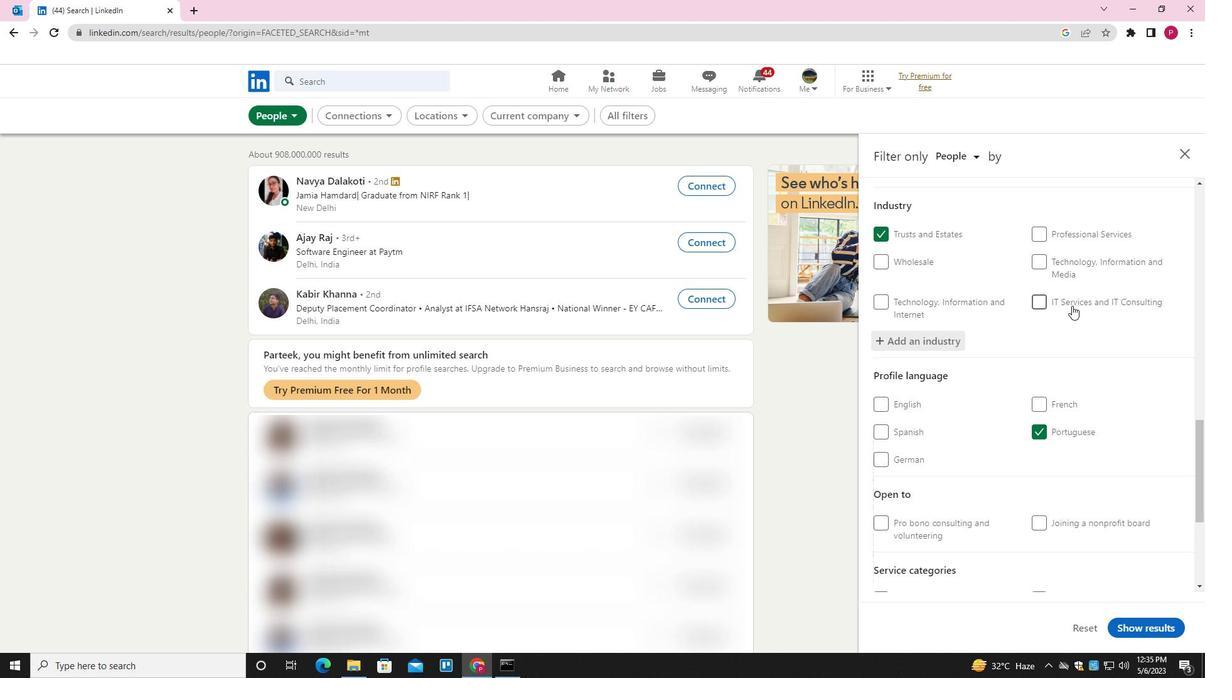 
Action: Mouse moved to (1081, 418)
Screenshot: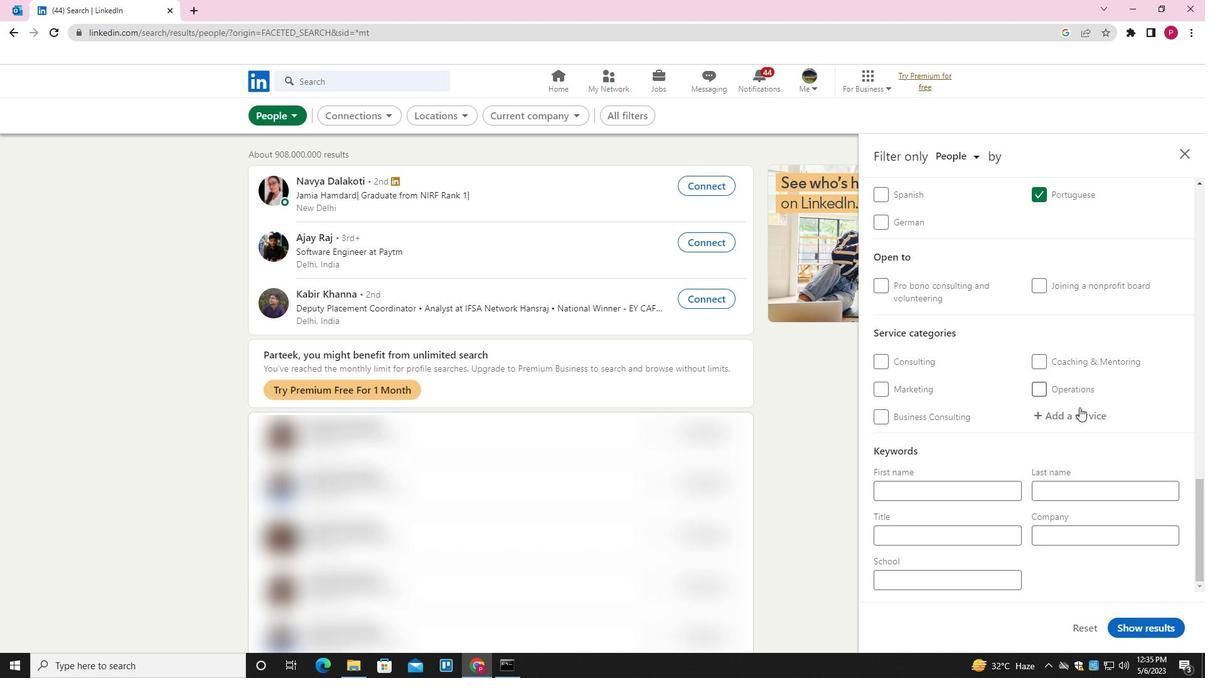 
Action: Mouse pressed left at (1081, 418)
Screenshot: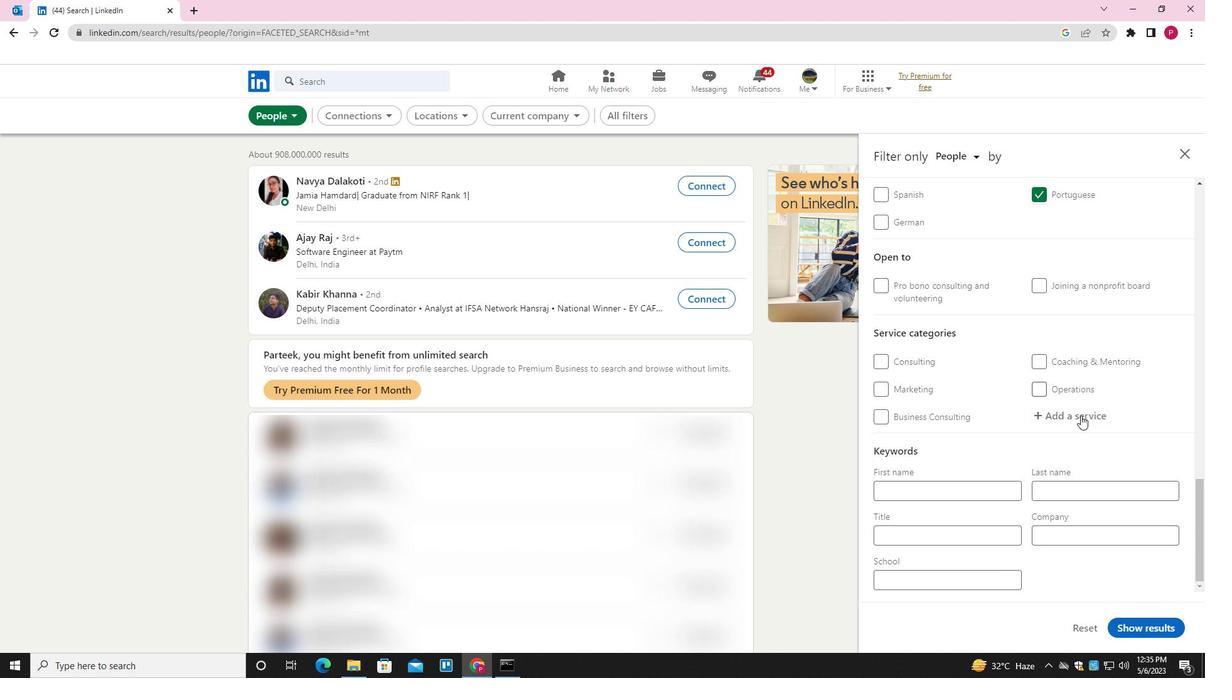 
Action: Mouse moved to (1081, 418)
Screenshot: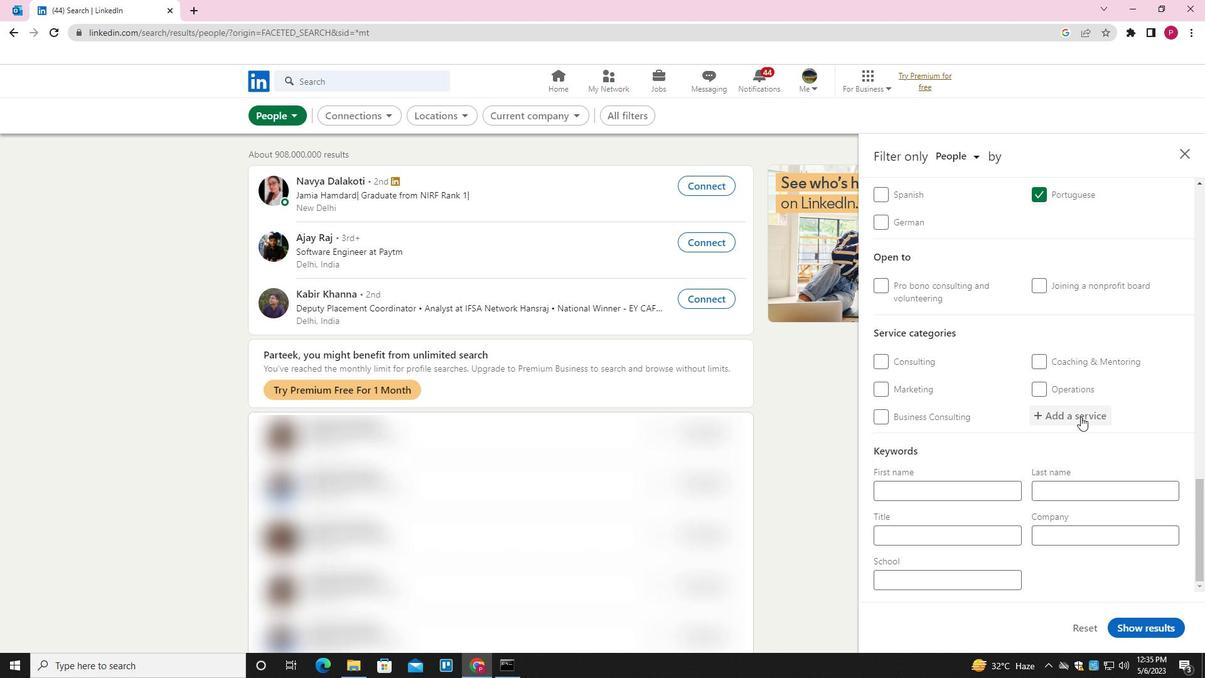 
Action: Key pressed <Key.shift>PRODUCT<Key.down><Key.enter>
Screenshot: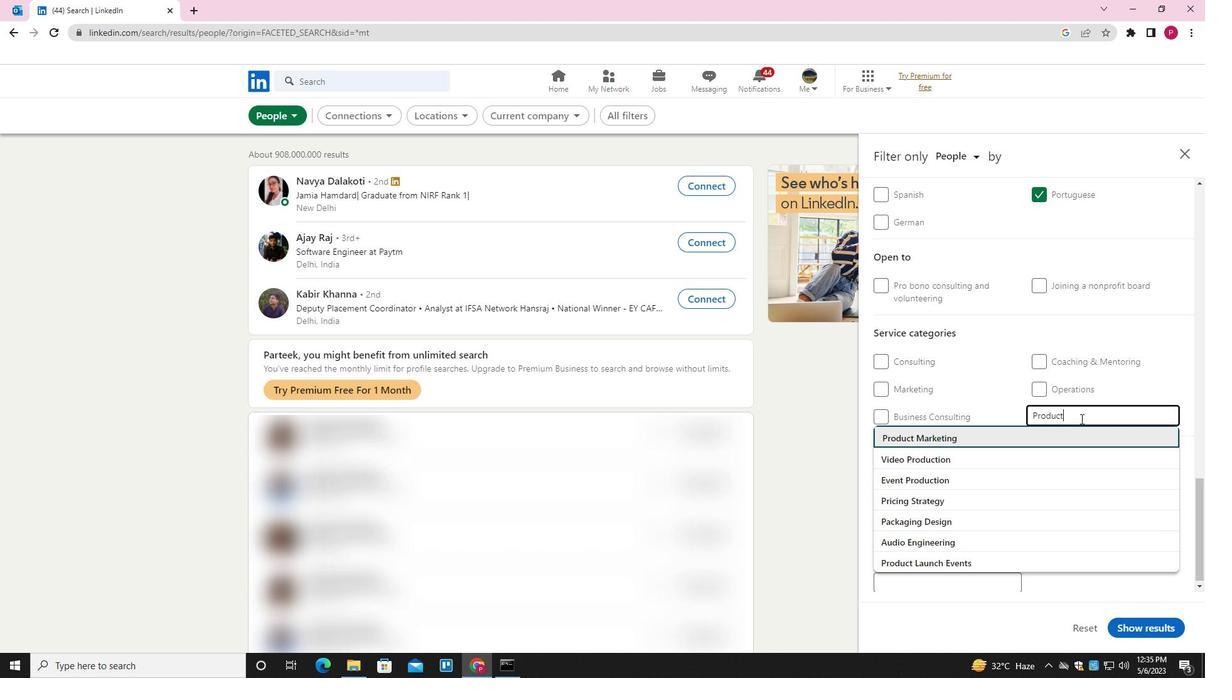 
Action: Mouse scrolled (1081, 418) with delta (0, 0)
Screenshot: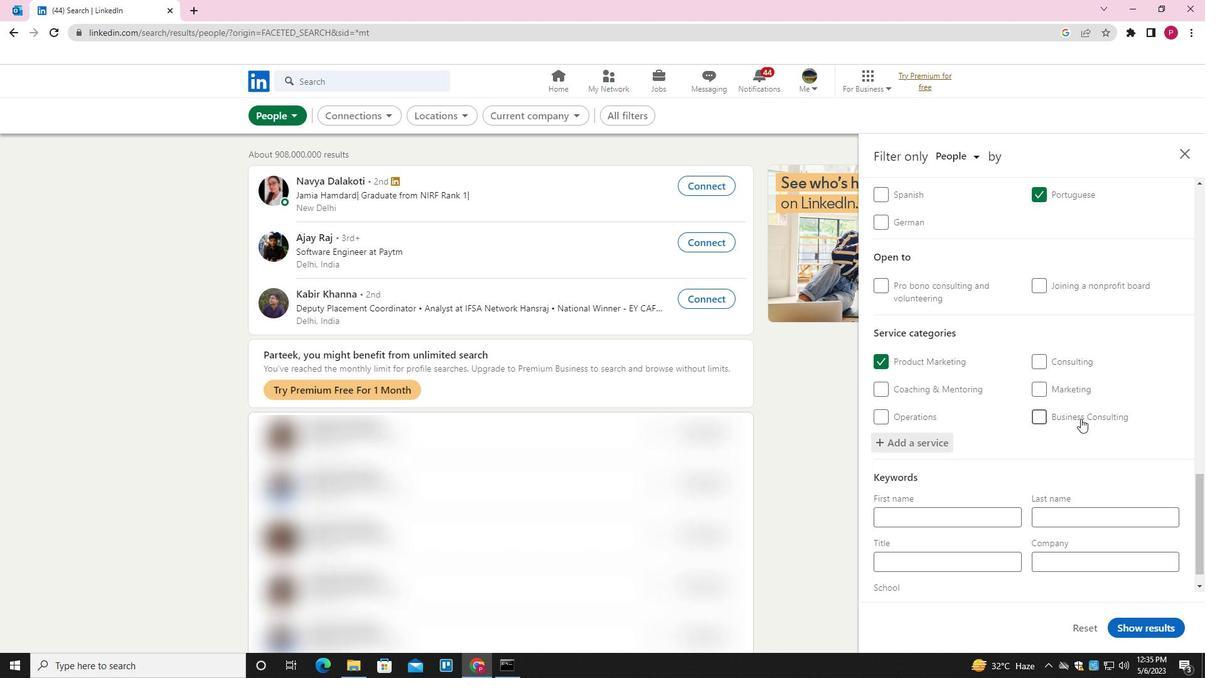 
Action: Mouse scrolled (1081, 418) with delta (0, 0)
Screenshot: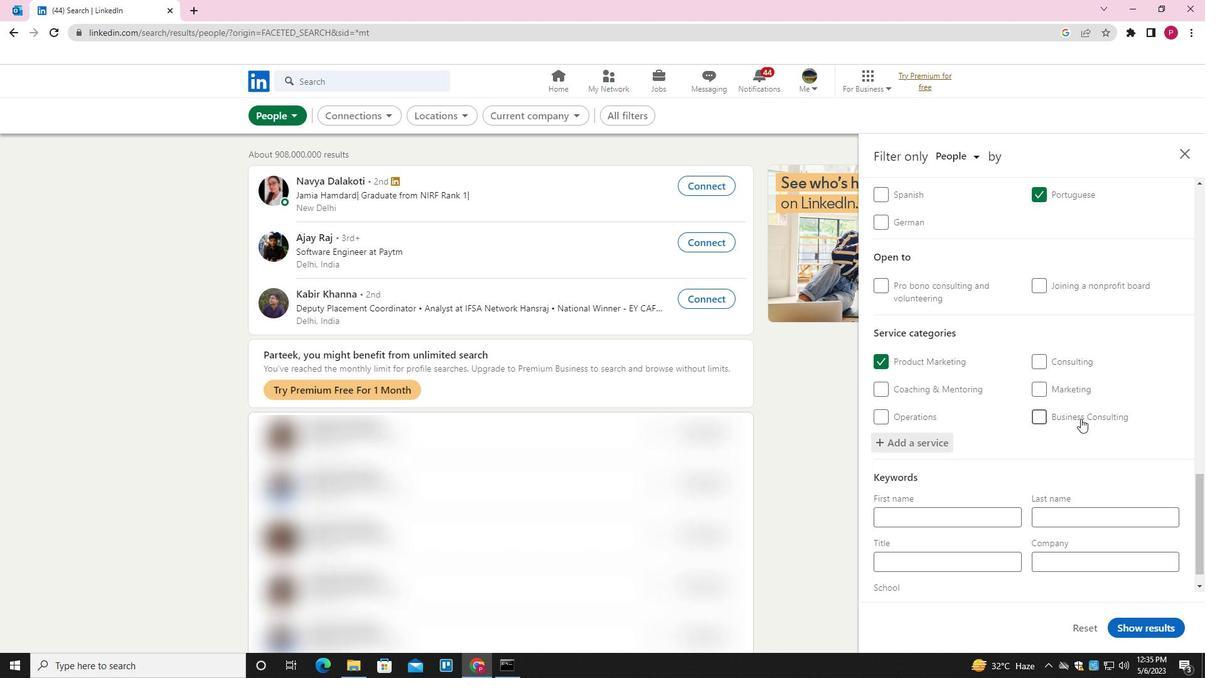 
Action: Mouse scrolled (1081, 418) with delta (0, 0)
Screenshot: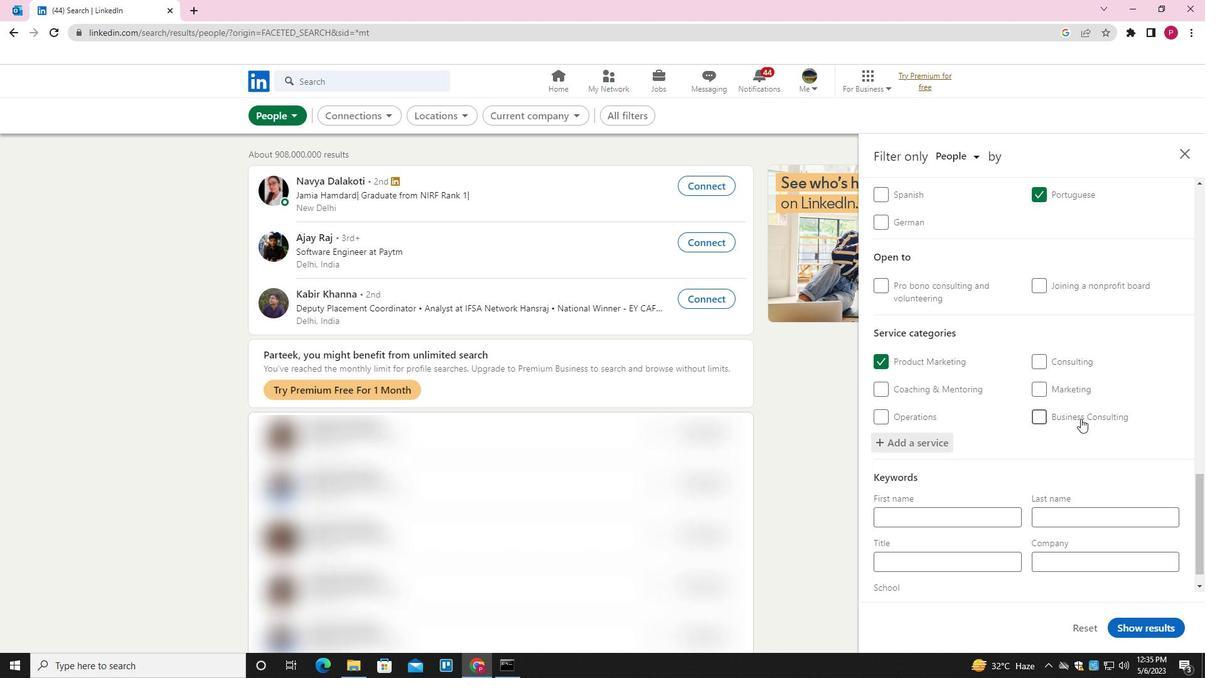 
Action: Mouse scrolled (1081, 418) with delta (0, 0)
Screenshot: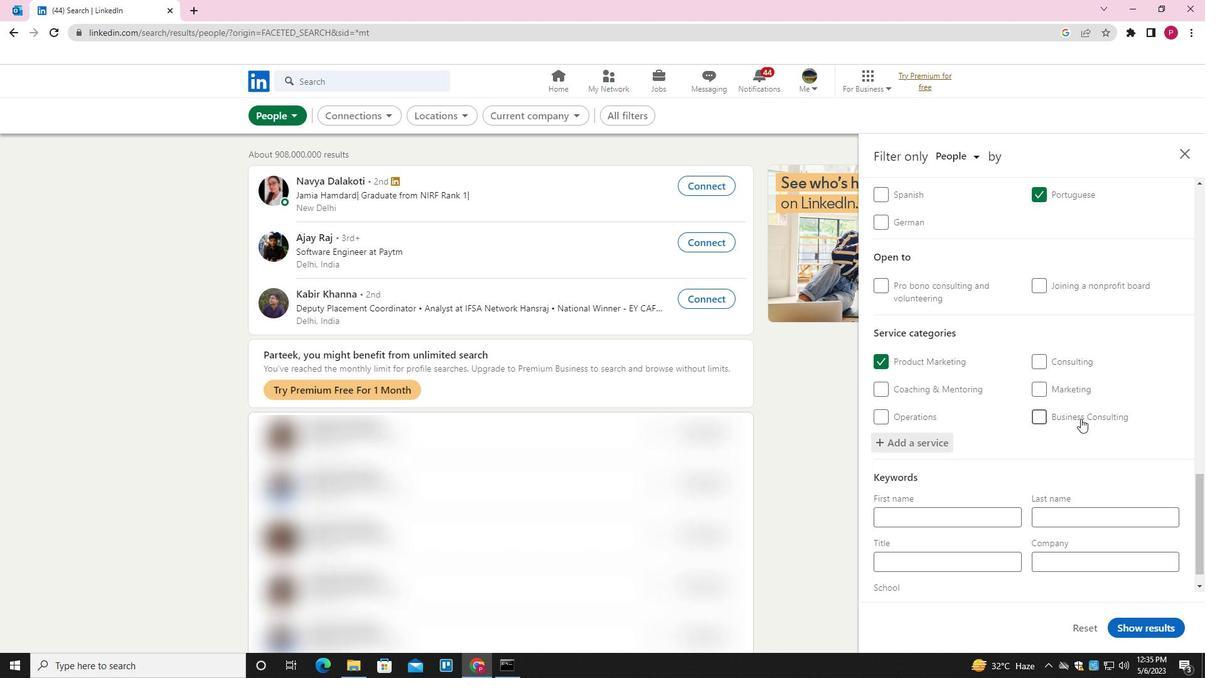 
Action: Mouse scrolled (1081, 418) with delta (0, 0)
Screenshot: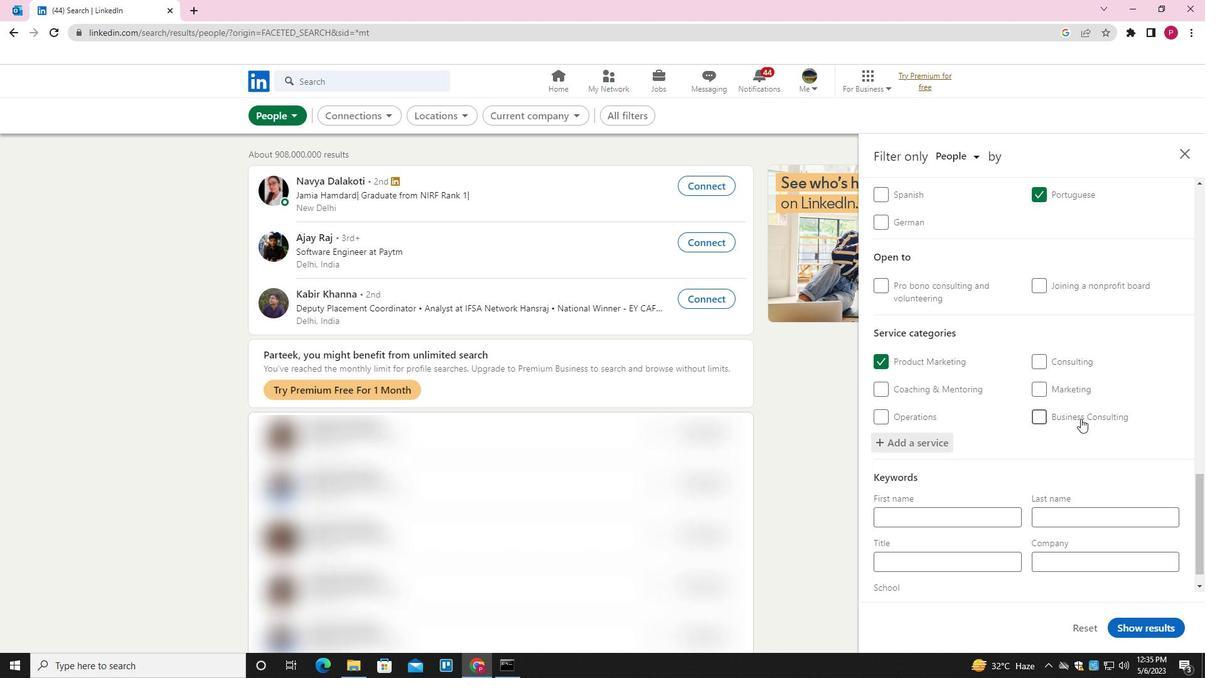 
Action: Mouse moved to (928, 533)
Screenshot: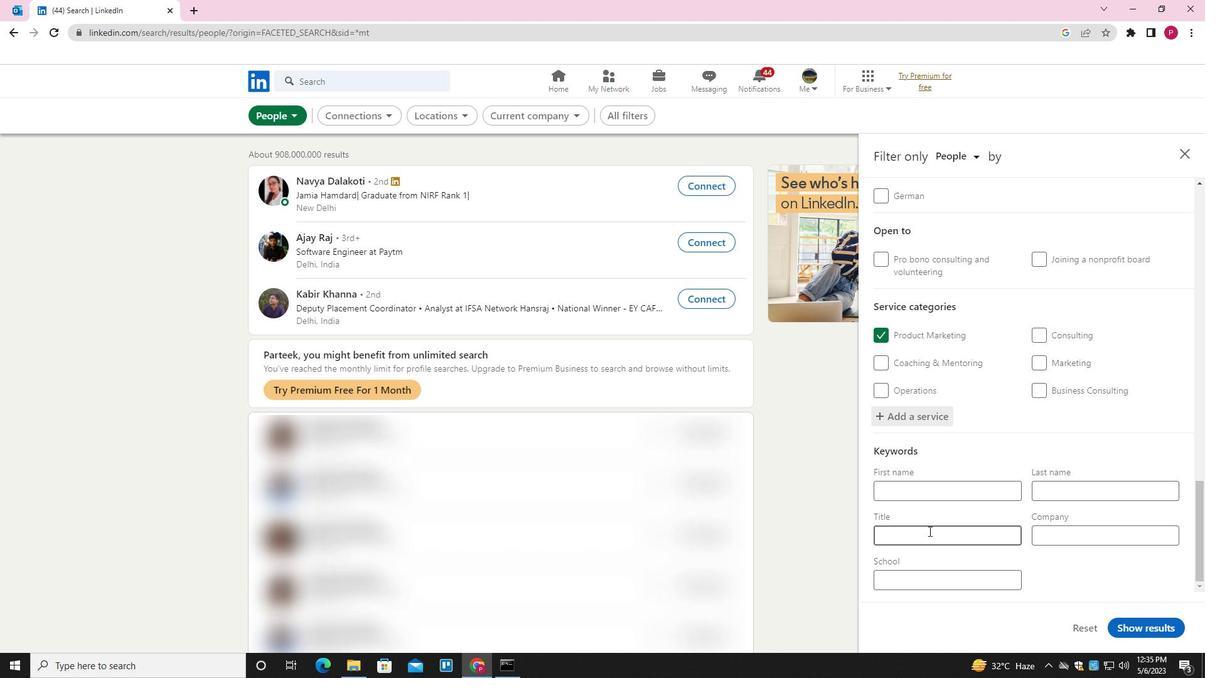 
Action: Mouse pressed left at (928, 533)
Screenshot: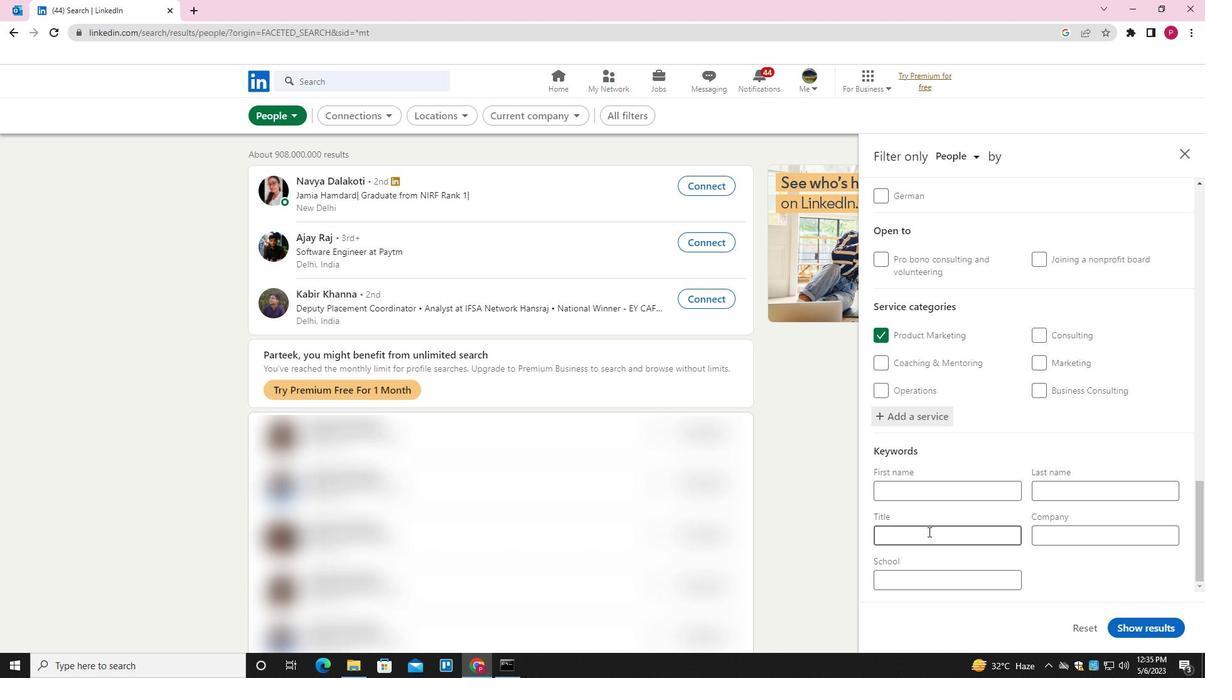 
Action: Key pressed <Key.shift>ADMINISTRATIVE<Key.space><Key.shift>SPECIALIST
Screenshot: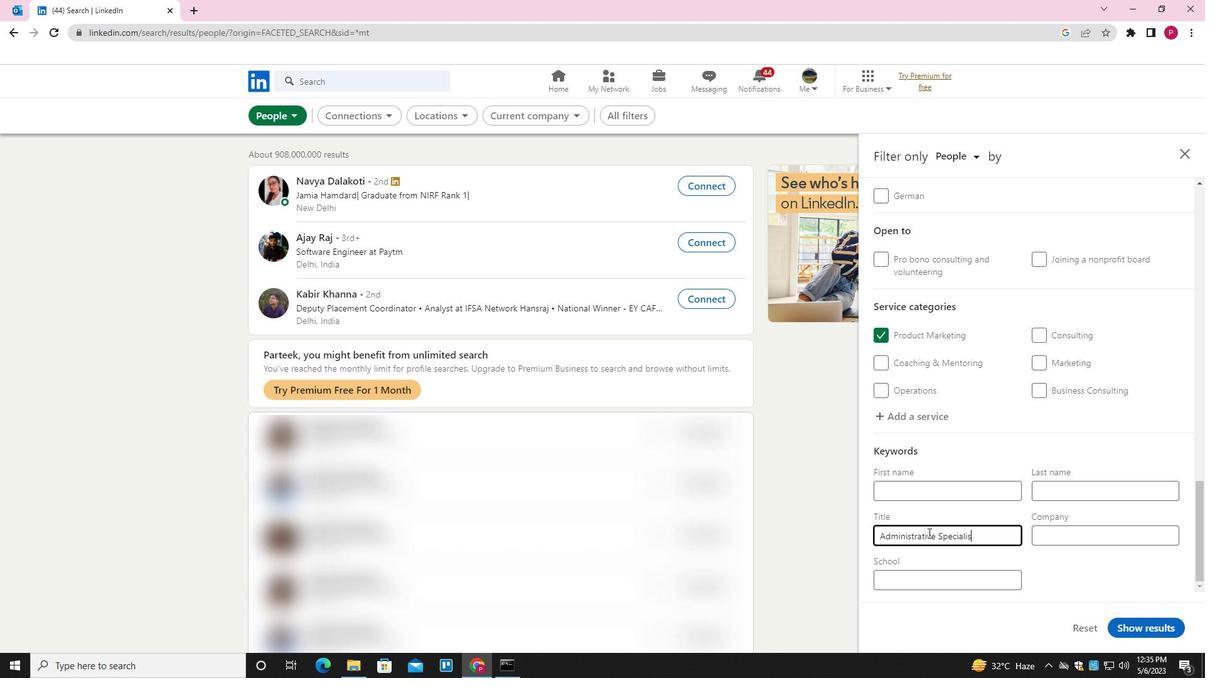 
Action: Mouse moved to (1135, 632)
Screenshot: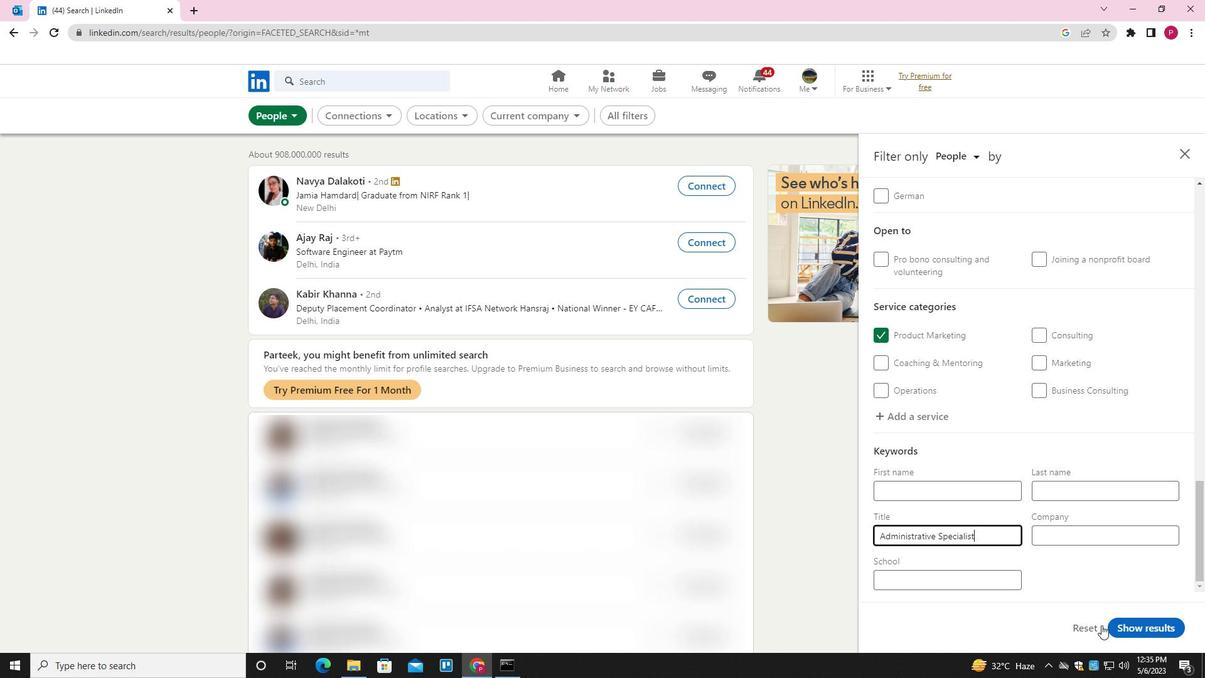 
Action: Mouse pressed left at (1135, 632)
Screenshot: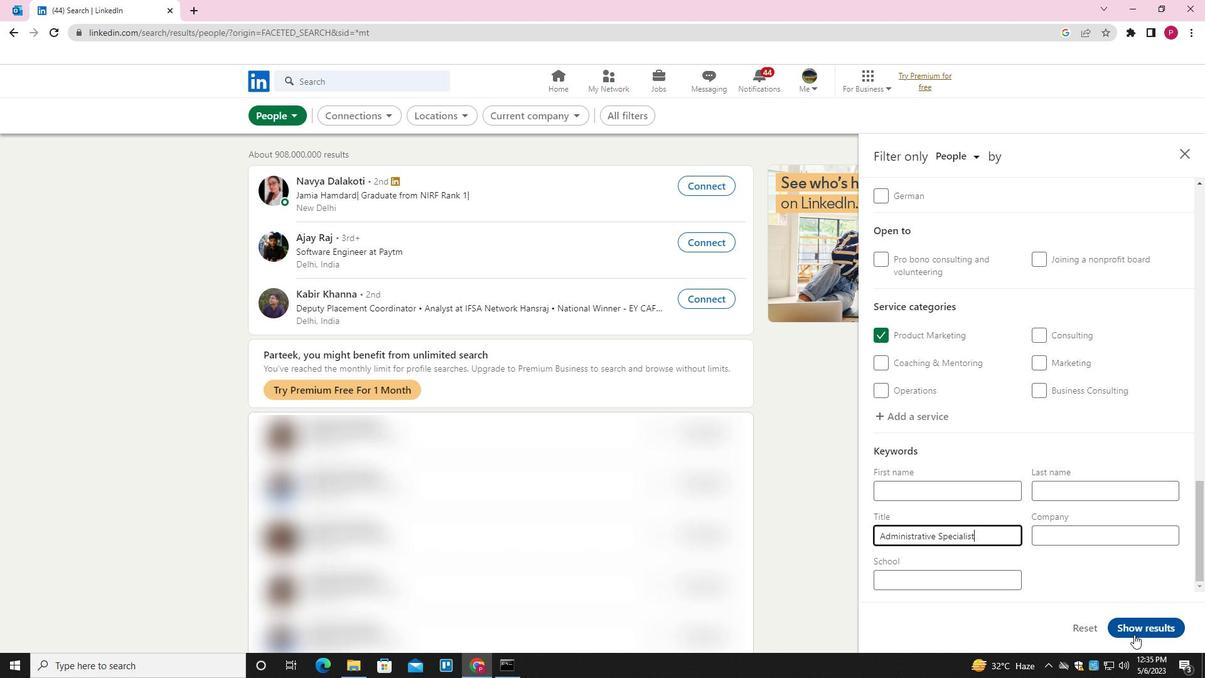 
Action: Mouse moved to (498, 192)
Screenshot: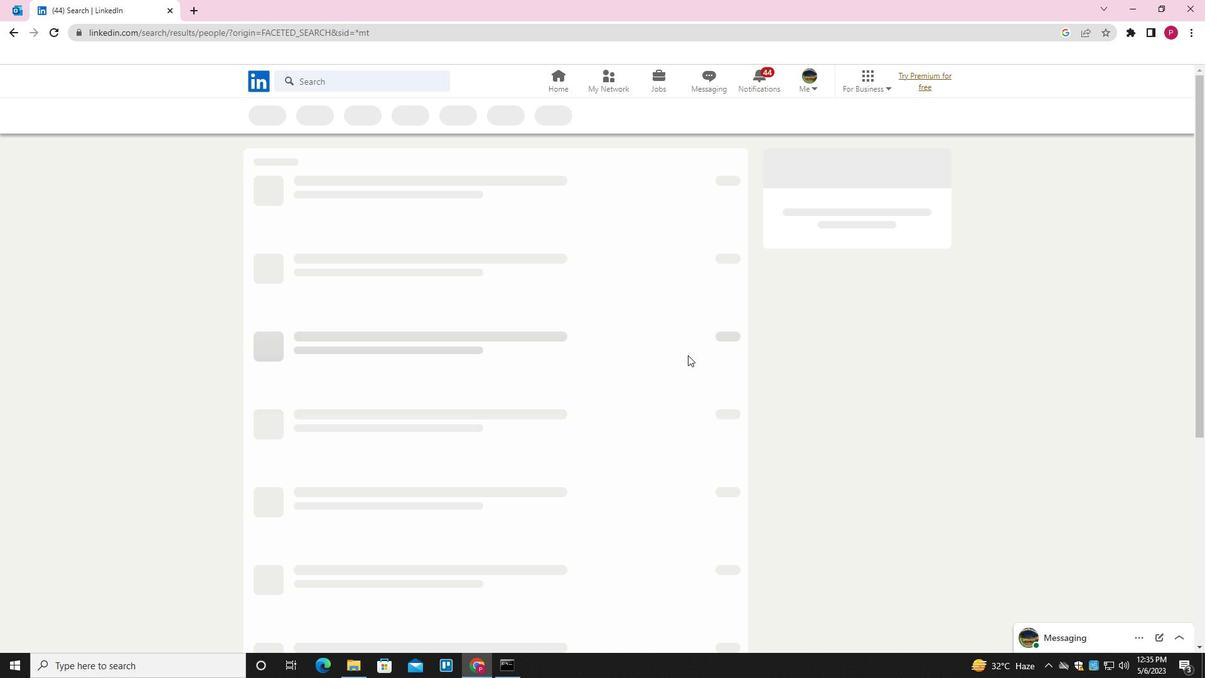 
